 Task: Look for space in Oltiariq, Uzbekistan from 10th June, 2023 to 25th June, 2023 for 4 adults in price range Rs.10000 to Rs.15000. Place can be private room with 4 bedrooms having 4 beds and 4 bathrooms. Property type can be house, flat, guest house, hotel. Amenities needed are: wifi, TV, free parkinig on premises, gym, breakfast. Booking option can be shelf check-in. Required host language is English.
Action: Mouse moved to (476, 110)
Screenshot: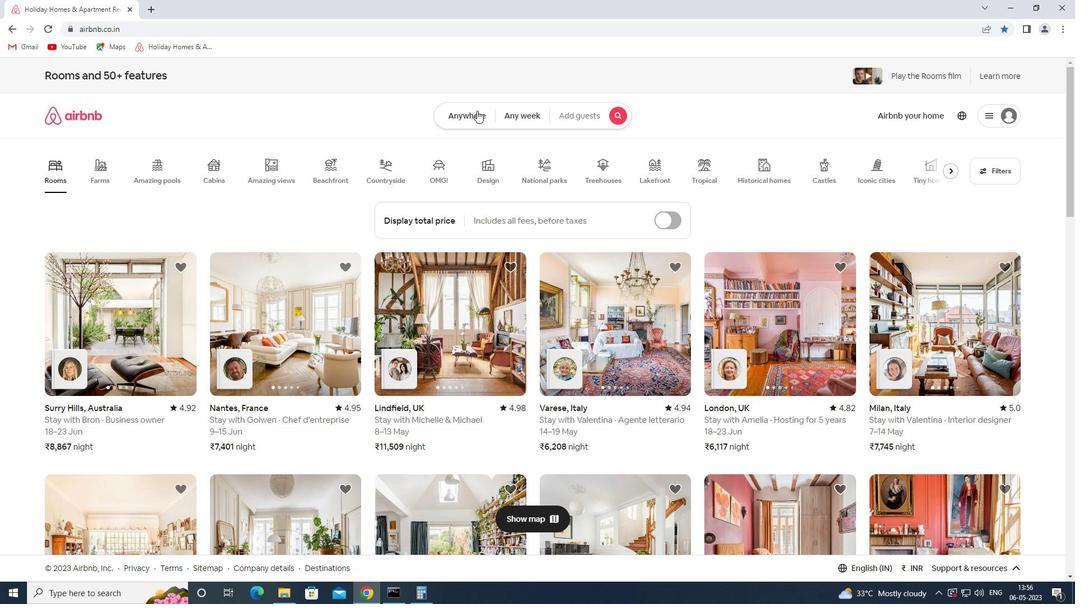 
Action: Mouse pressed left at (476, 110)
Screenshot: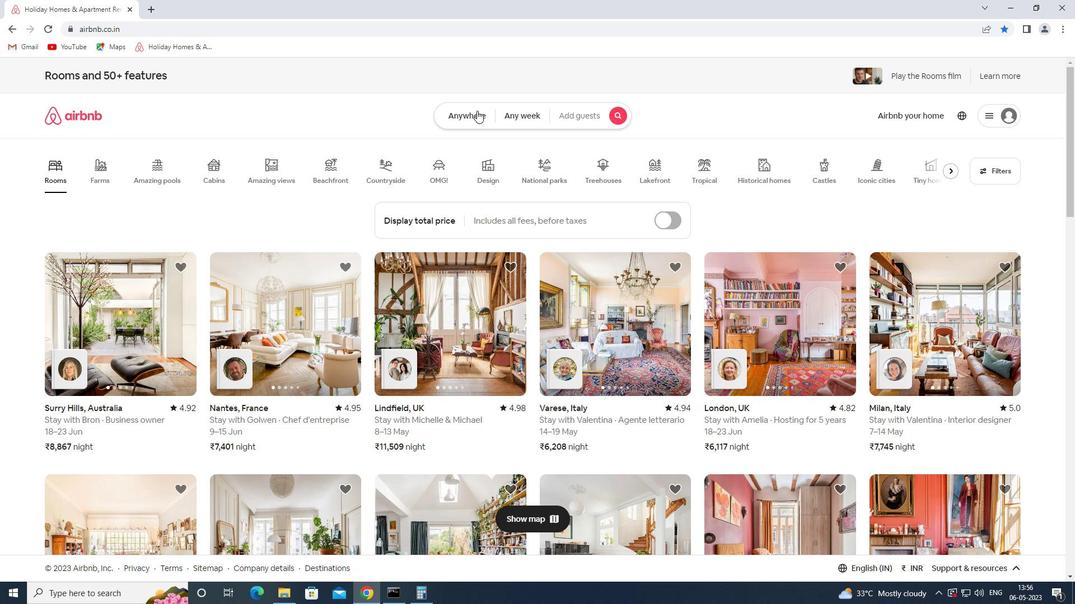 
Action: Mouse moved to (390, 168)
Screenshot: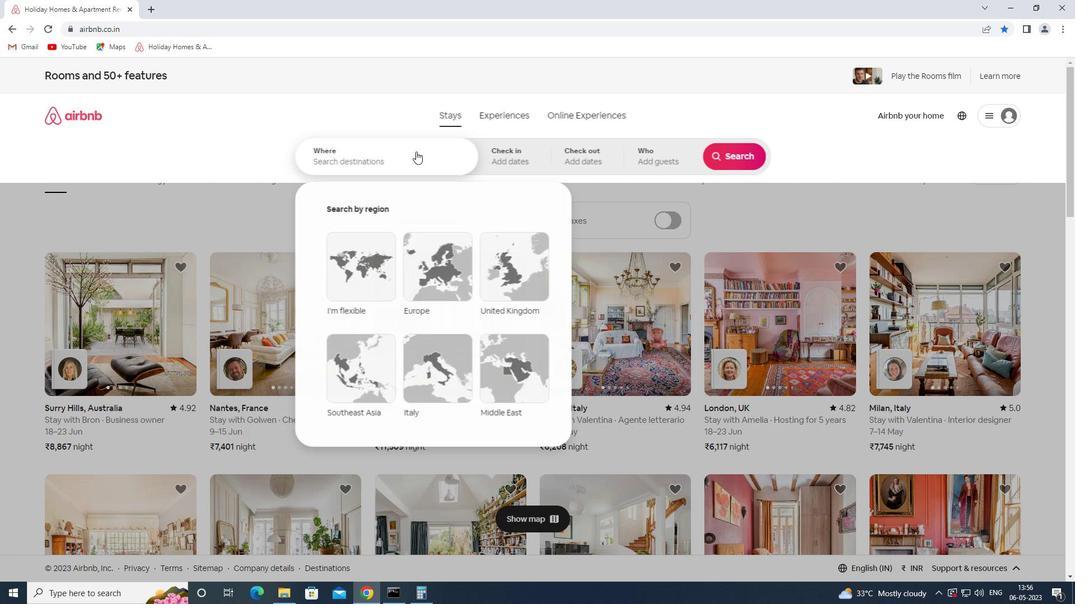 
Action: Mouse pressed left at (390, 168)
Screenshot: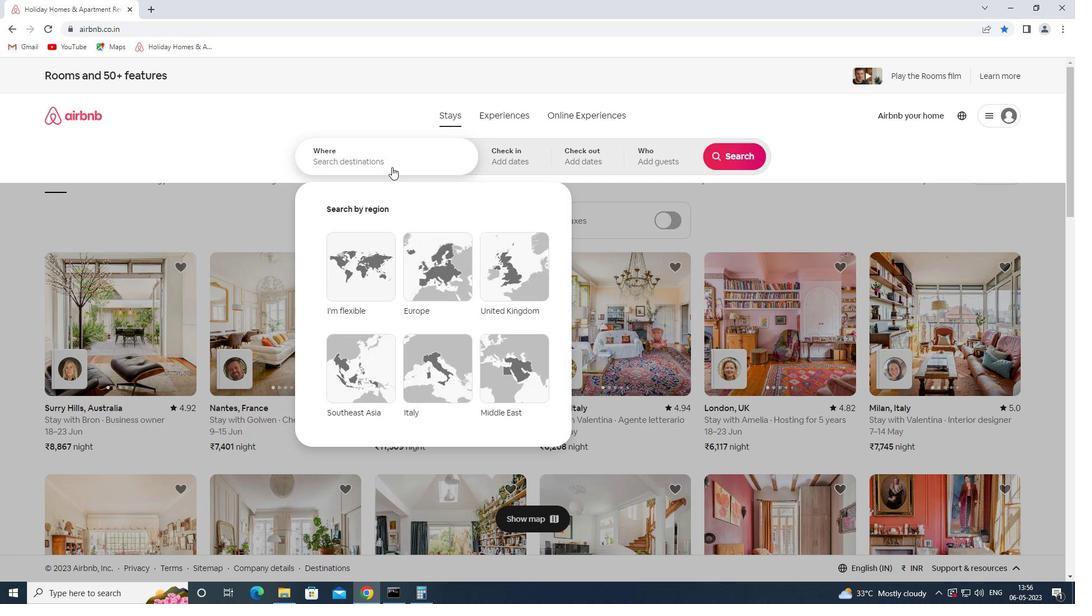 
Action: Mouse moved to (389, 162)
Screenshot: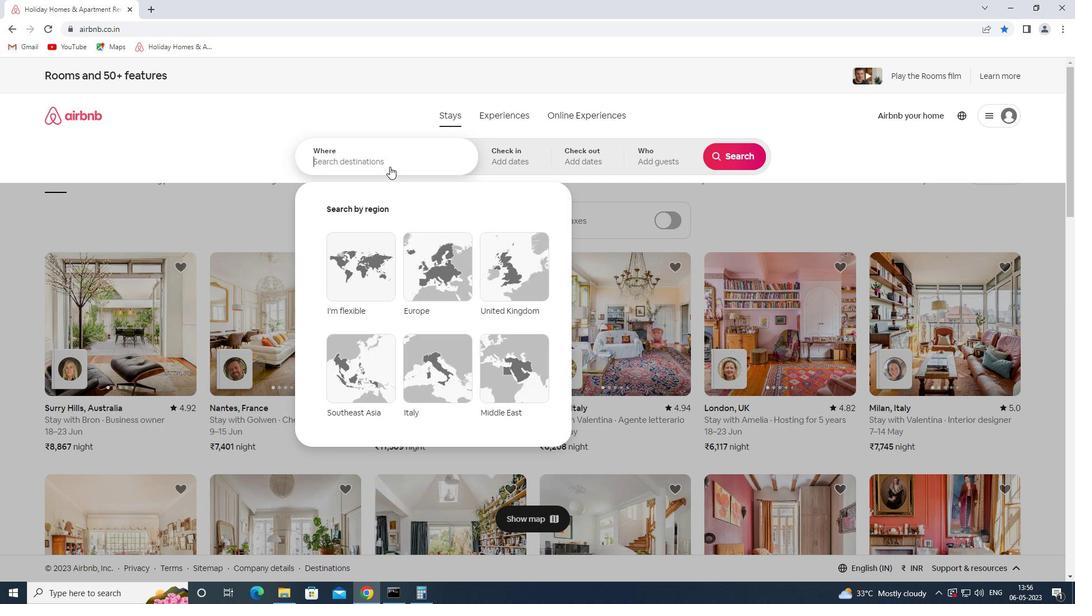 
Action: Mouse pressed left at (389, 162)
Screenshot: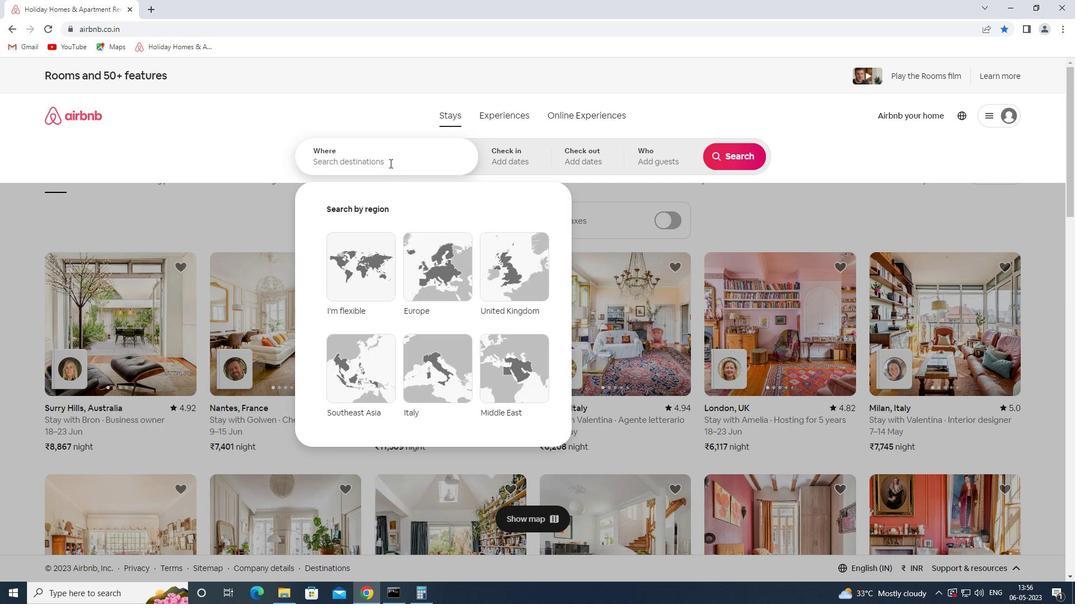
Action: Key pressed bukhara<Key.space>u
Screenshot: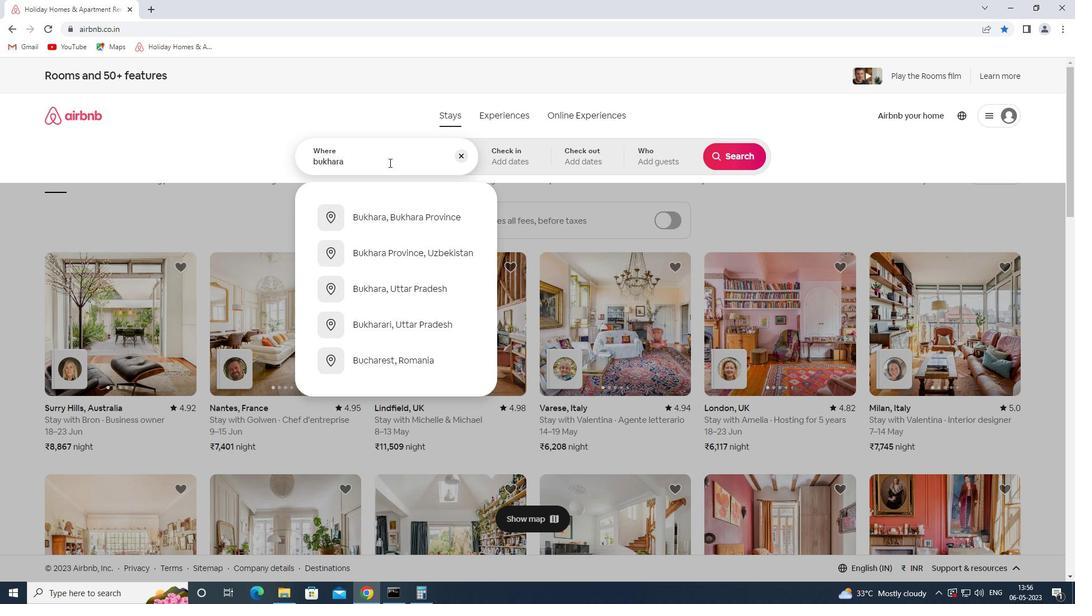 
Action: Mouse moved to (432, 323)
Screenshot: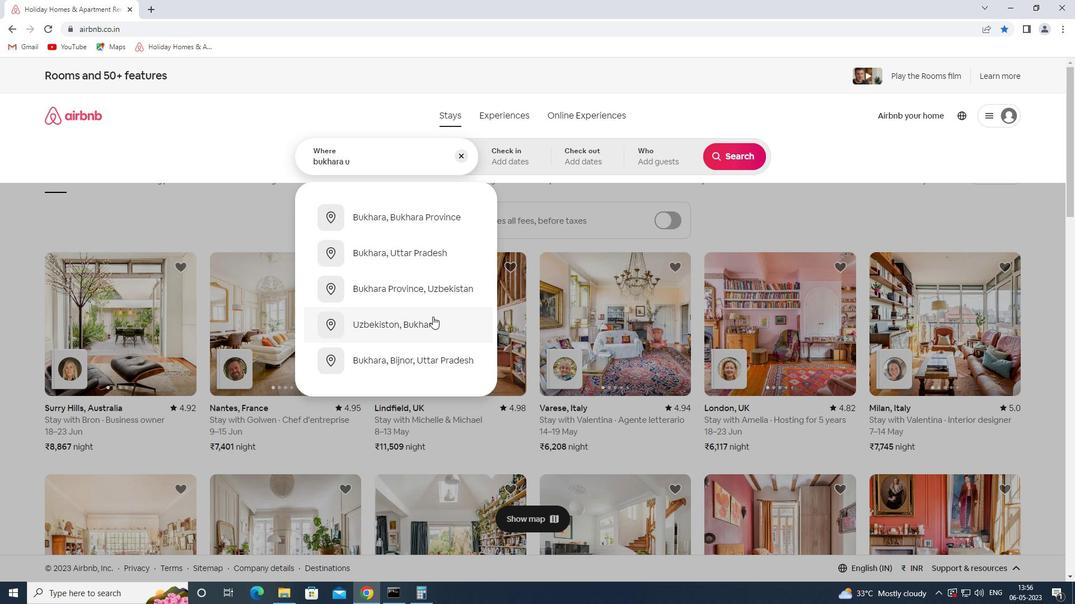 
Action: Mouse pressed left at (432, 323)
Screenshot: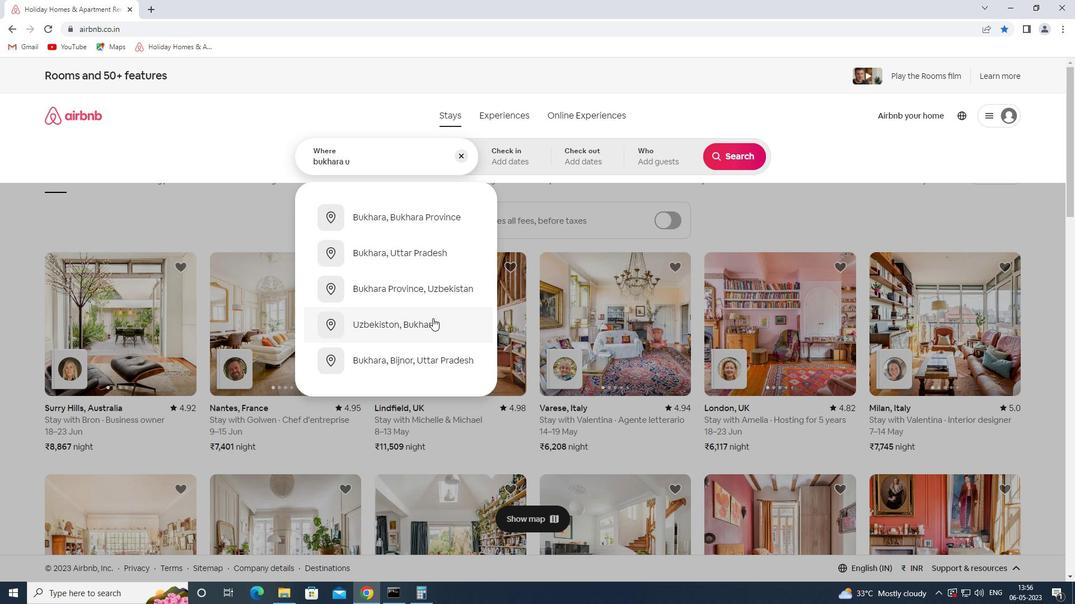 
Action: Mouse moved to (720, 320)
Screenshot: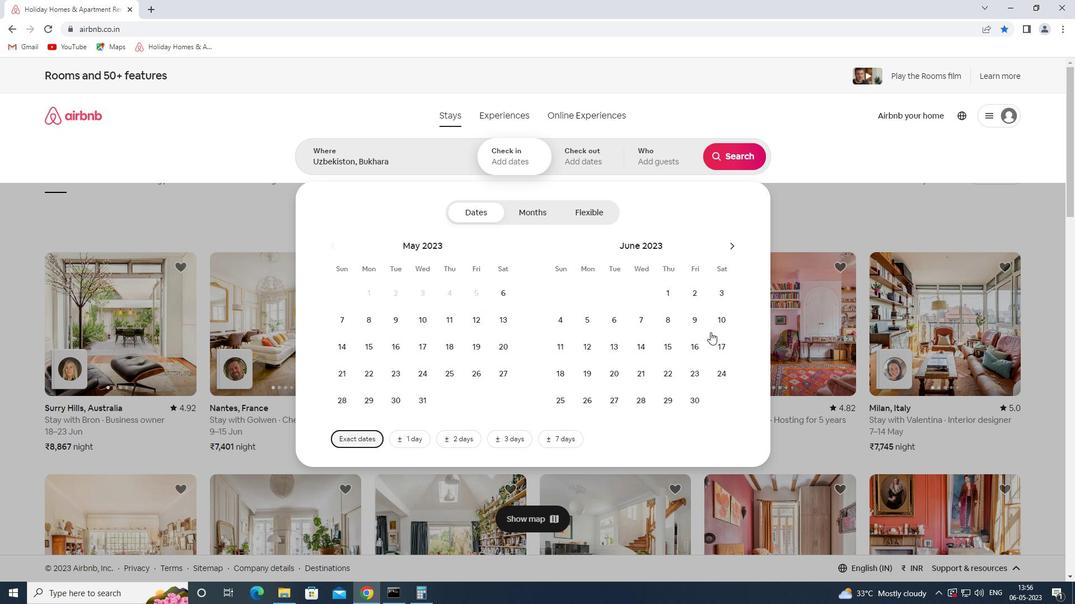 
Action: Mouse pressed left at (720, 320)
Screenshot: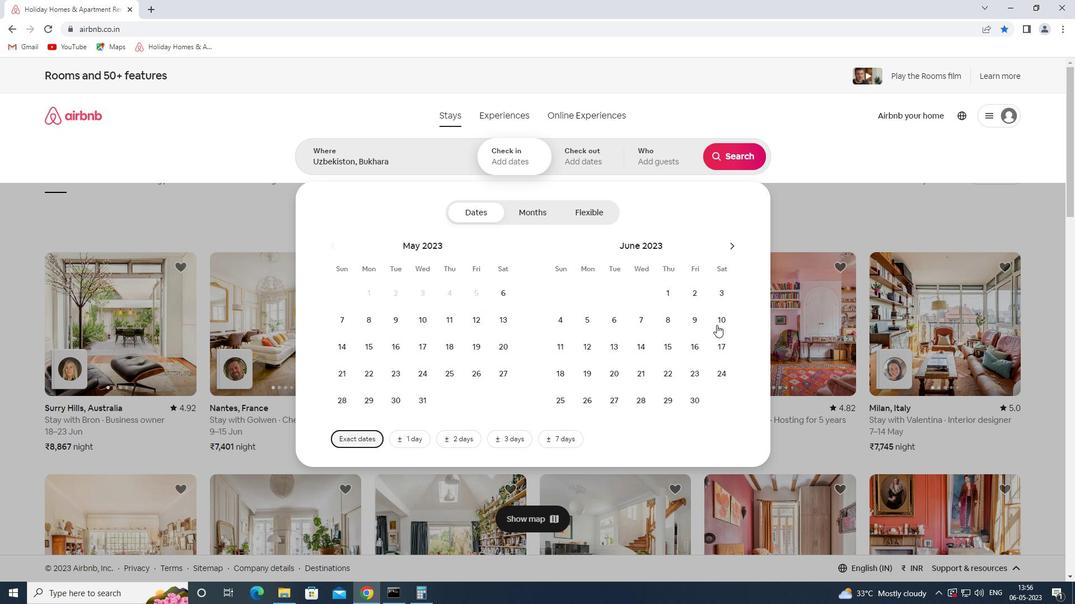 
Action: Mouse moved to (557, 400)
Screenshot: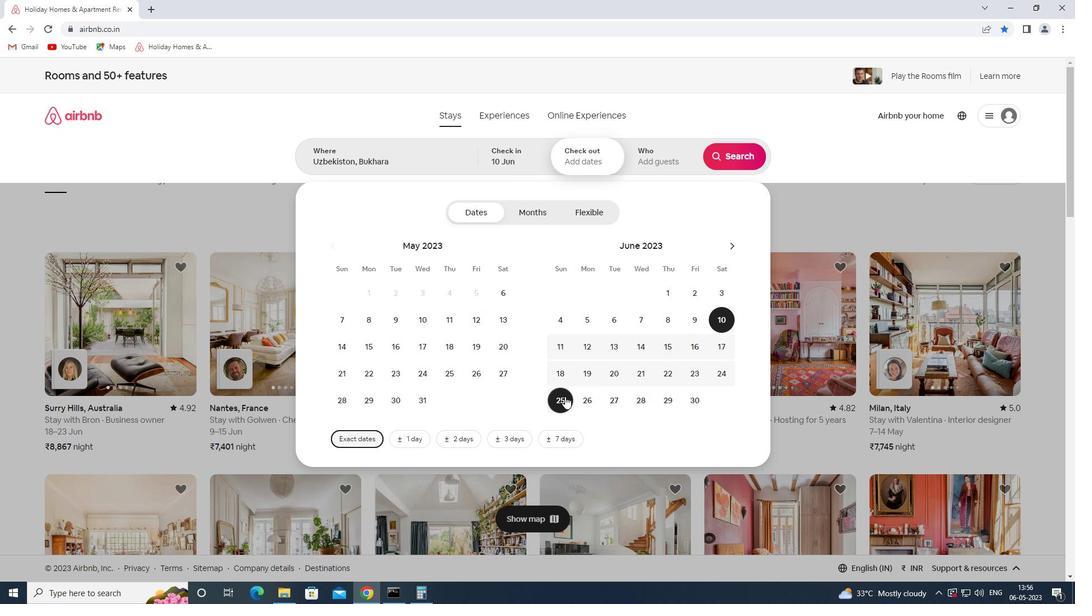 
Action: Mouse pressed left at (557, 400)
Screenshot: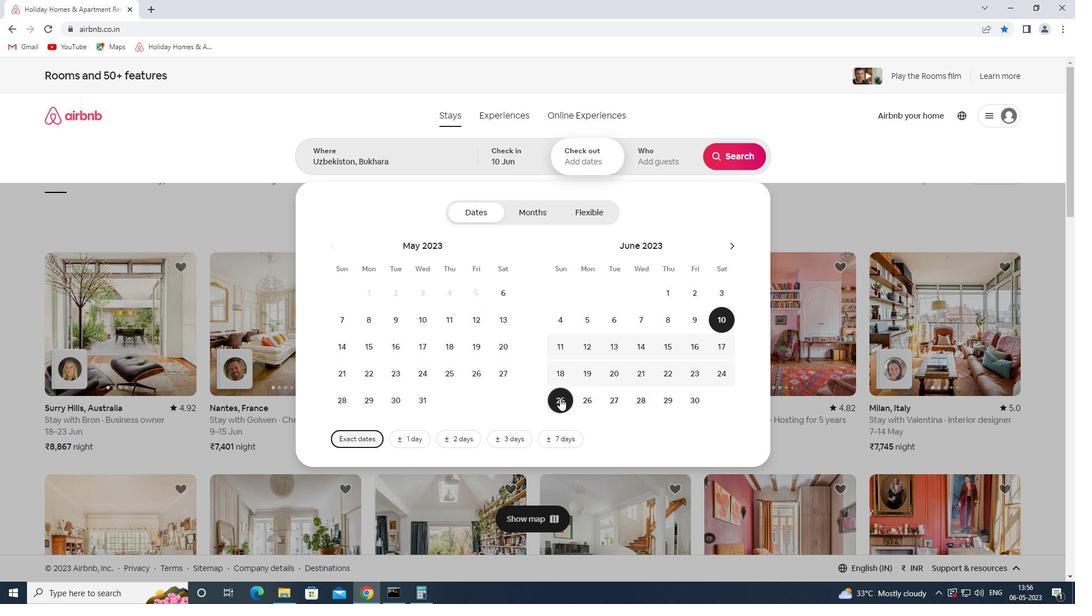 
Action: Mouse moved to (647, 164)
Screenshot: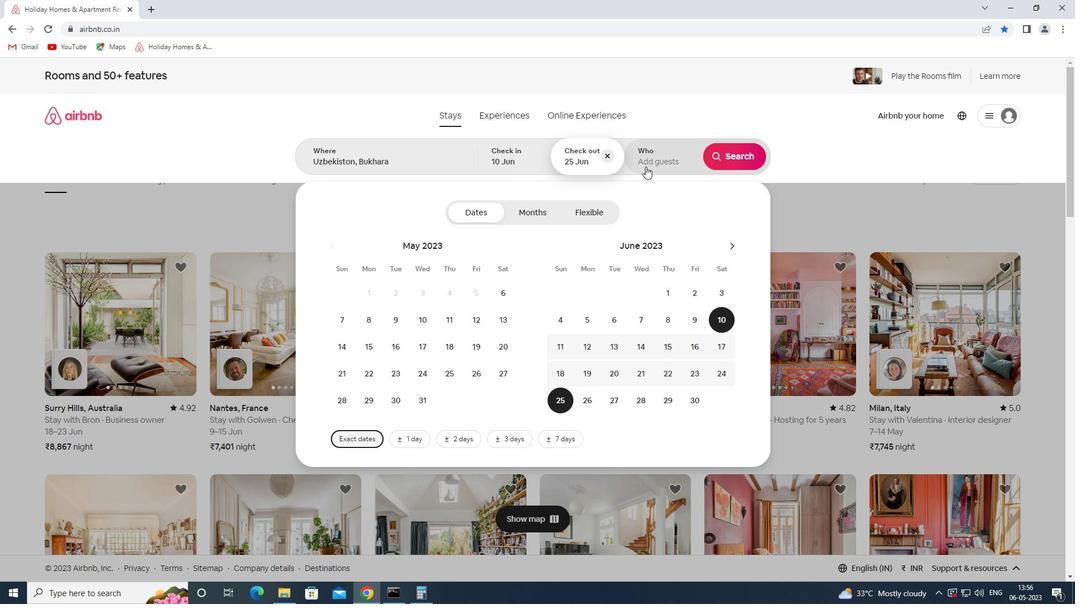 
Action: Mouse pressed left at (647, 164)
Screenshot: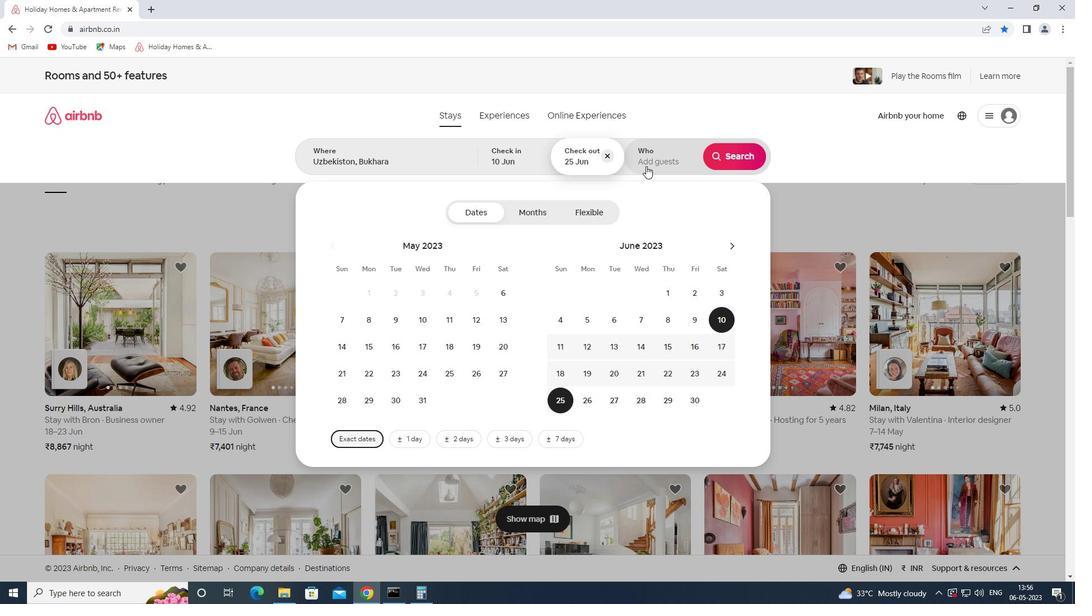 
Action: Mouse moved to (739, 217)
Screenshot: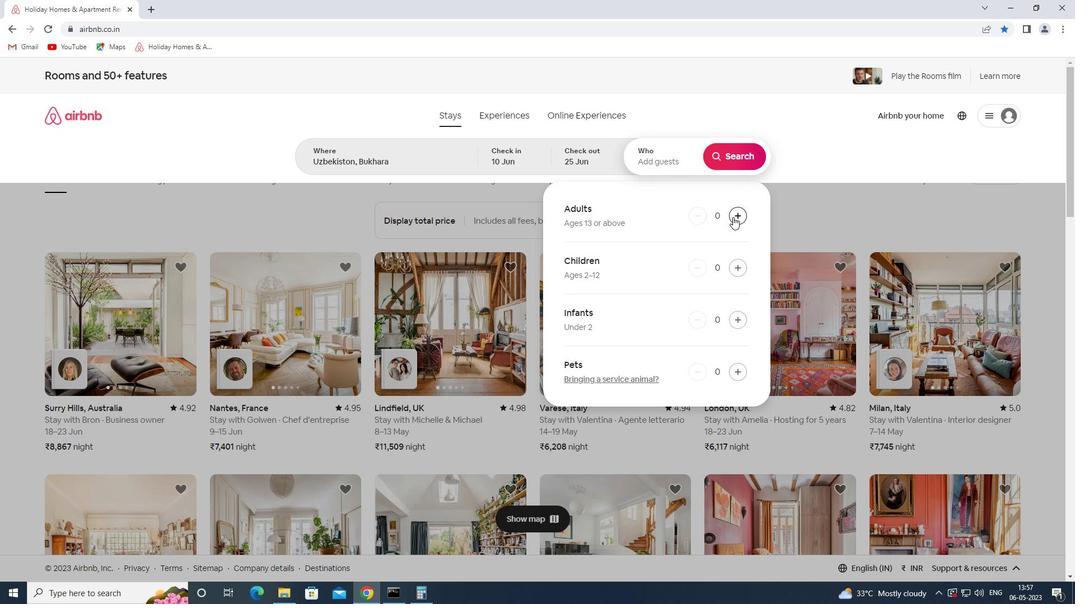 
Action: Mouse pressed left at (739, 217)
Screenshot: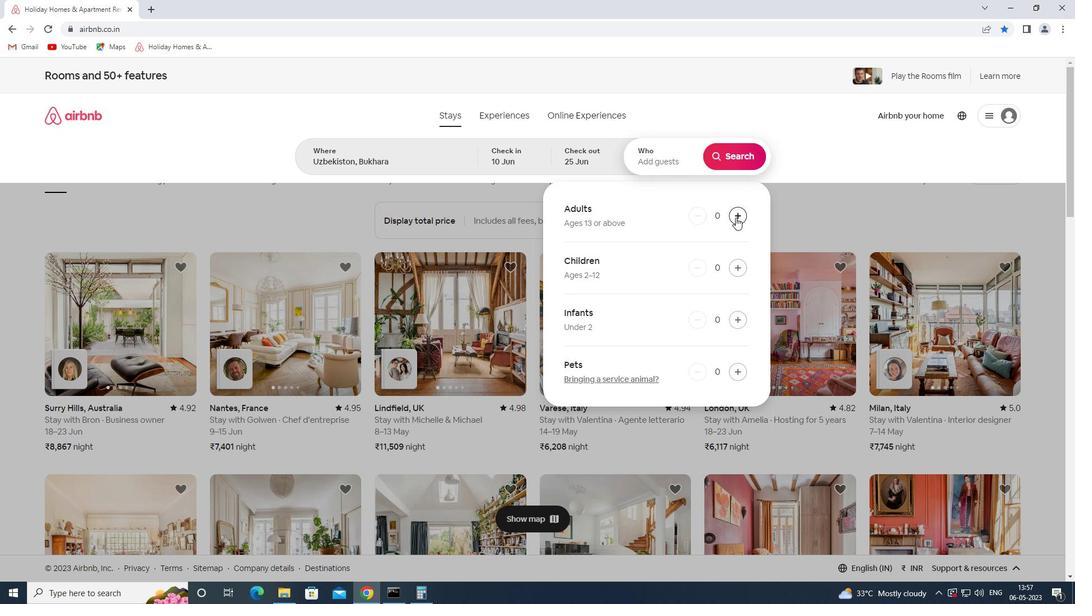 
Action: Mouse pressed left at (739, 217)
Screenshot: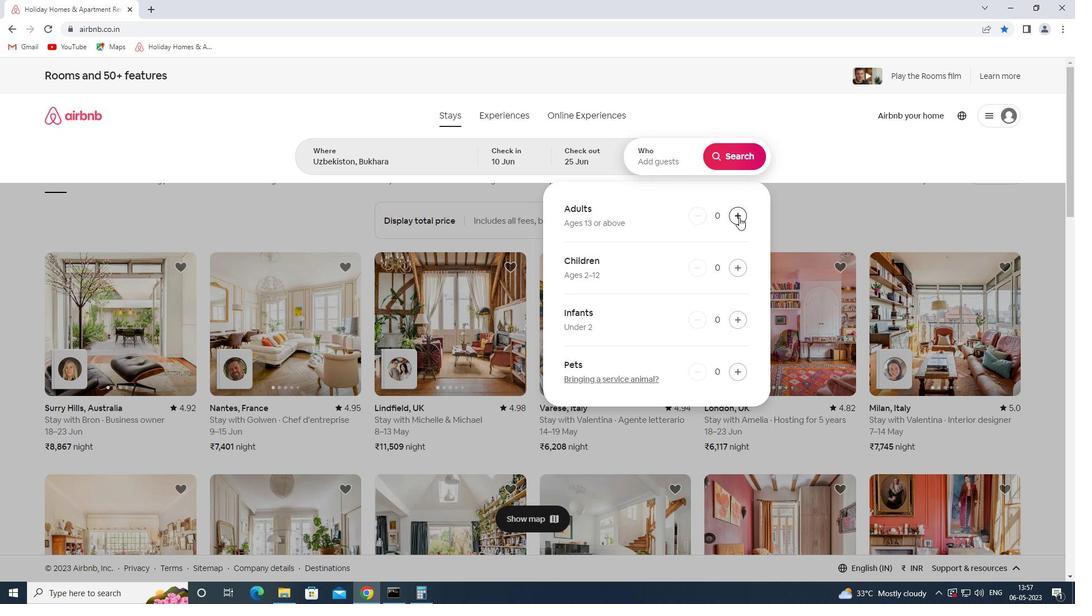 
Action: Mouse pressed left at (739, 217)
Screenshot: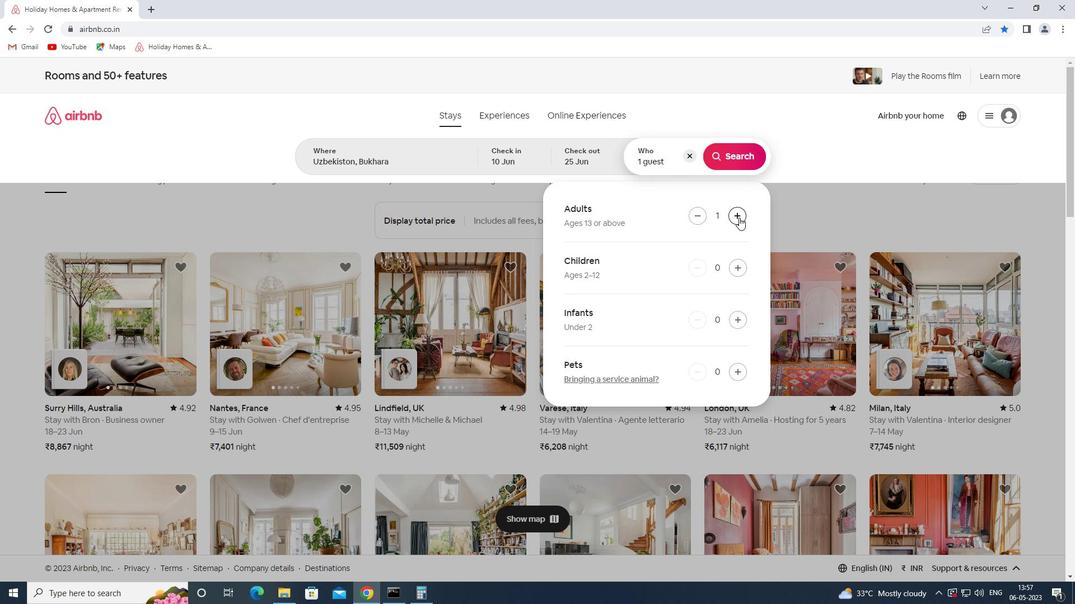 
Action: Mouse pressed left at (739, 217)
Screenshot: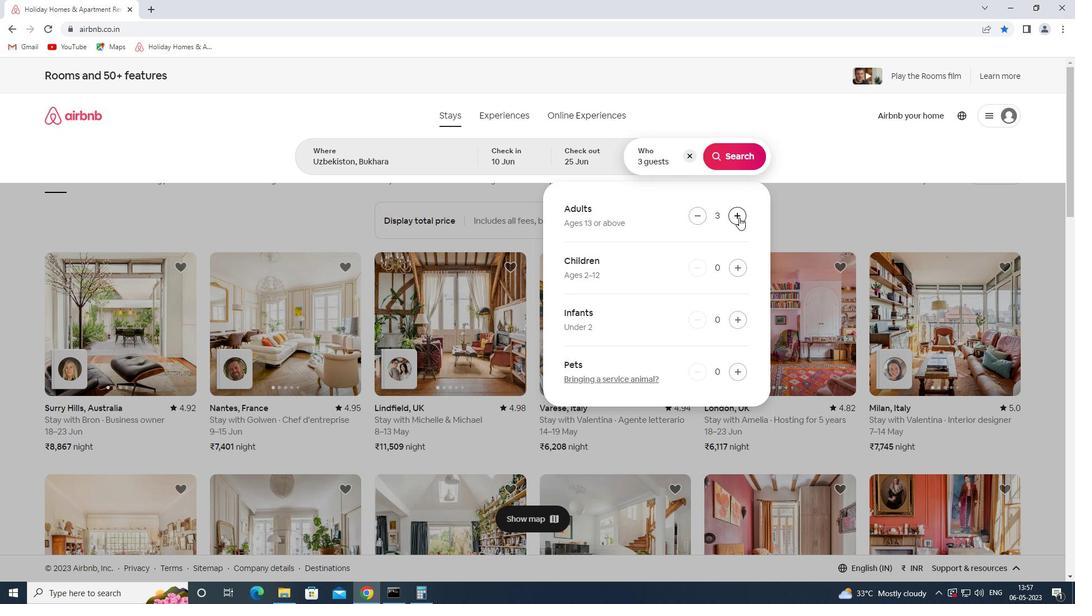 
Action: Mouse moved to (730, 160)
Screenshot: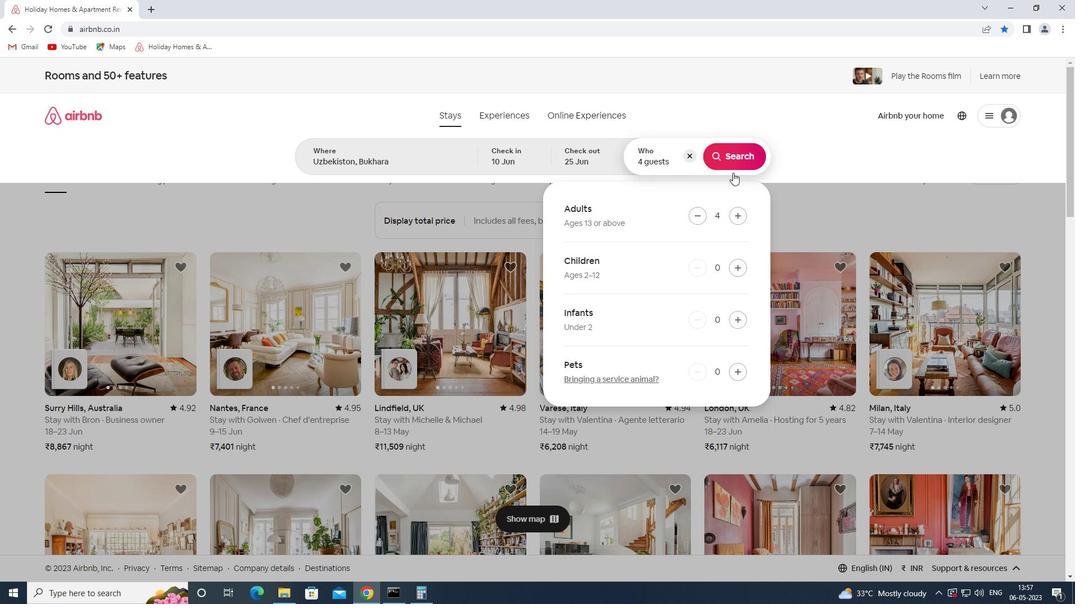
Action: Mouse pressed left at (730, 160)
Screenshot: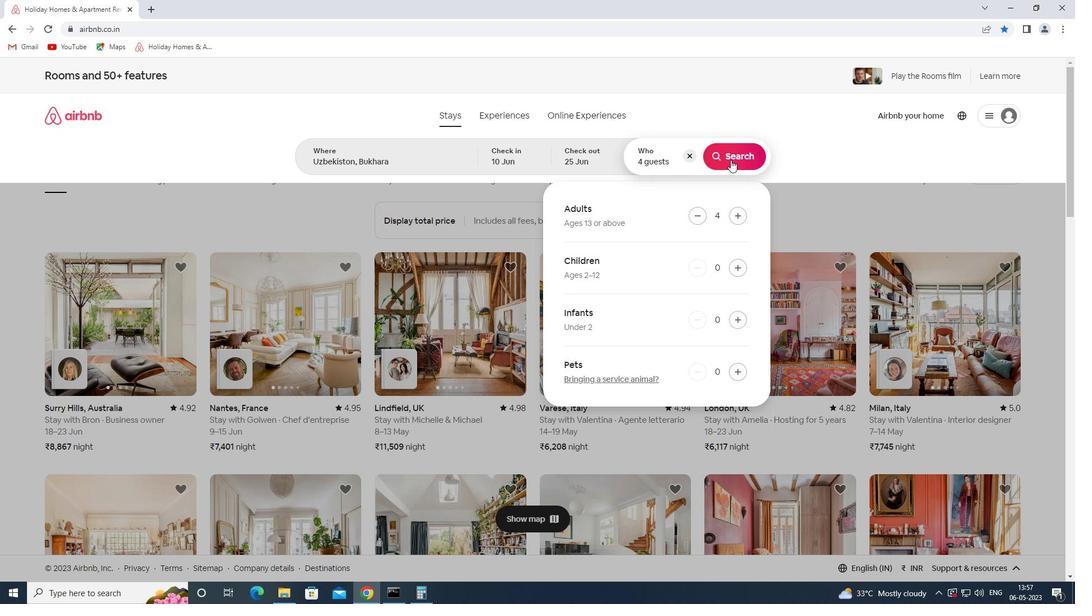 
Action: Mouse moved to (1016, 127)
Screenshot: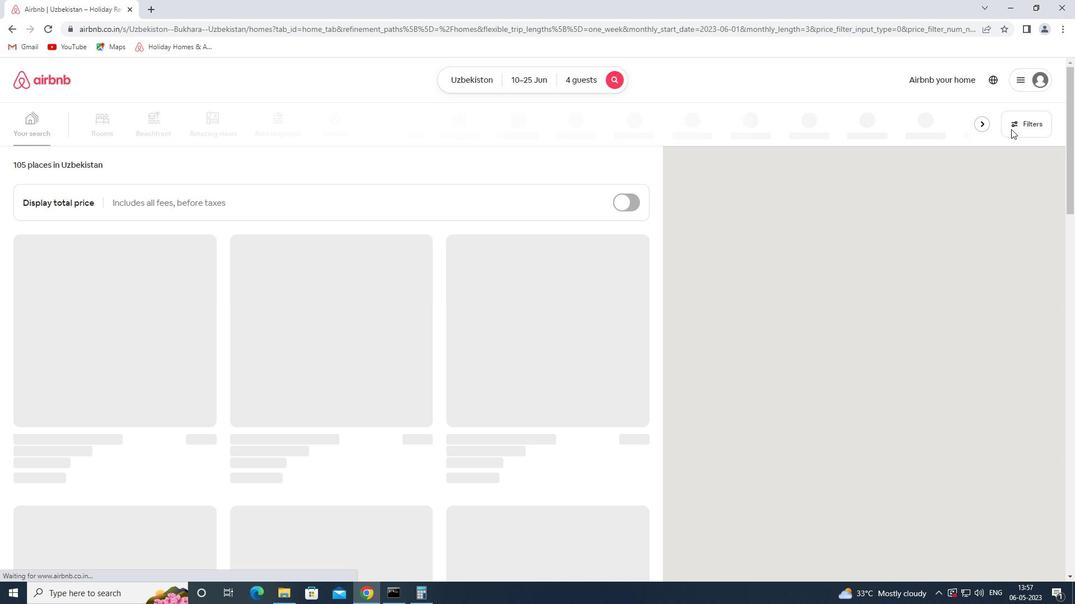 
Action: Mouse pressed left at (1016, 127)
Screenshot: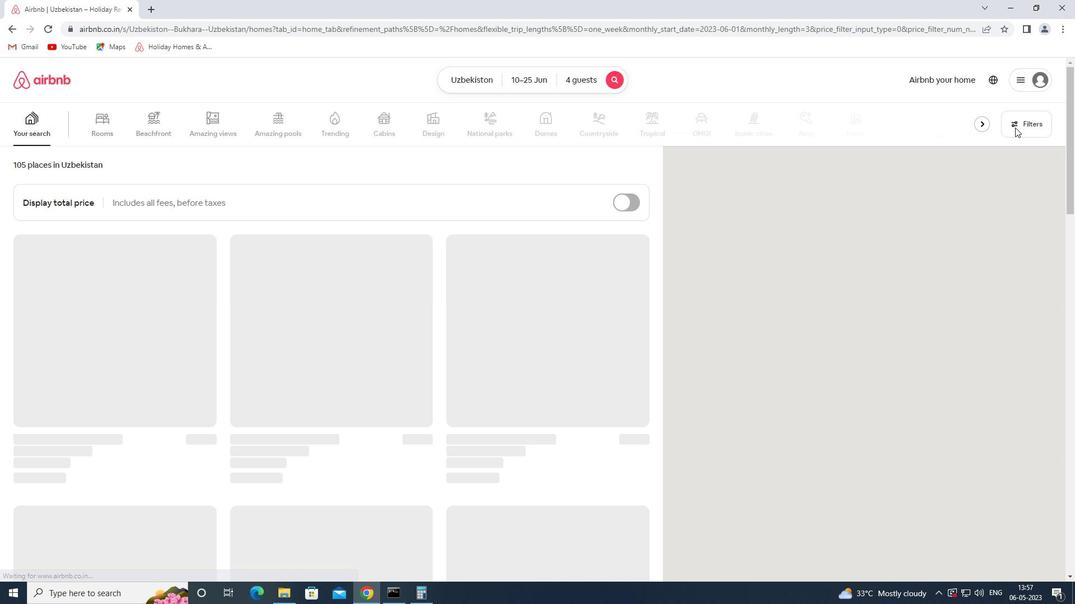 
Action: Mouse moved to (387, 403)
Screenshot: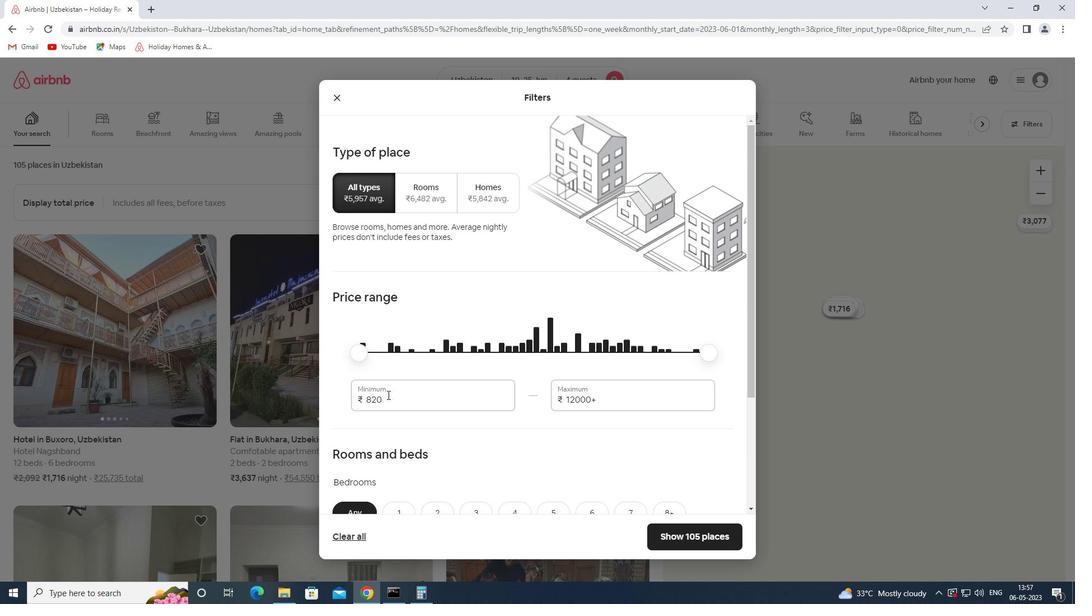 
Action: Mouse pressed left at (387, 403)
Screenshot: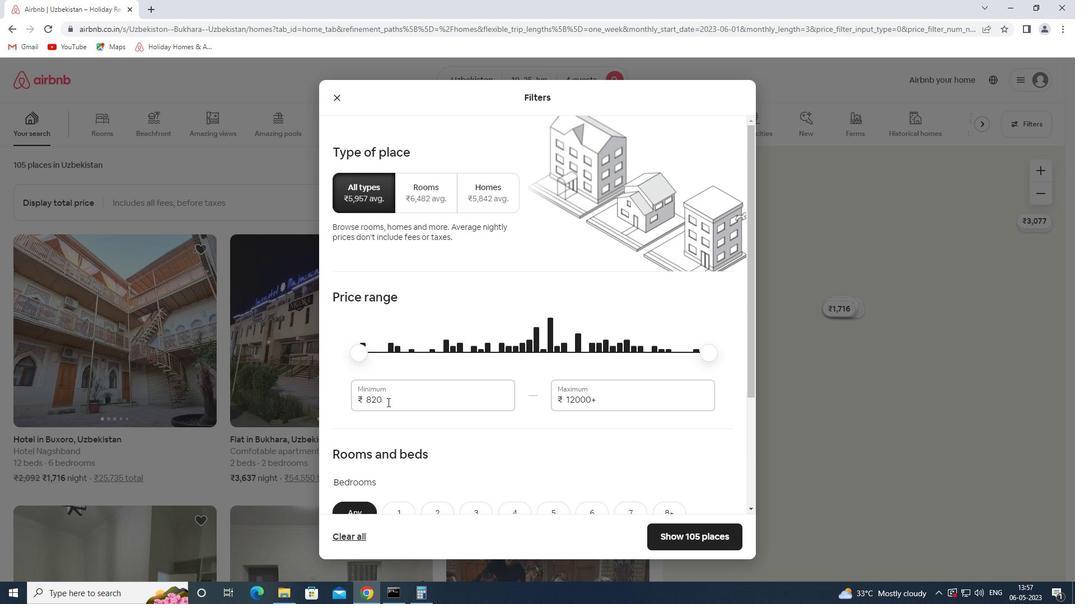 
Action: Mouse pressed left at (387, 403)
Screenshot: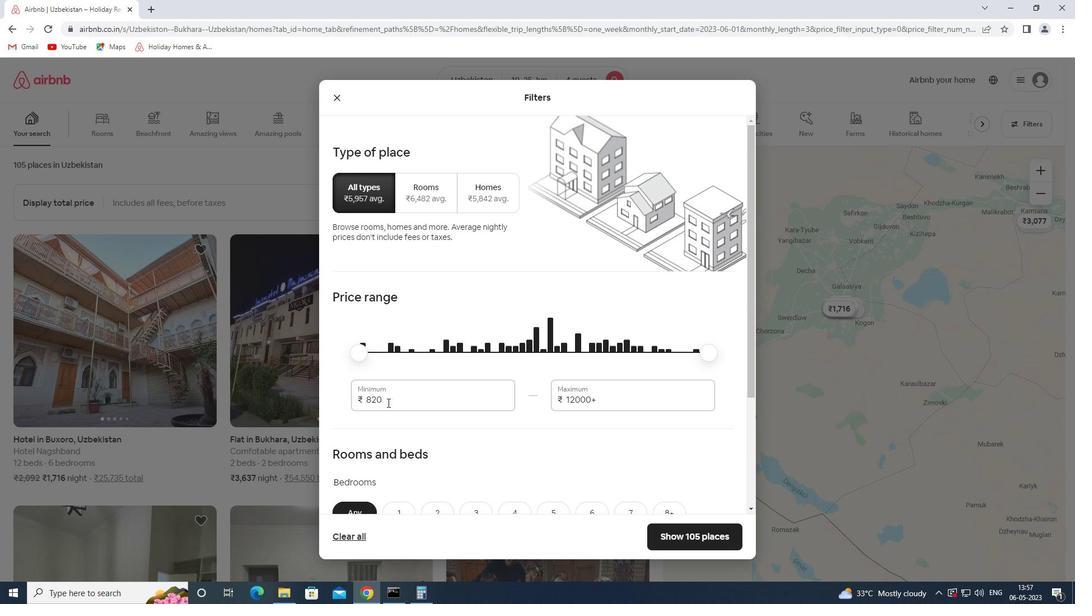 
Action: Mouse moved to (389, 397)
Screenshot: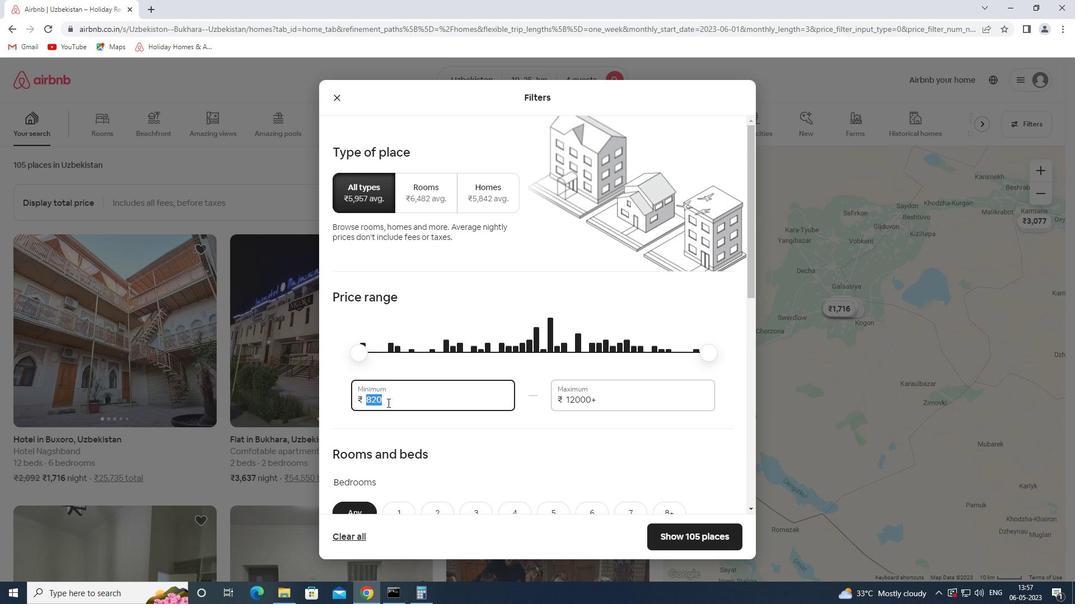 
Action: Key pressed 10000<Key.tab>15000
Screenshot: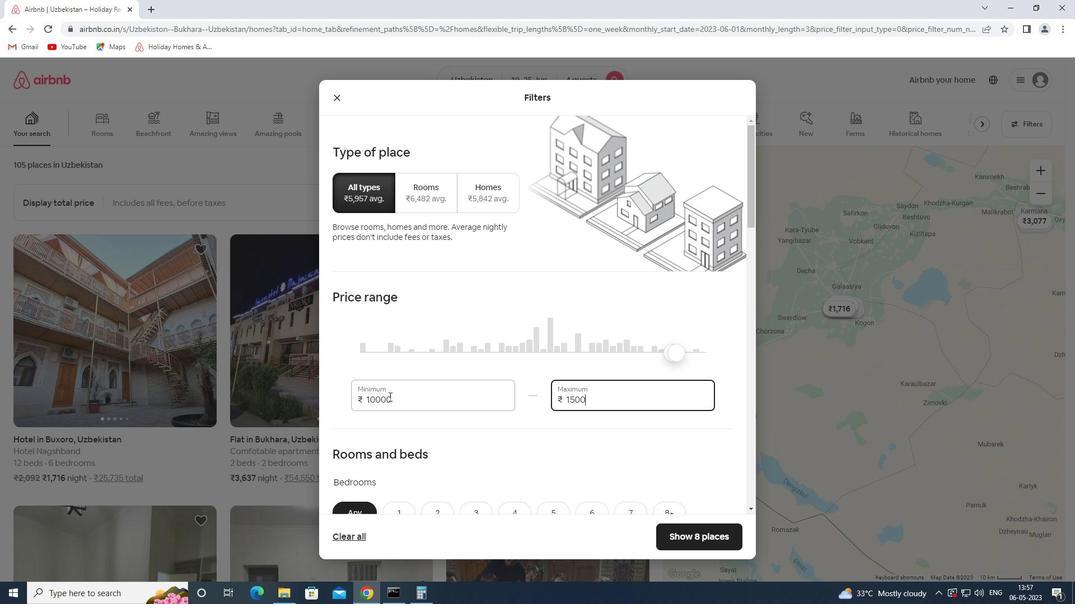 
Action: Mouse moved to (305, 250)
Screenshot: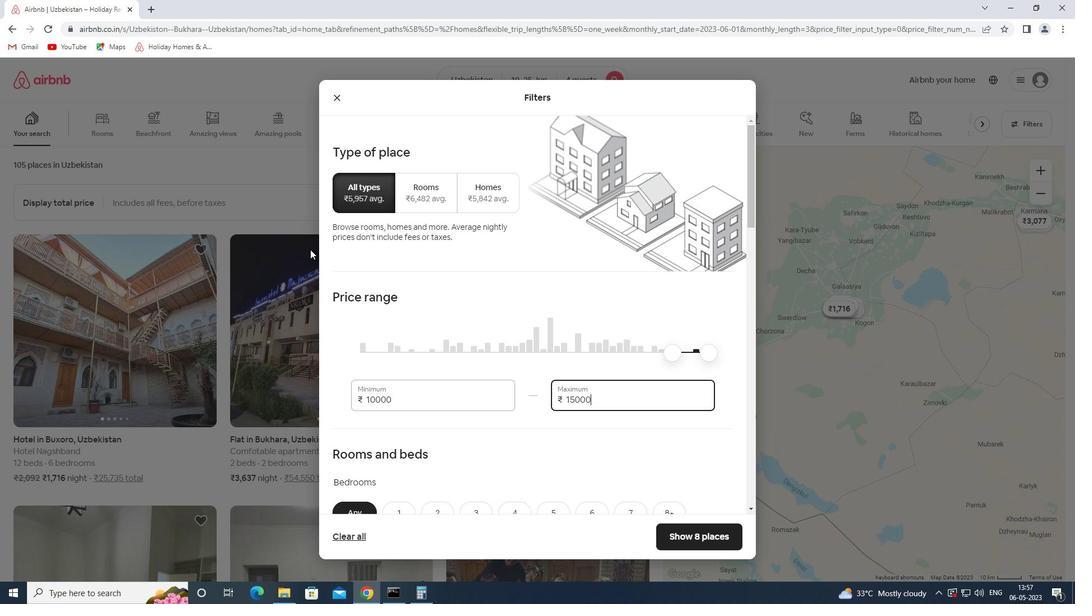 
Action: Mouse scrolled (305, 250) with delta (0, 0)
Screenshot: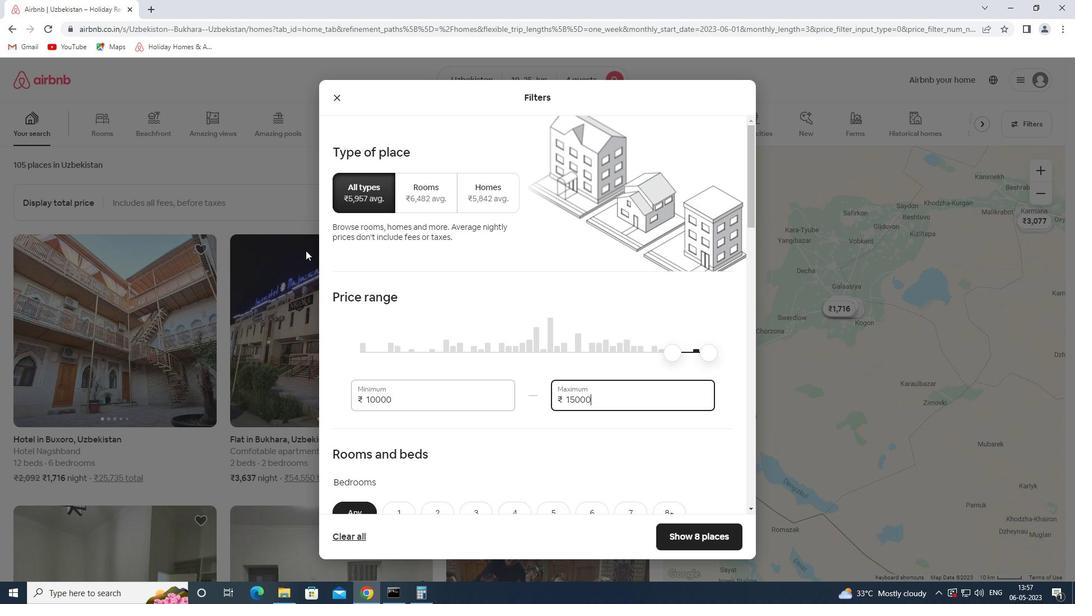 
Action: Mouse scrolled (305, 250) with delta (0, 0)
Screenshot: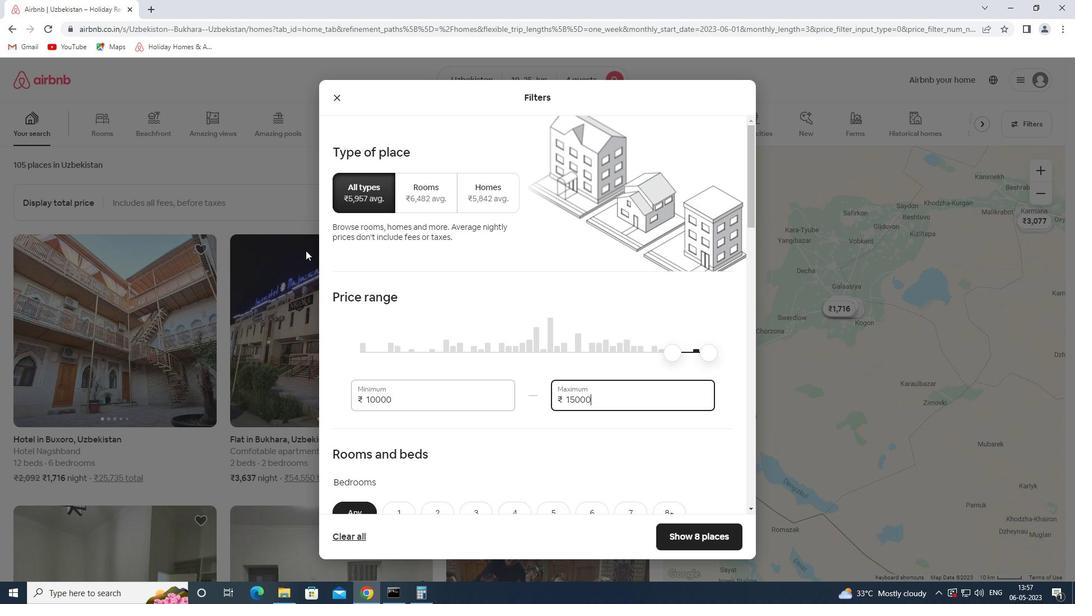 
Action: Mouse scrolled (305, 250) with delta (0, 0)
Screenshot: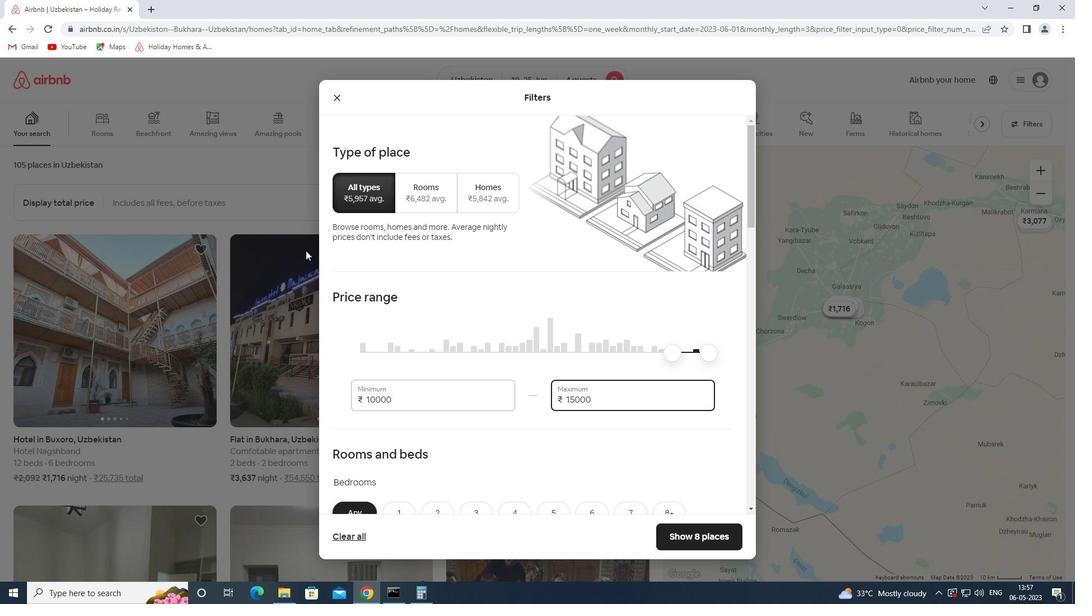 
Action: Mouse scrolled (305, 250) with delta (0, 0)
Screenshot: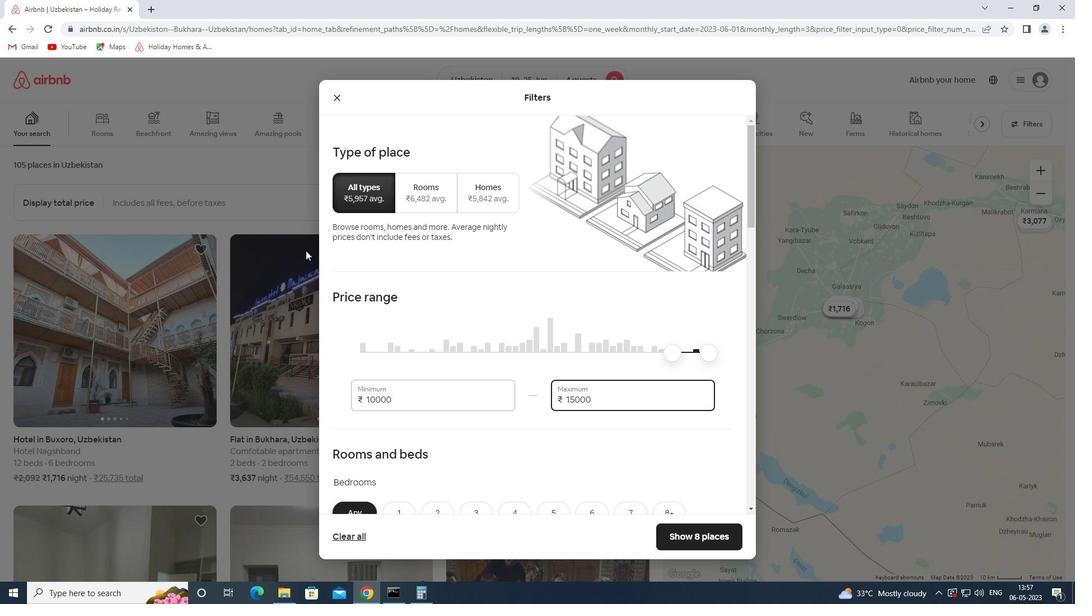
Action: Mouse scrolled (305, 250) with delta (0, 0)
Screenshot: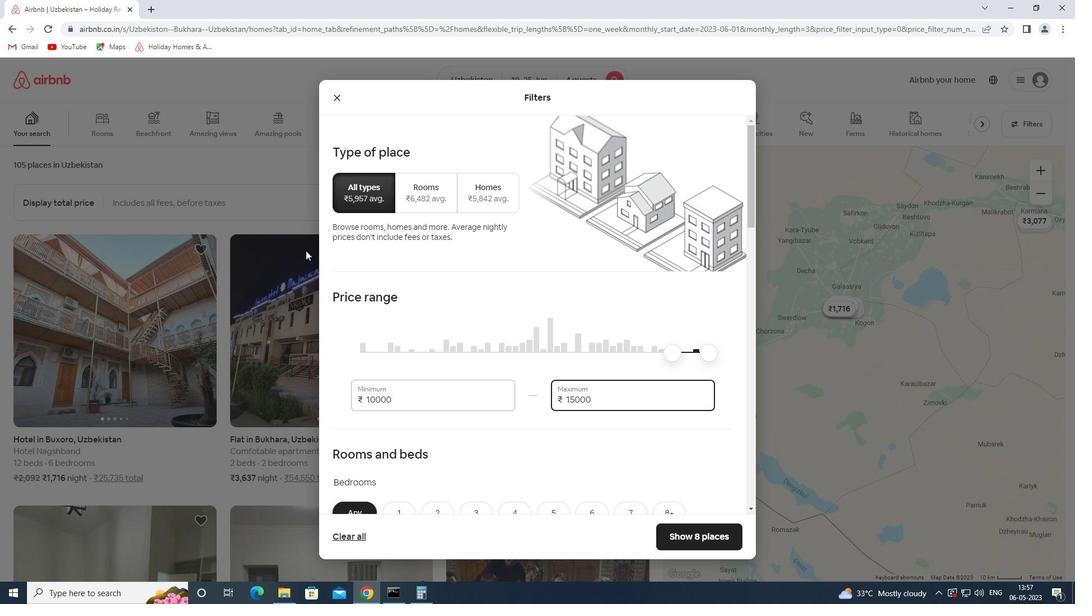 
Action: Mouse moved to (426, 342)
Screenshot: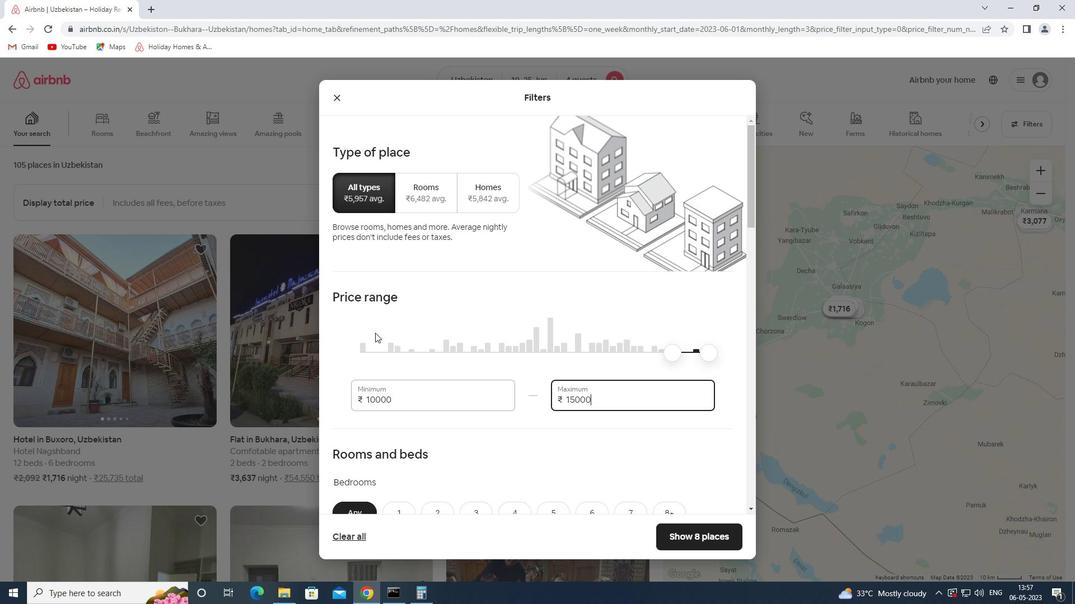 
Action: Mouse scrolled (426, 342) with delta (0, 0)
Screenshot: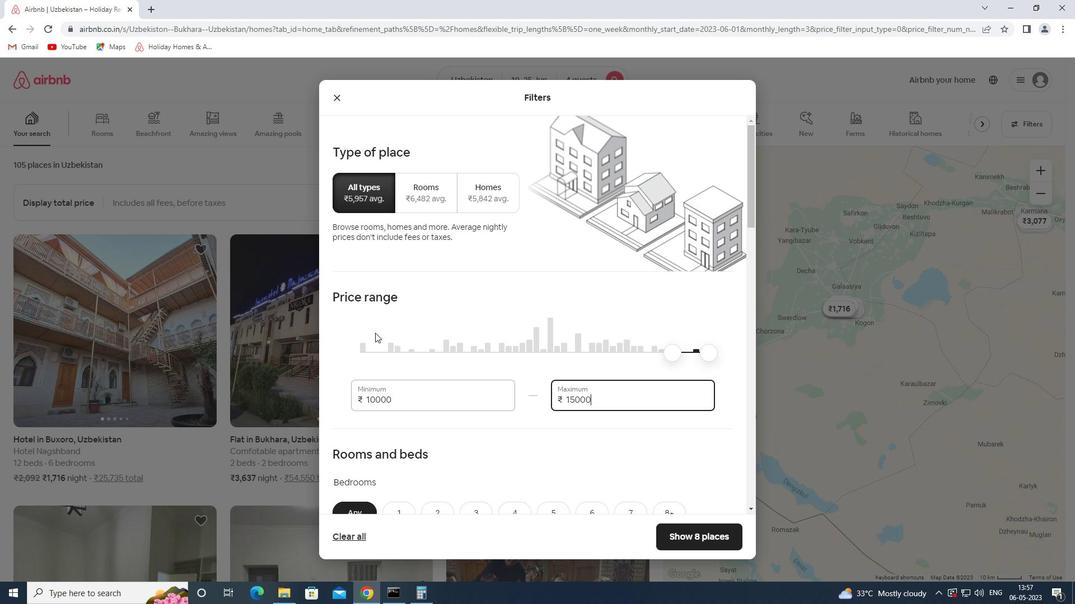 
Action: Mouse moved to (426, 342)
Screenshot: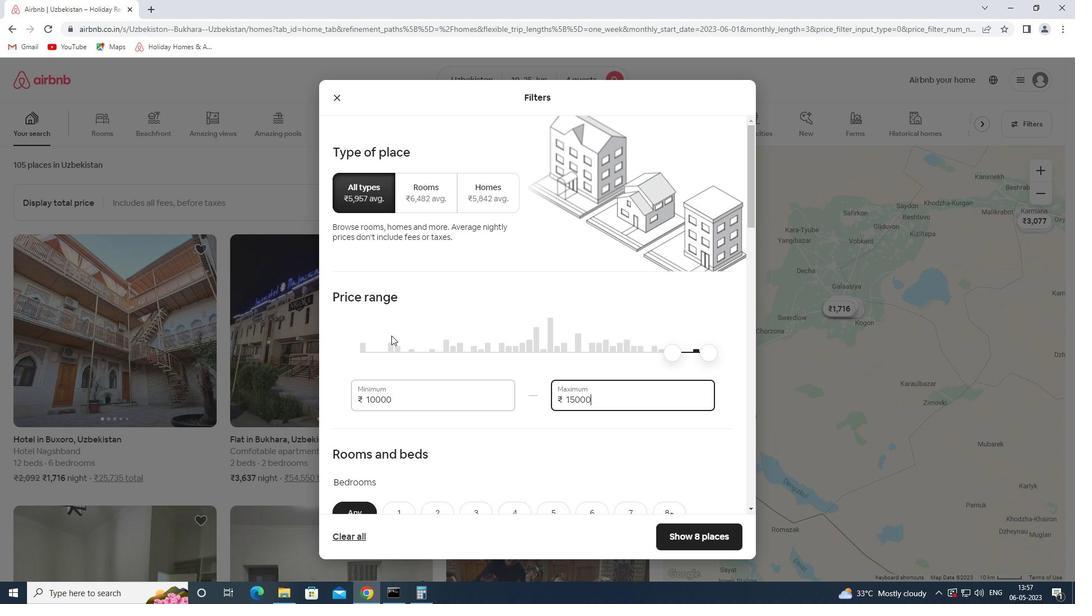 
Action: Mouse scrolled (426, 342) with delta (0, 0)
Screenshot: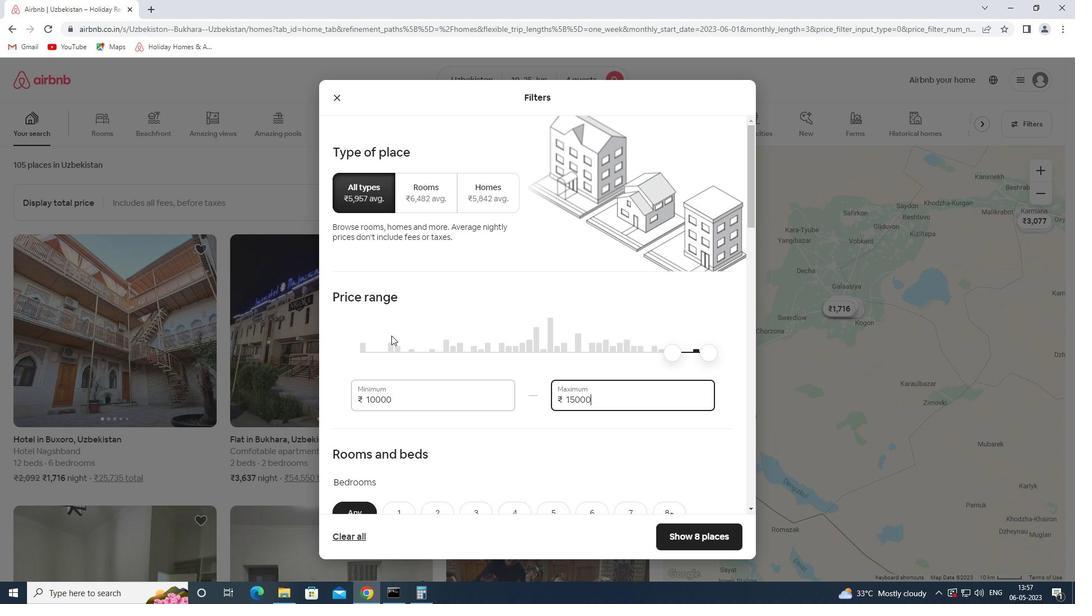 
Action: Mouse scrolled (426, 342) with delta (0, 0)
Screenshot: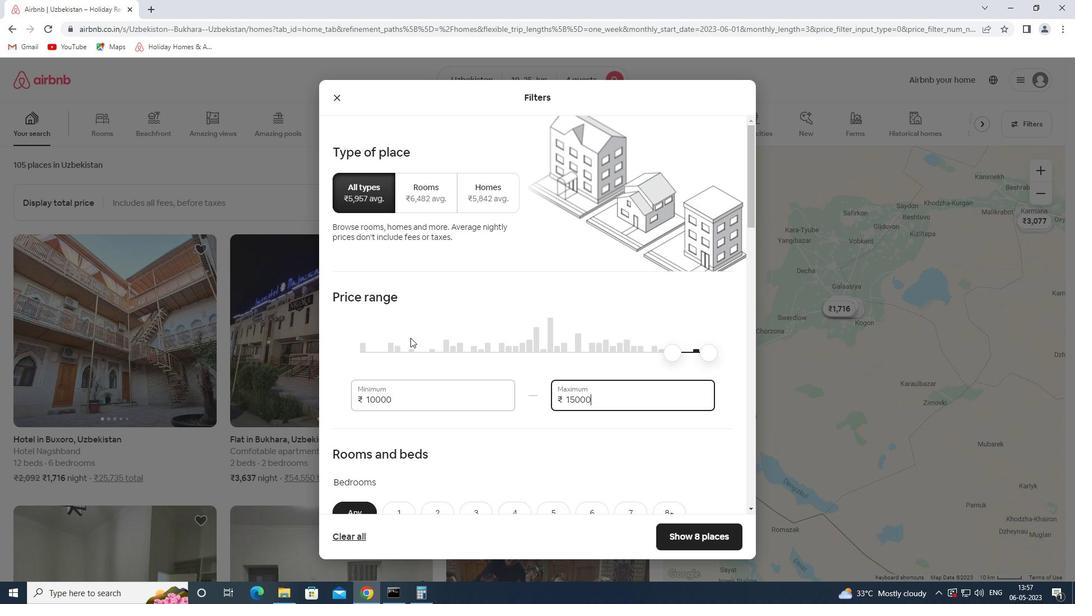 
Action: Mouse scrolled (426, 342) with delta (0, 0)
Screenshot: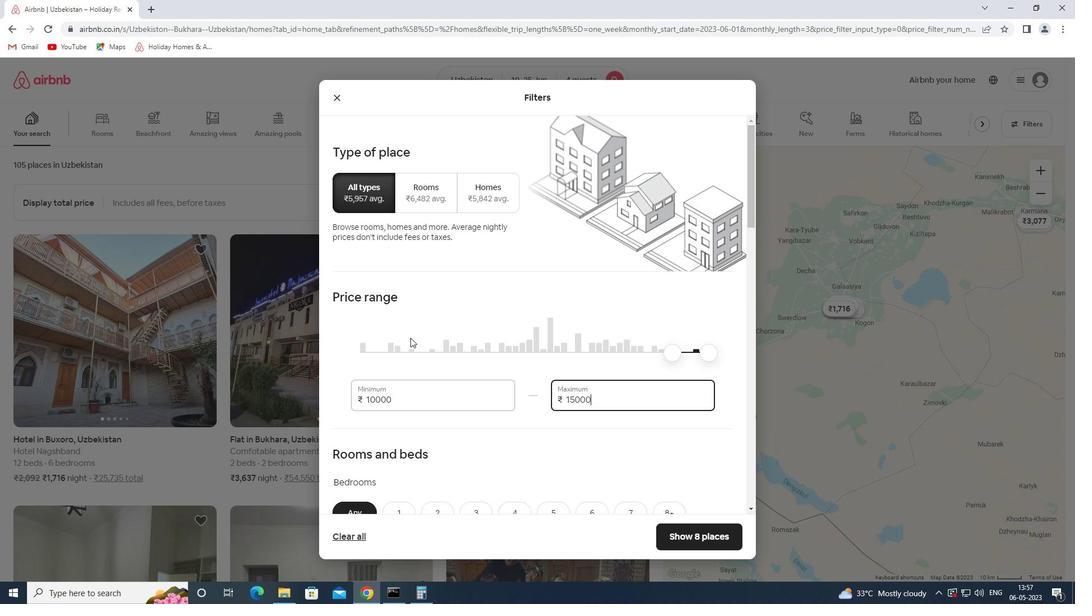 
Action: Mouse moved to (516, 287)
Screenshot: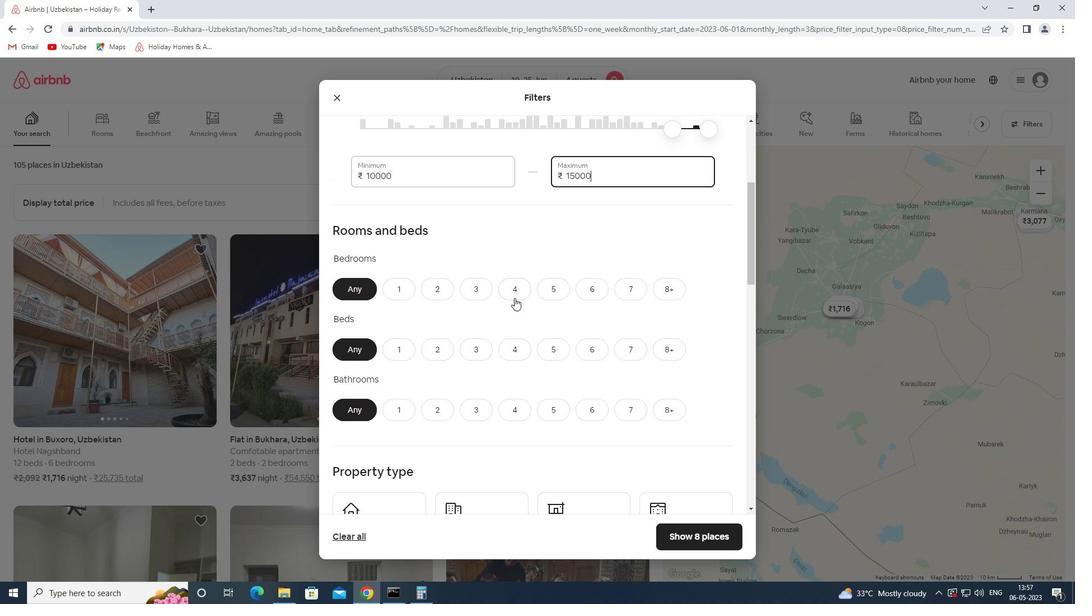 
Action: Mouse pressed left at (516, 287)
Screenshot: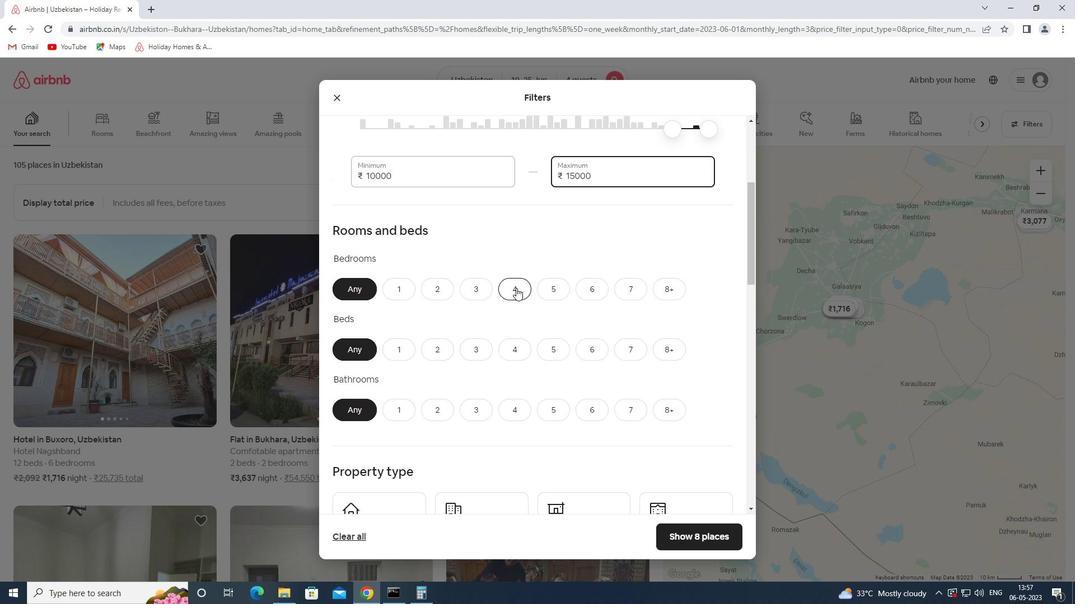 
Action: Mouse moved to (510, 347)
Screenshot: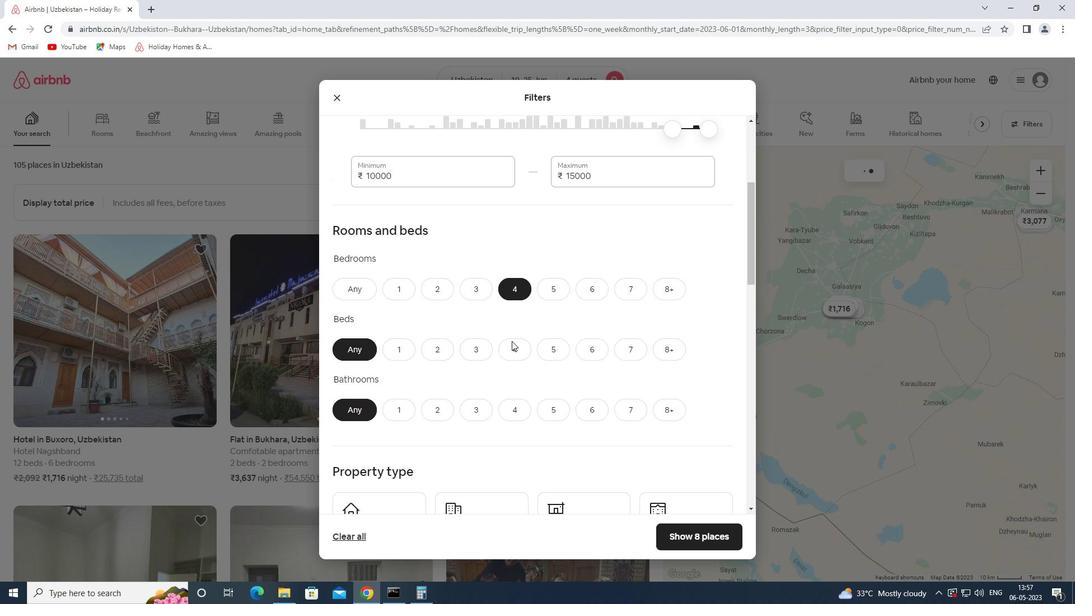 
Action: Mouse pressed left at (510, 347)
Screenshot: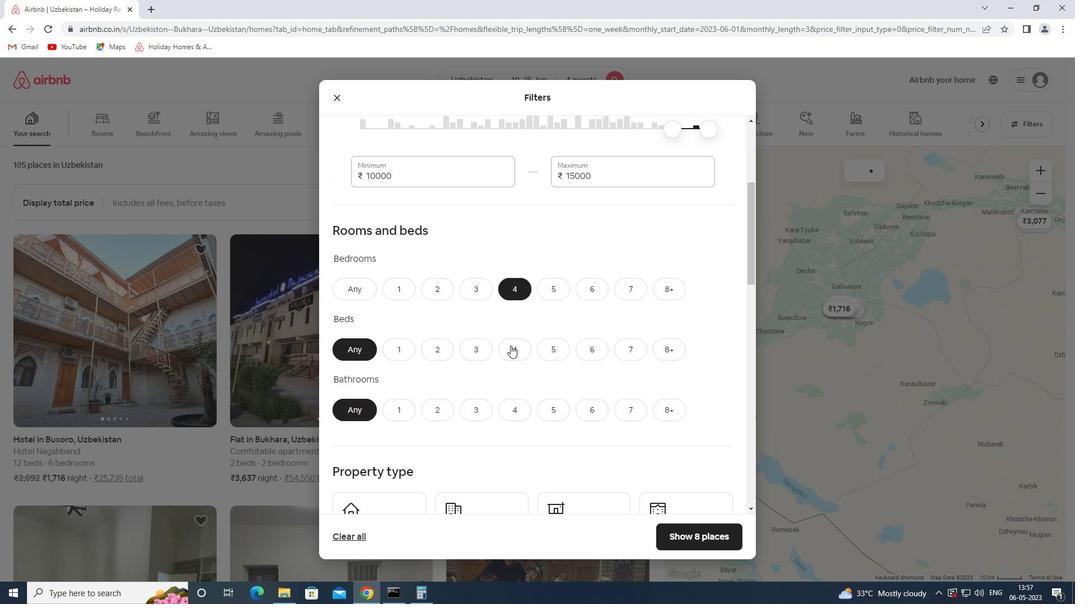 
Action: Mouse moved to (511, 406)
Screenshot: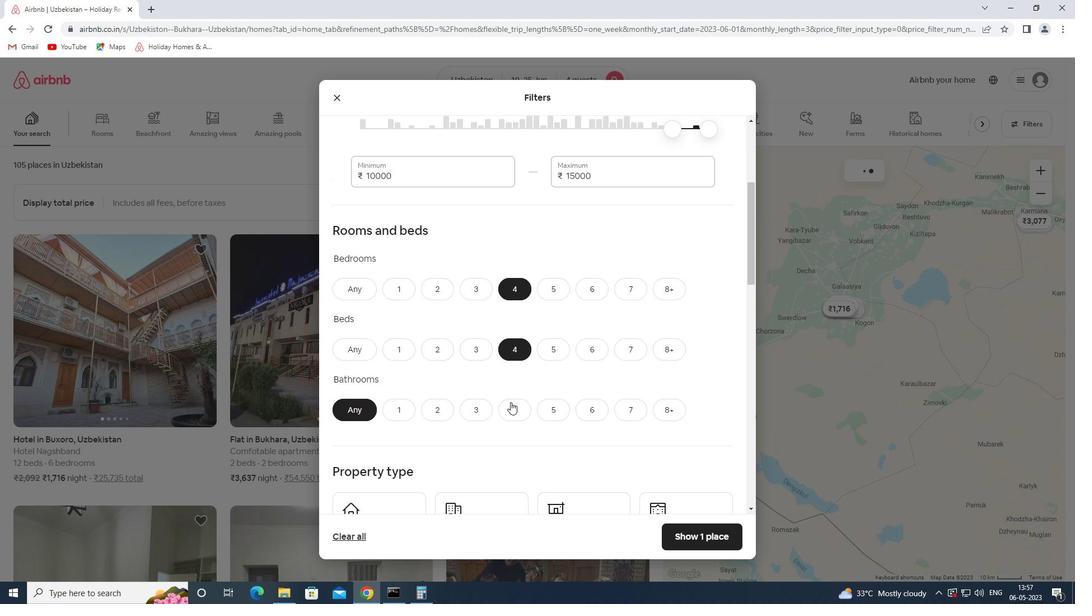 
Action: Mouse pressed left at (511, 406)
Screenshot: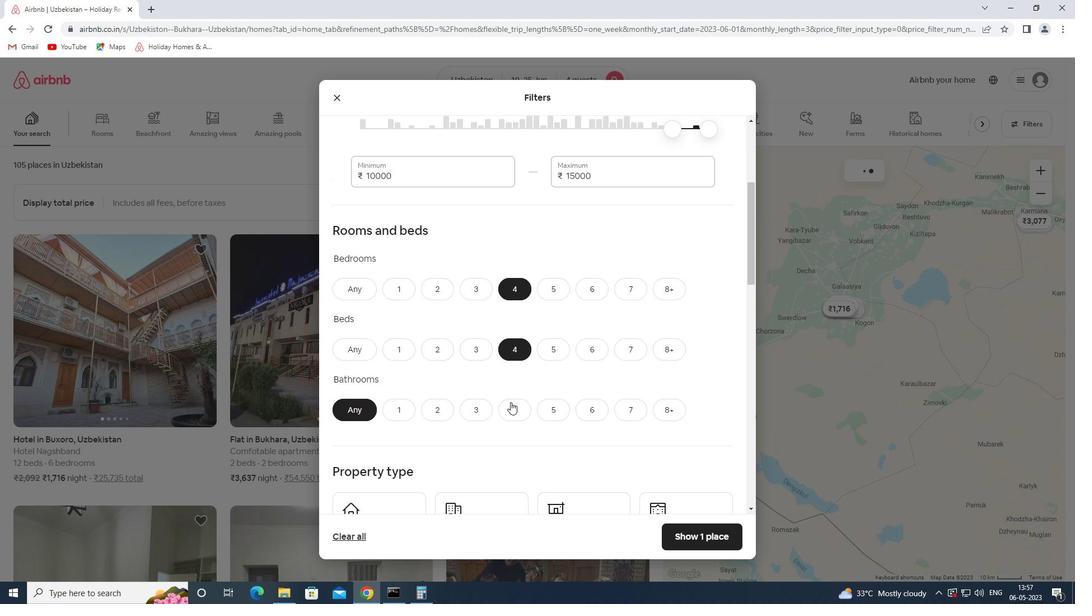 
Action: Mouse moved to (502, 342)
Screenshot: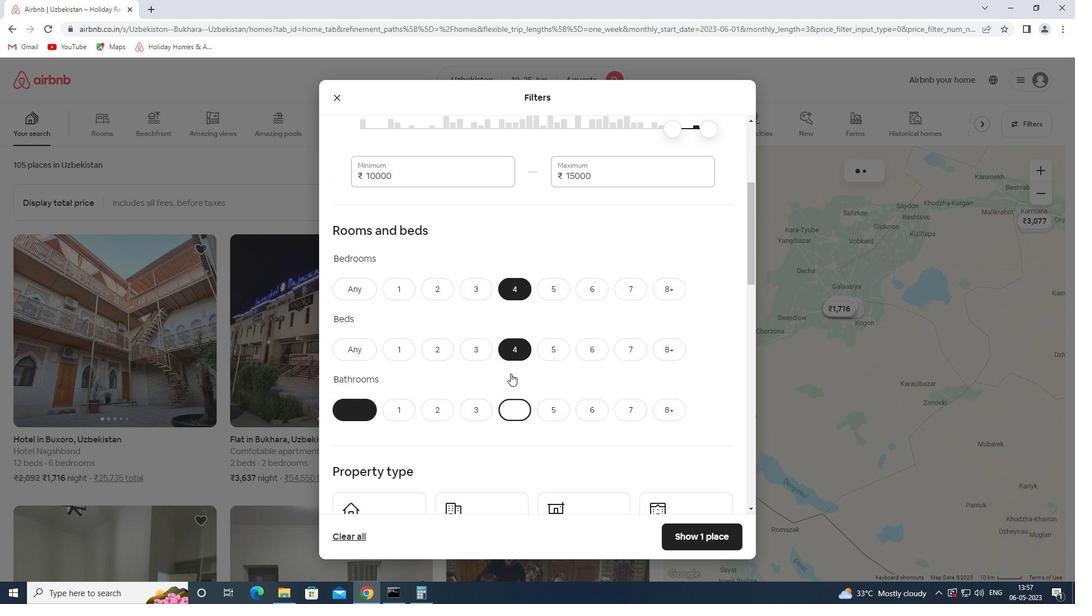 
Action: Mouse scrolled (502, 341) with delta (0, 0)
Screenshot: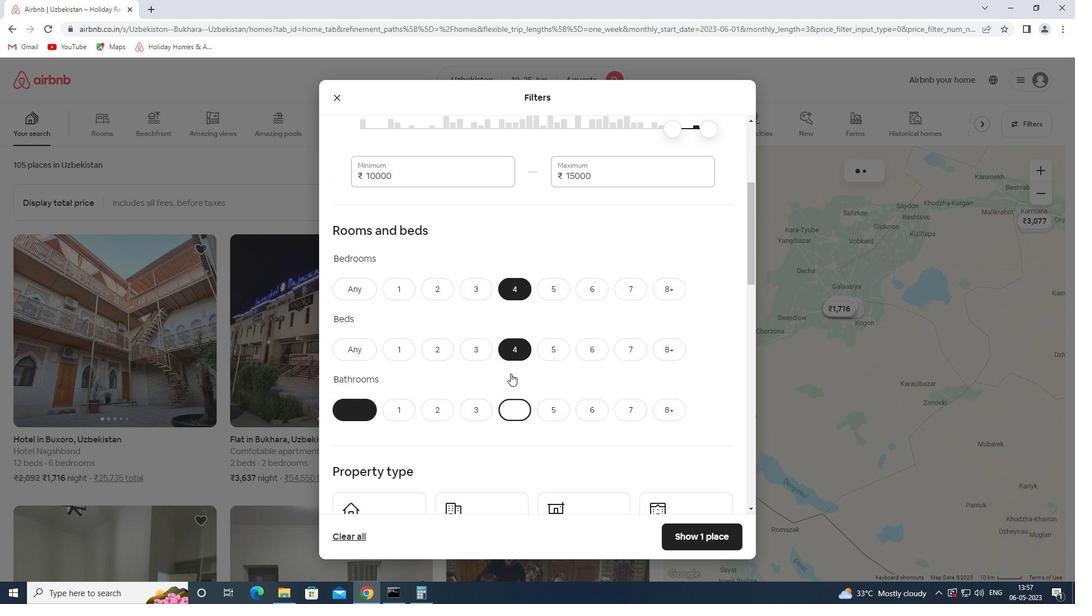 
Action: Mouse scrolled (502, 341) with delta (0, 0)
Screenshot: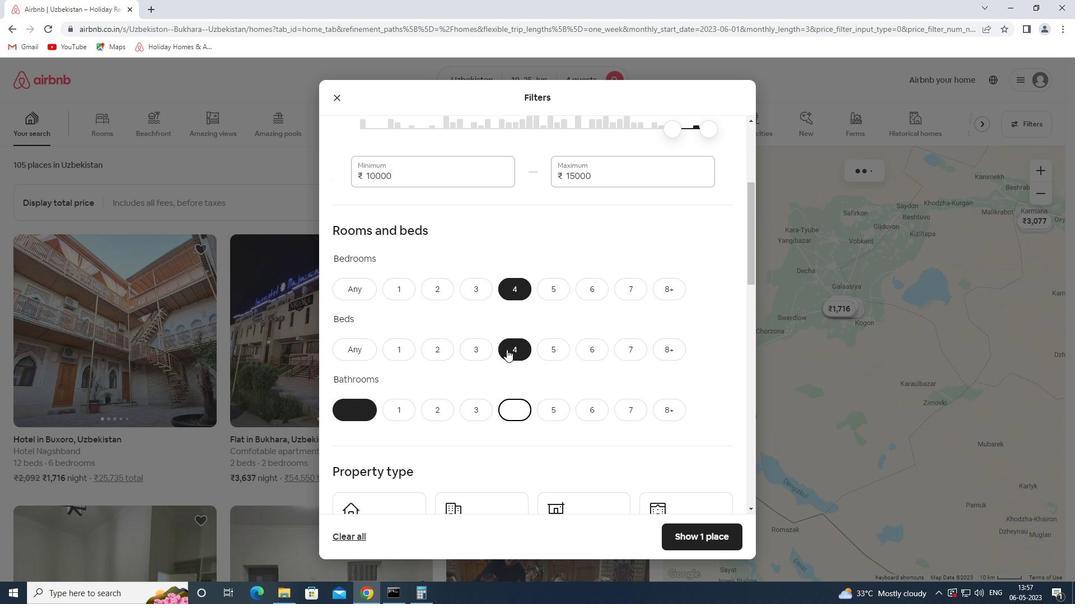 
Action: Mouse moved to (501, 342)
Screenshot: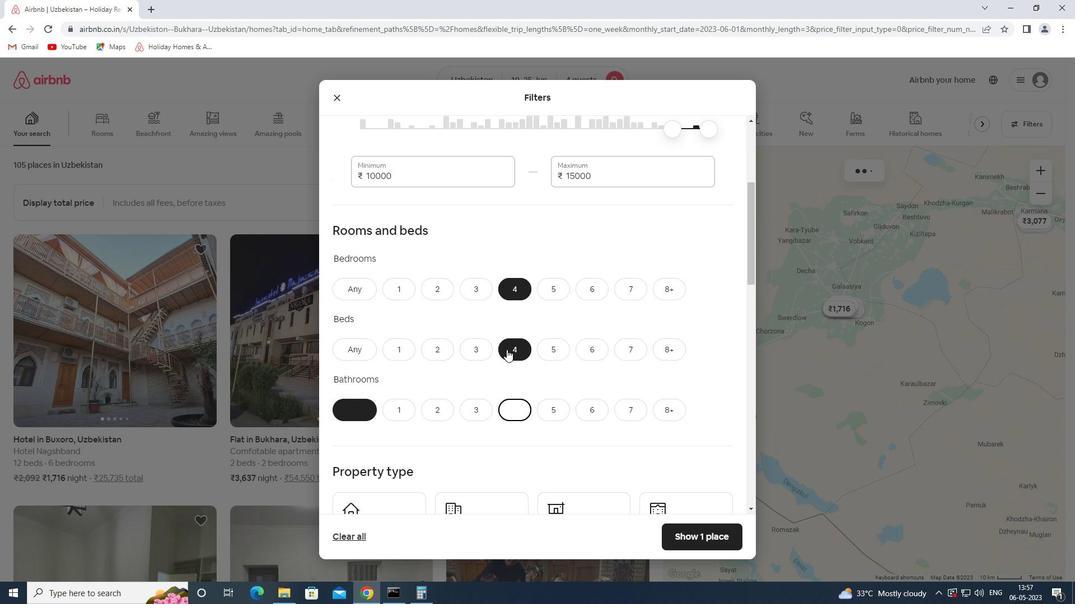 
Action: Mouse scrolled (501, 341) with delta (0, 0)
Screenshot: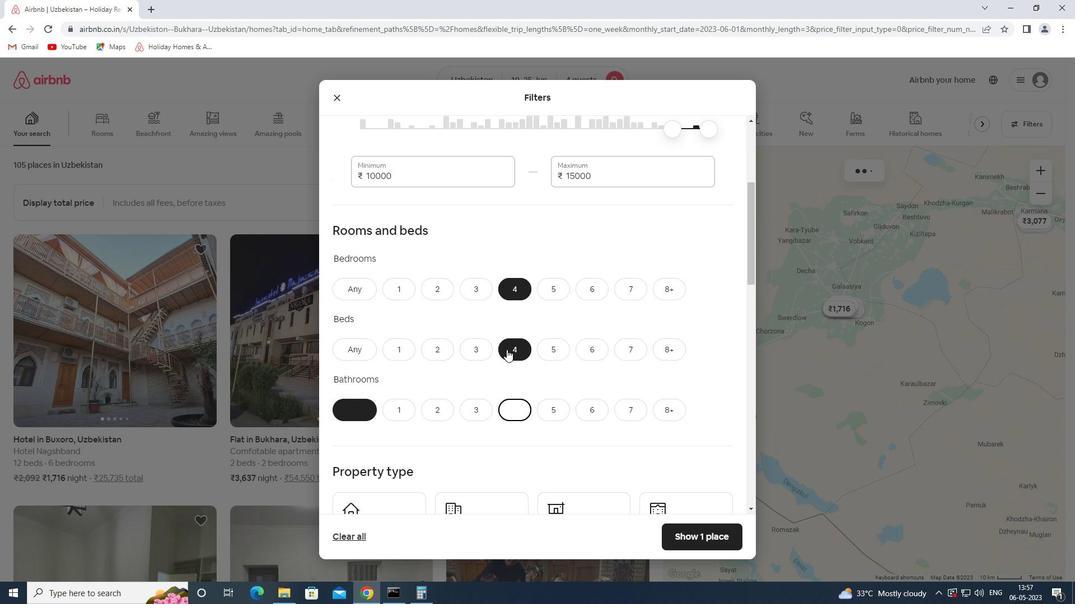 
Action: Mouse moved to (500, 341)
Screenshot: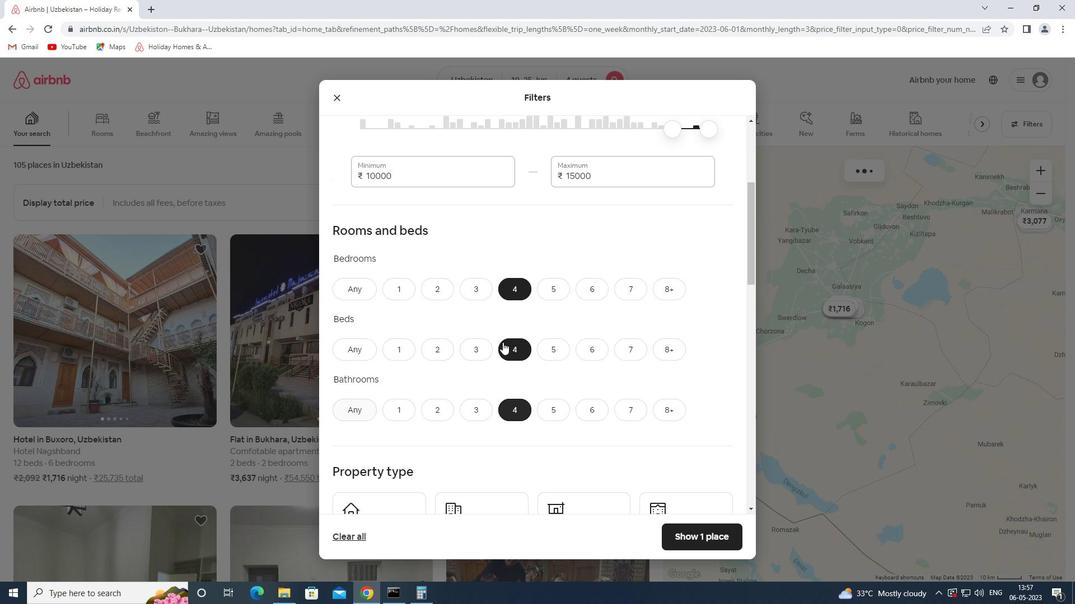 
Action: Mouse scrolled (500, 341) with delta (0, 0)
Screenshot: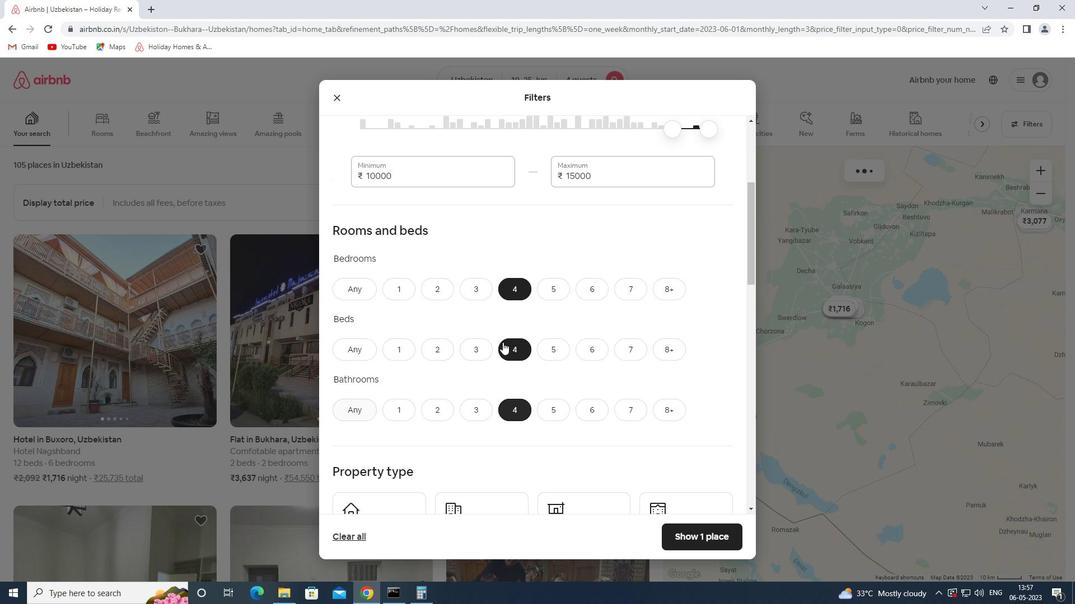 
Action: Mouse moved to (376, 309)
Screenshot: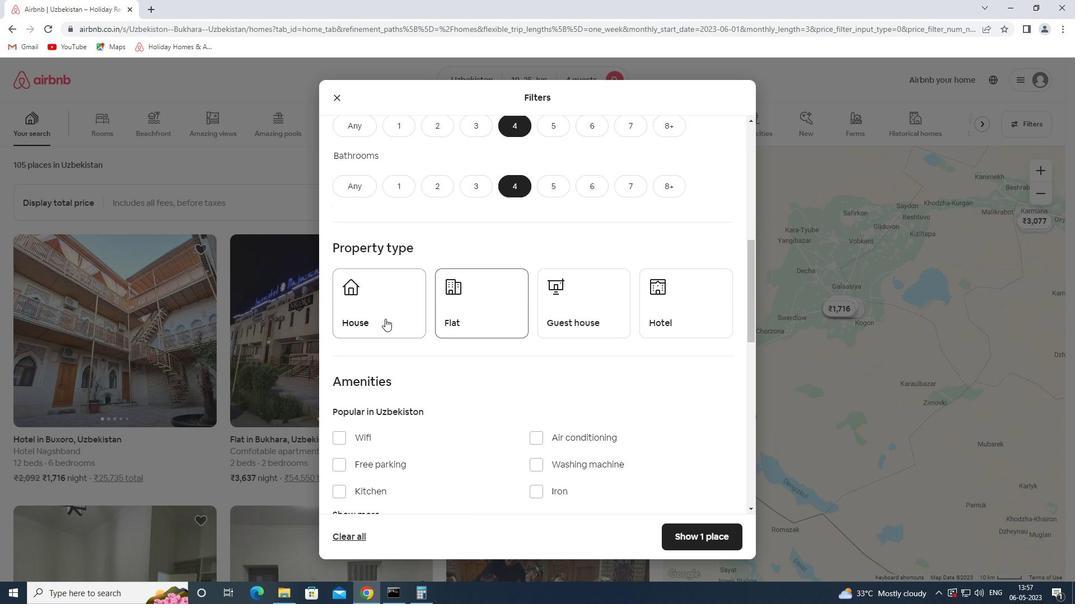 
Action: Mouse pressed left at (376, 309)
Screenshot: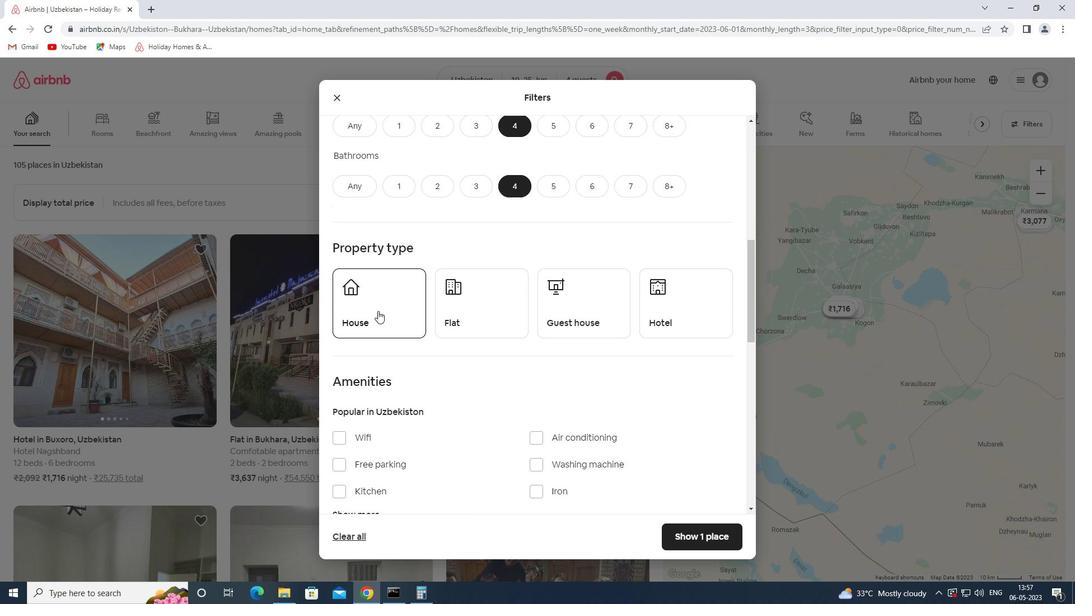 
Action: Mouse moved to (472, 320)
Screenshot: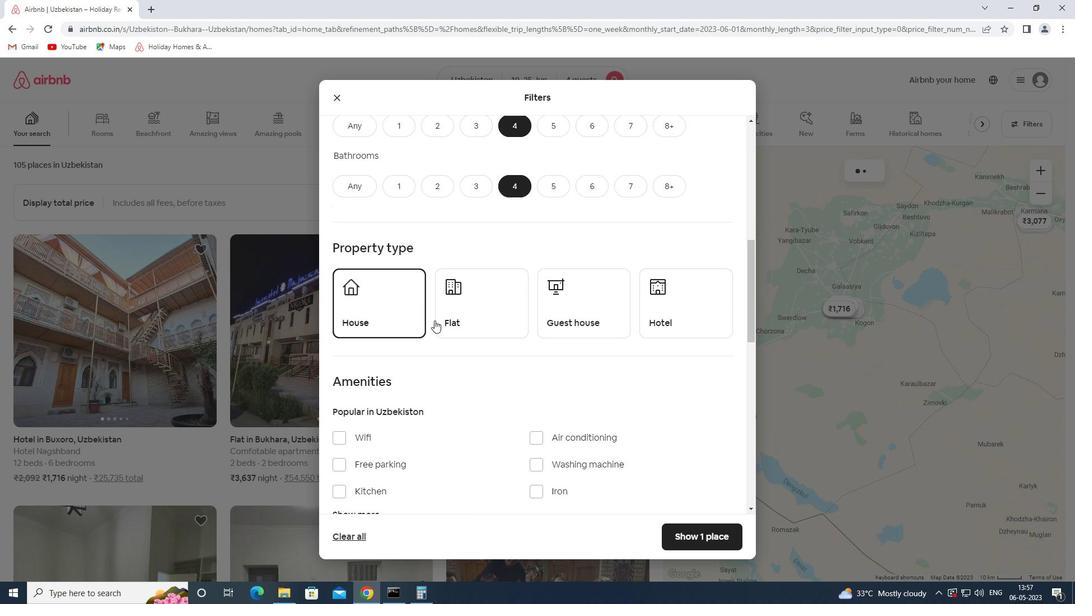 
Action: Mouse pressed left at (472, 320)
Screenshot: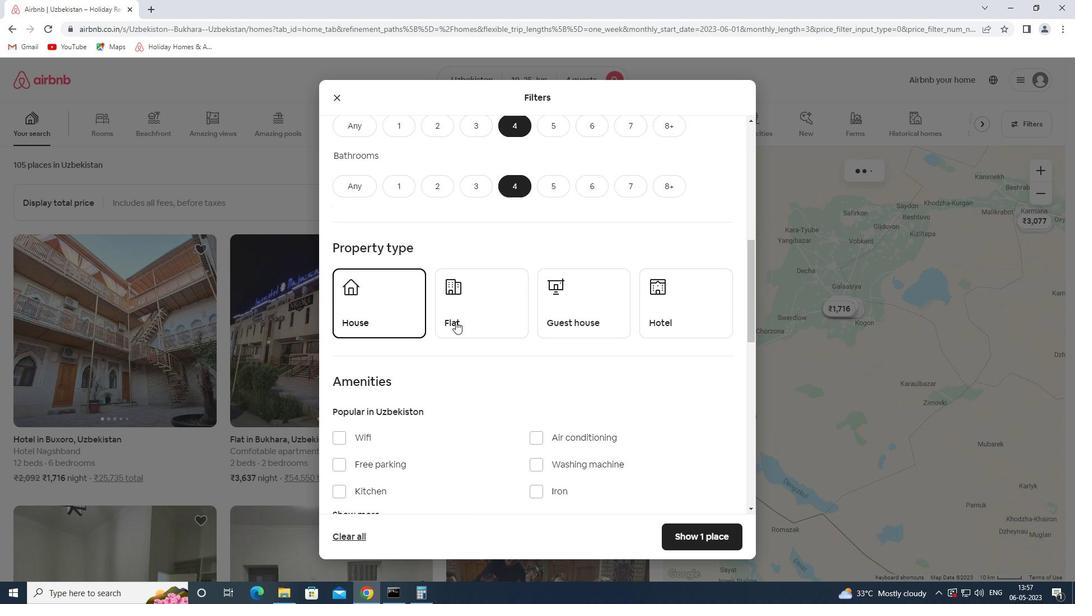 
Action: Mouse moved to (548, 318)
Screenshot: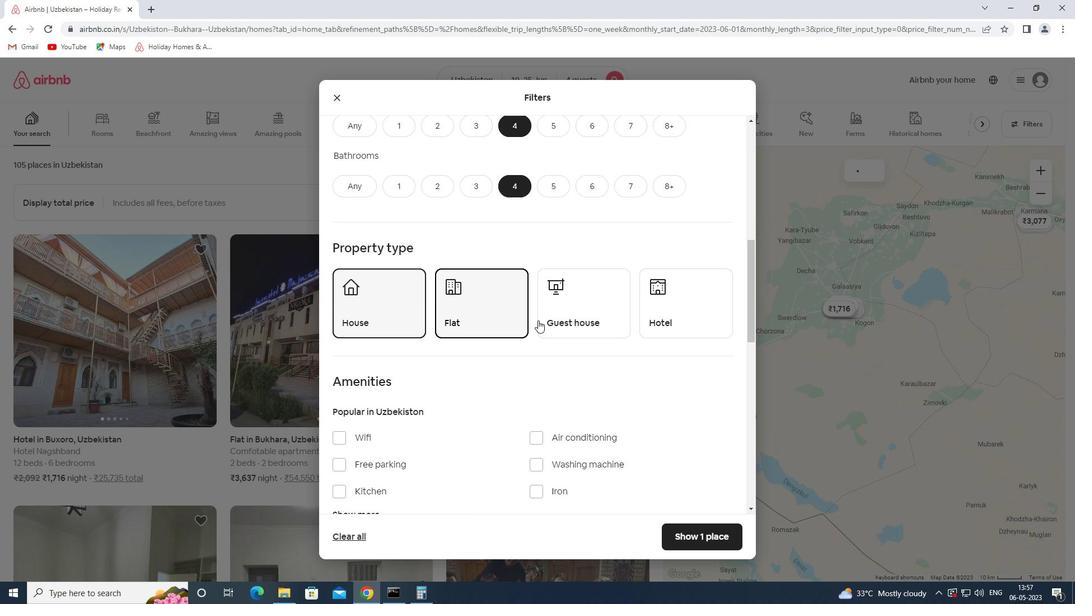 
Action: Mouse pressed left at (548, 318)
Screenshot: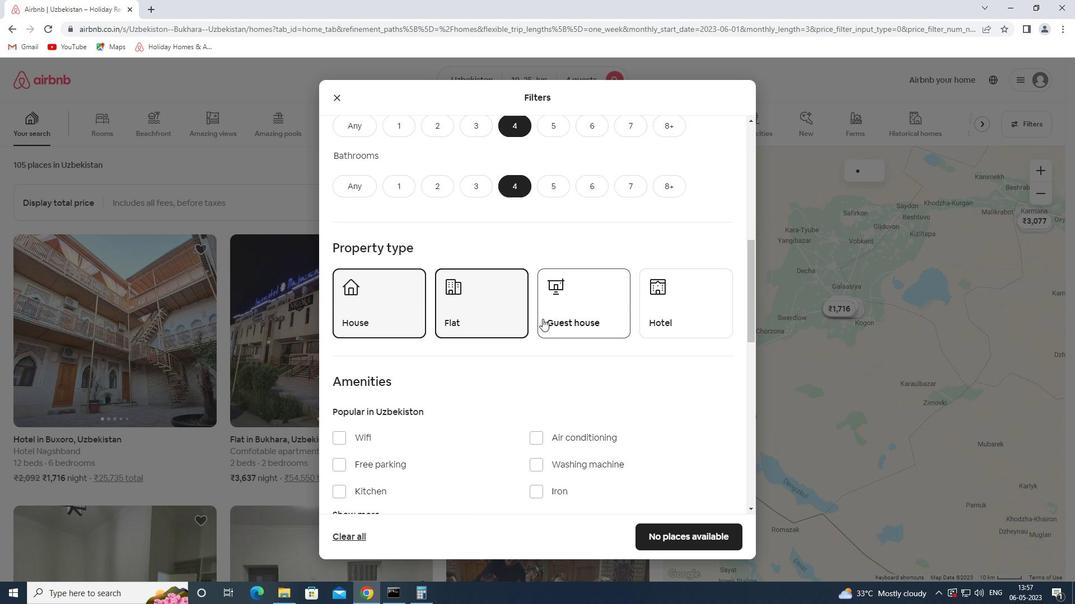 
Action: Mouse moved to (662, 327)
Screenshot: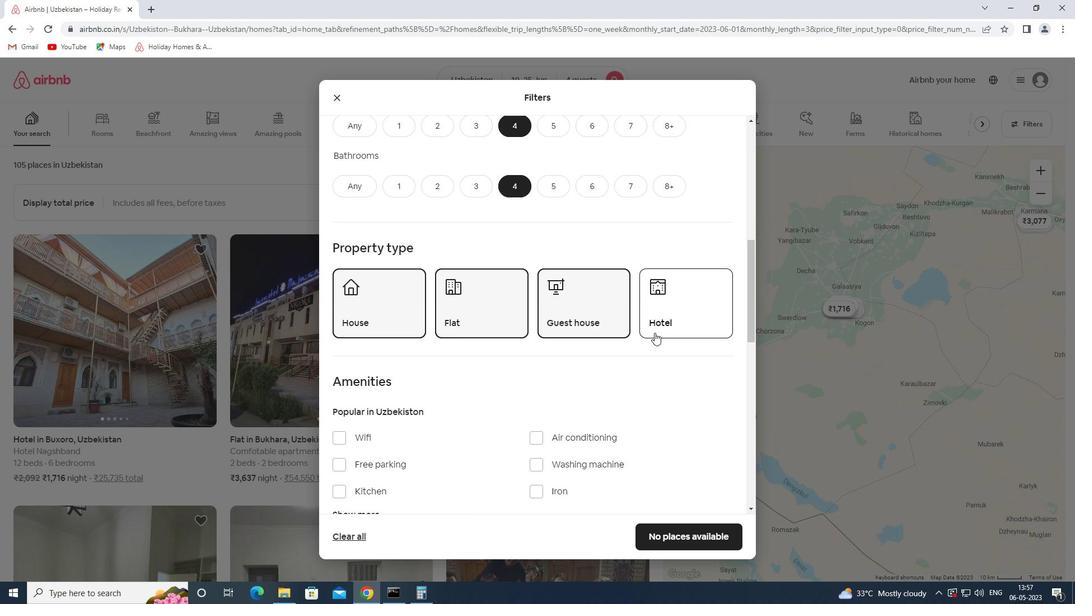 
Action: Mouse pressed left at (662, 327)
Screenshot: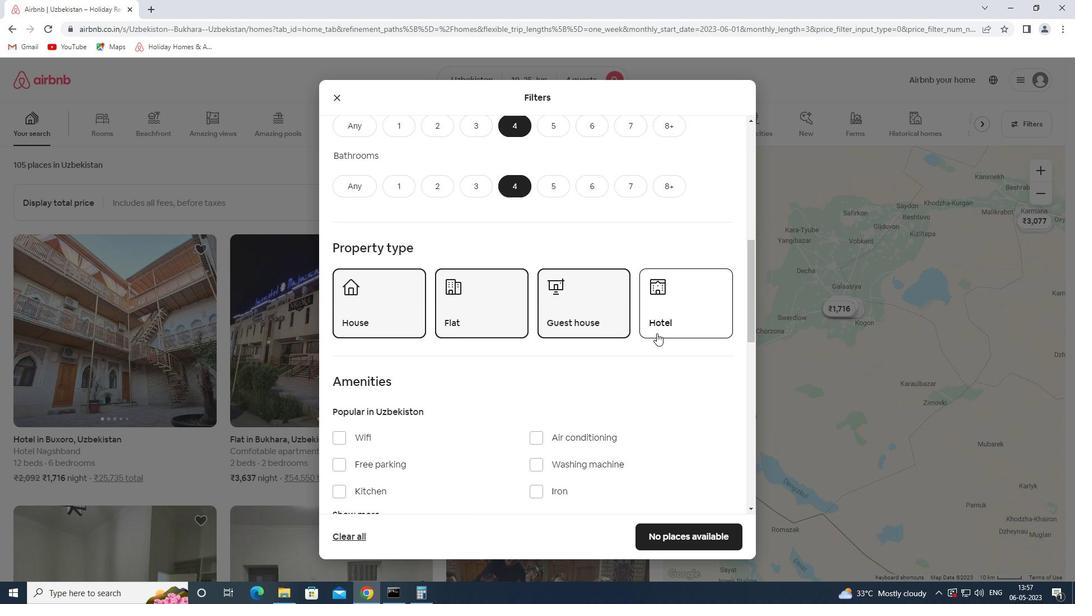 
Action: Mouse moved to (535, 324)
Screenshot: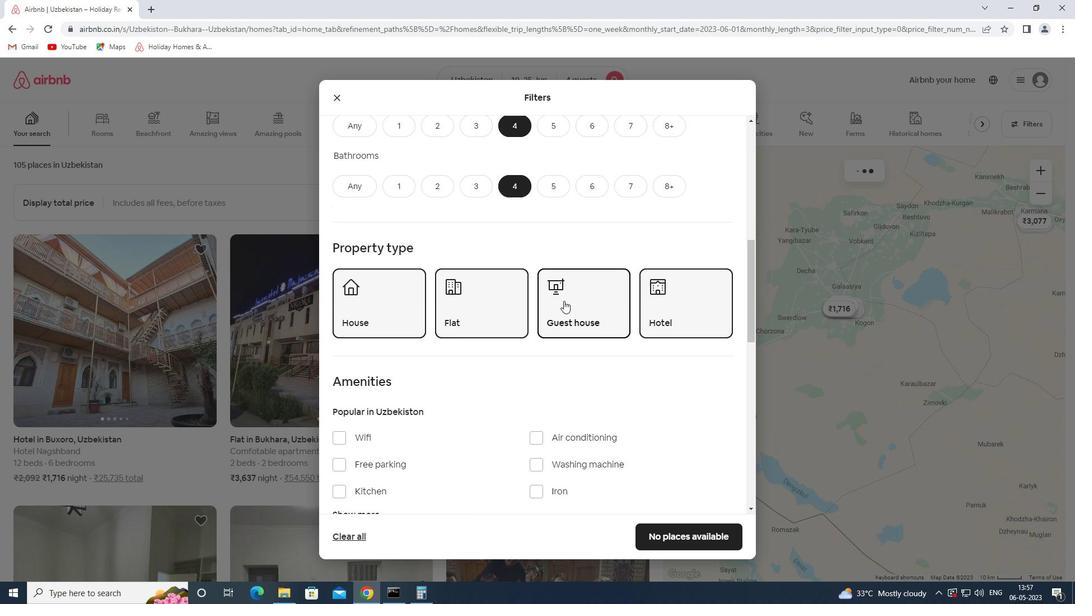 
Action: Mouse scrolled (535, 323) with delta (0, 0)
Screenshot: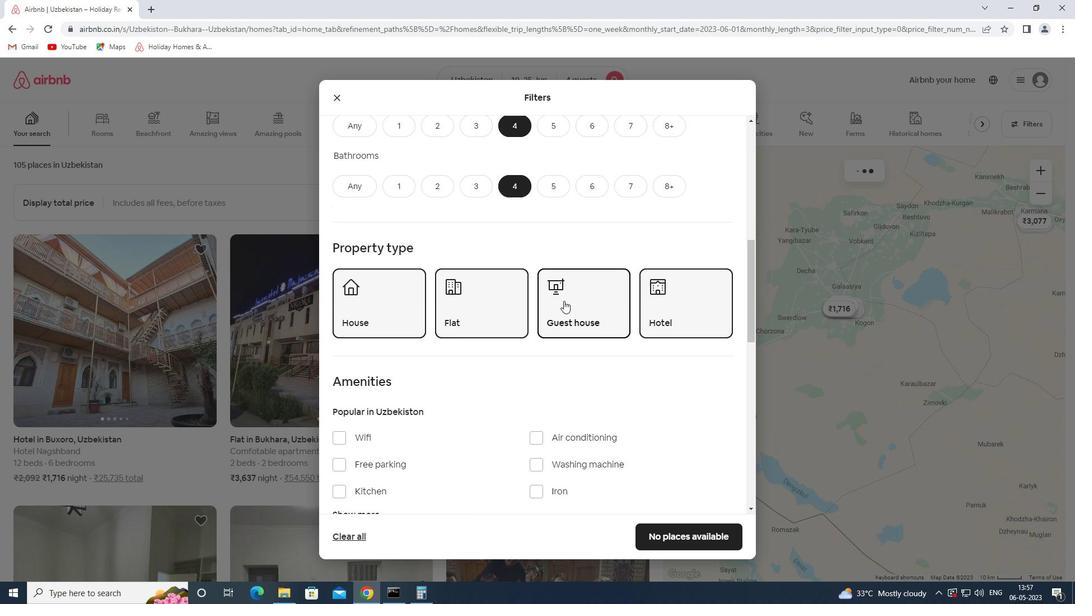 
Action: Mouse moved to (534, 331)
Screenshot: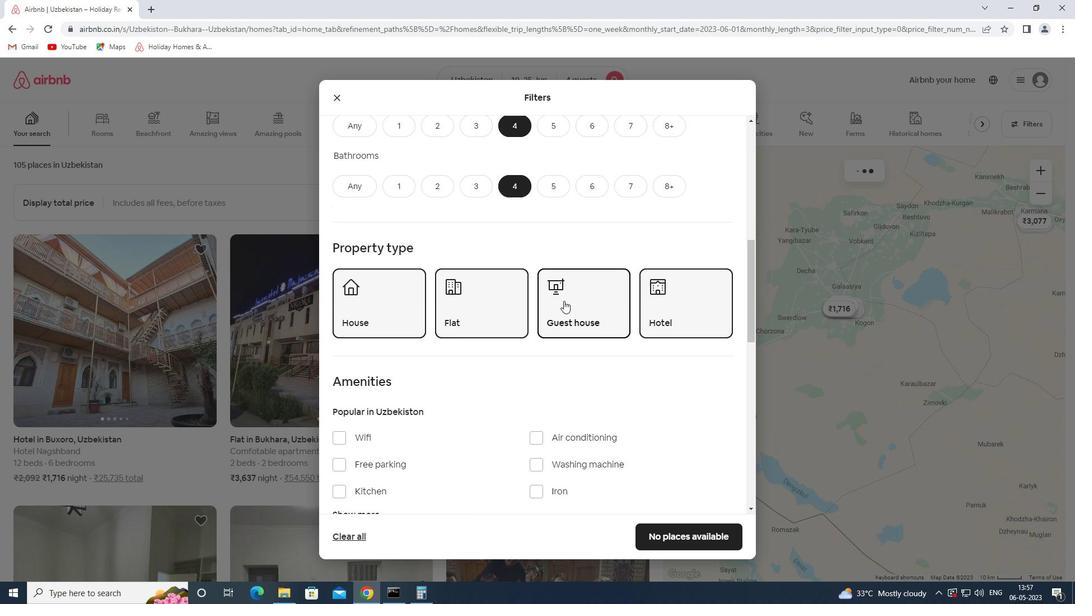 
Action: Mouse scrolled (534, 331) with delta (0, 0)
Screenshot: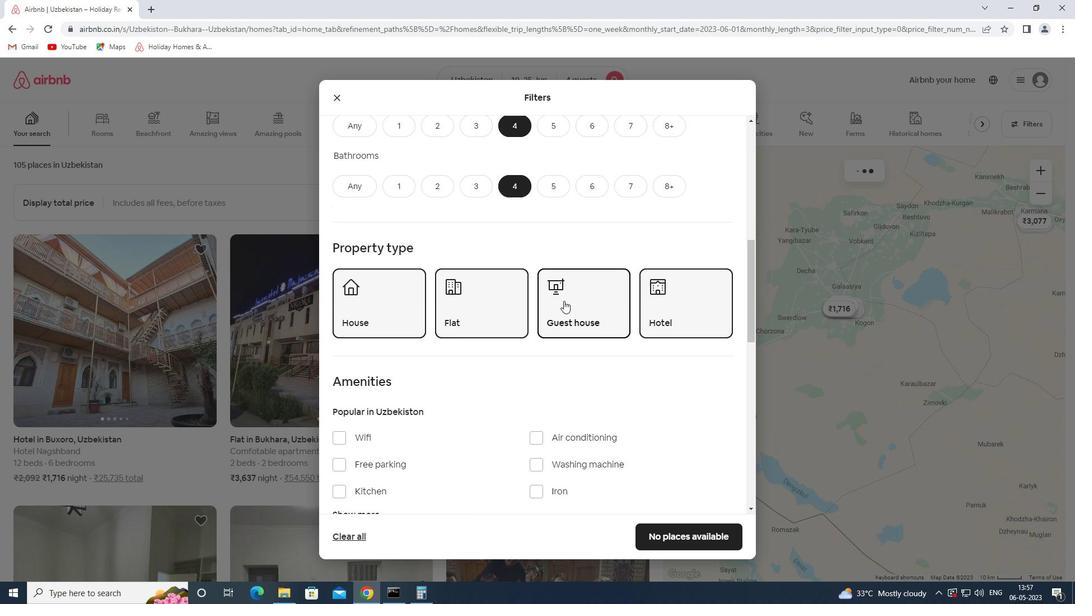 
Action: Mouse moved to (533, 336)
Screenshot: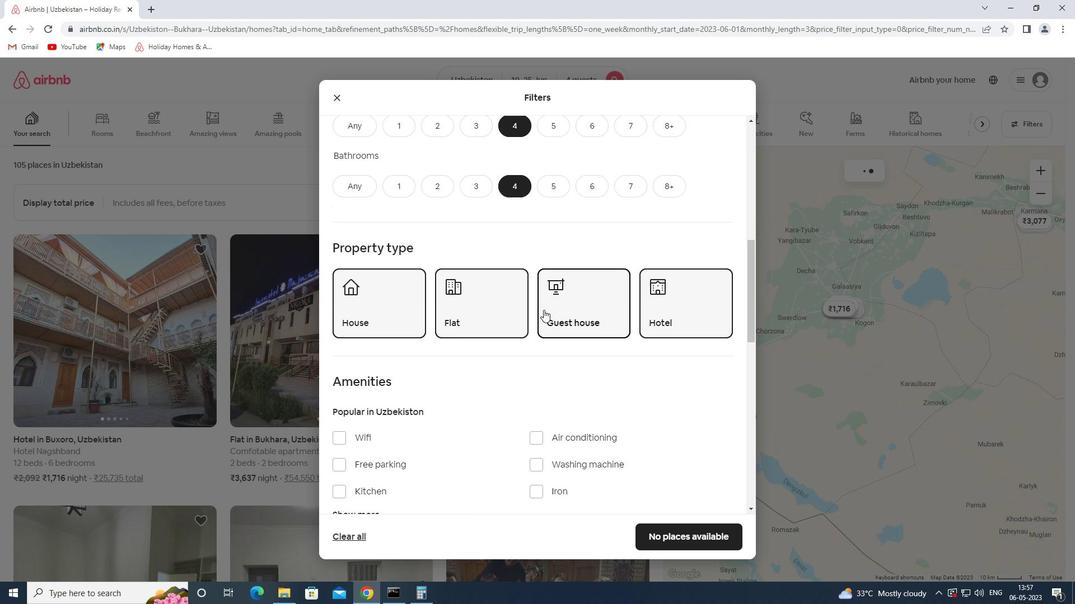 
Action: Mouse scrolled (533, 336) with delta (0, 0)
Screenshot: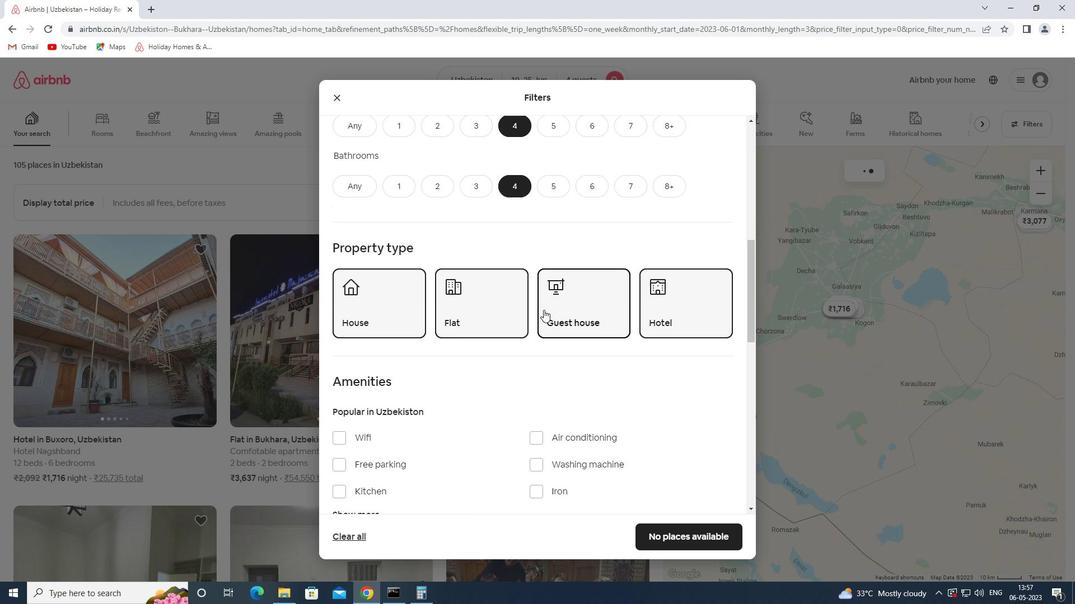 
Action: Mouse moved to (369, 346)
Screenshot: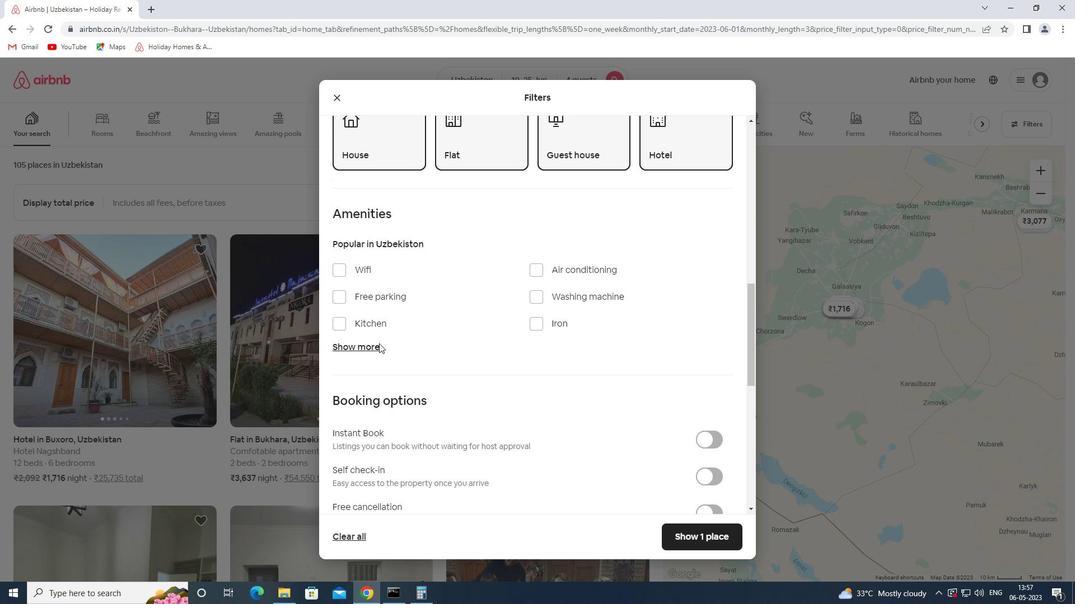 
Action: Mouse pressed left at (369, 346)
Screenshot: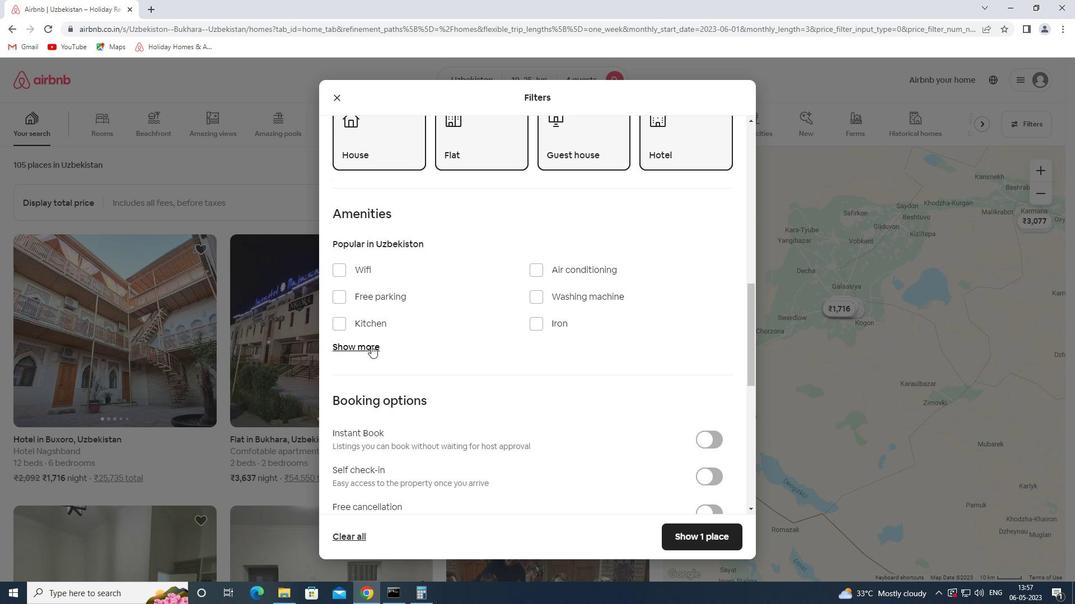 
Action: Mouse moved to (364, 271)
Screenshot: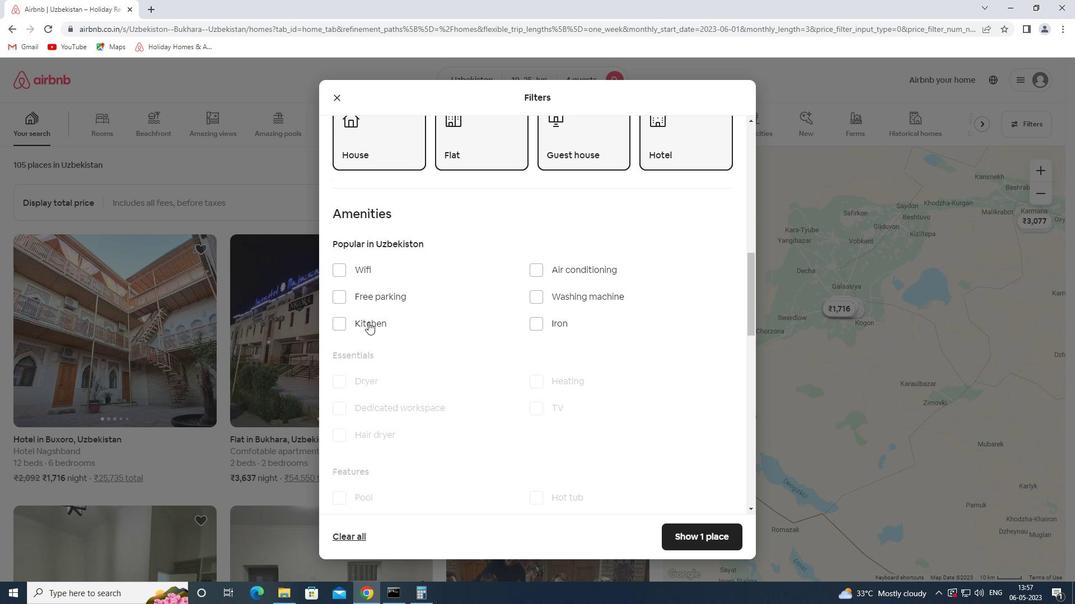 
Action: Mouse pressed left at (364, 271)
Screenshot: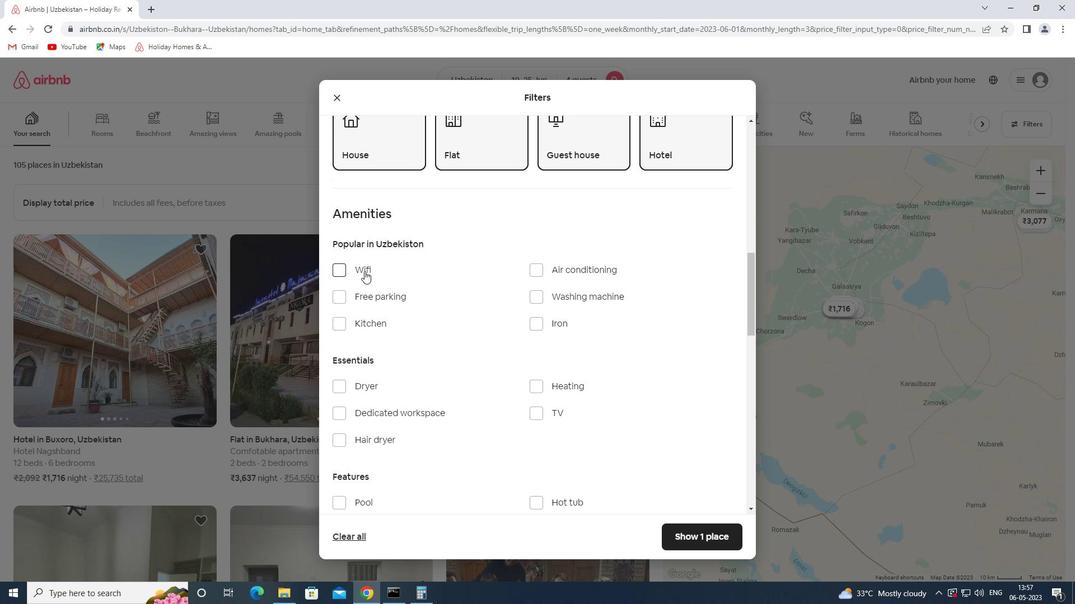 
Action: Mouse moved to (375, 299)
Screenshot: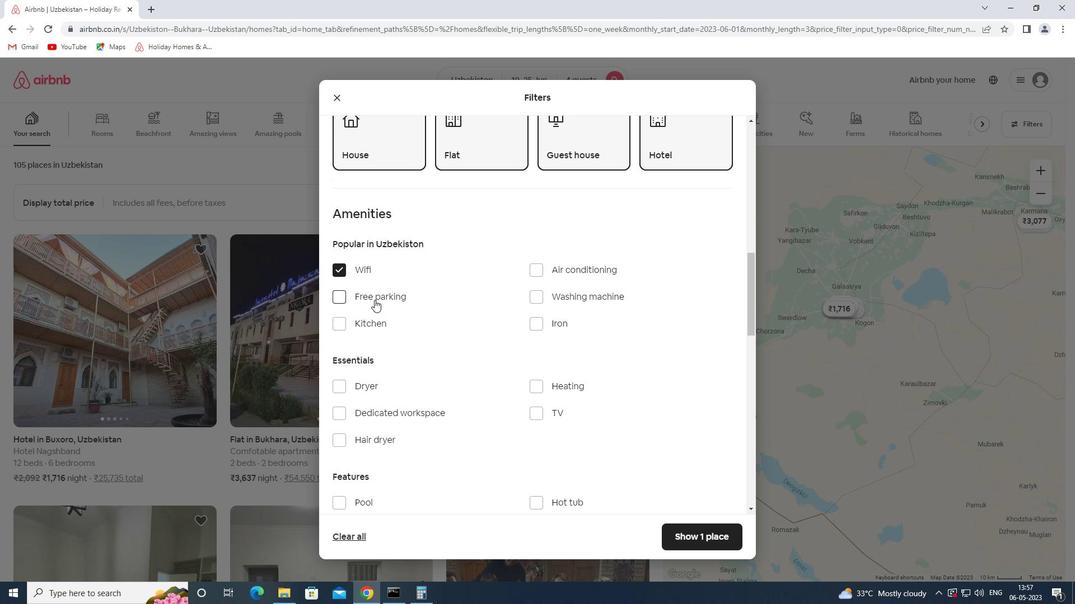 
Action: Mouse pressed left at (375, 299)
Screenshot: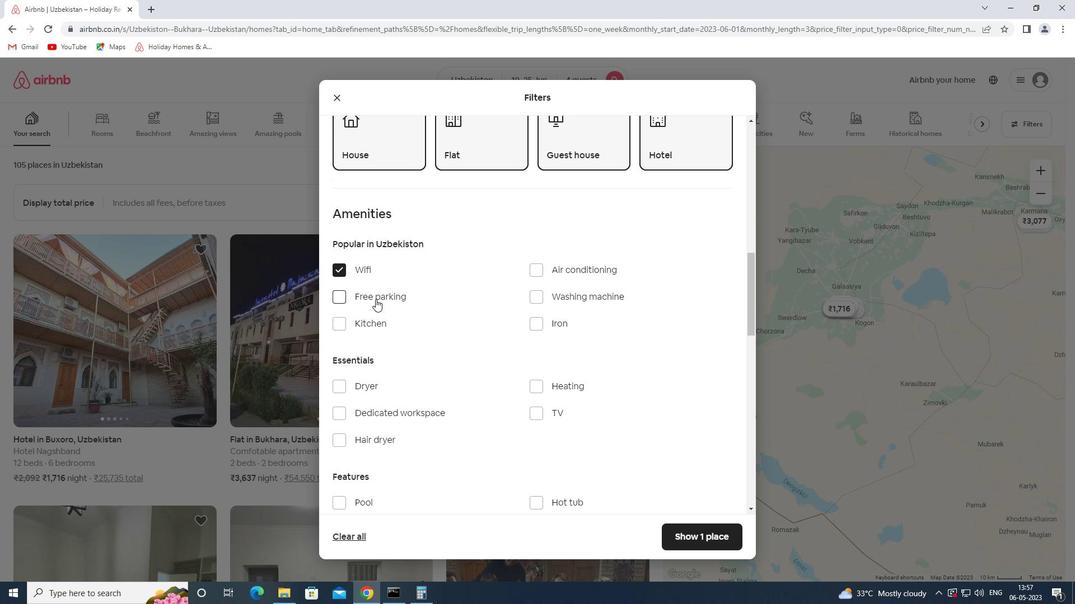 
Action: Mouse moved to (541, 412)
Screenshot: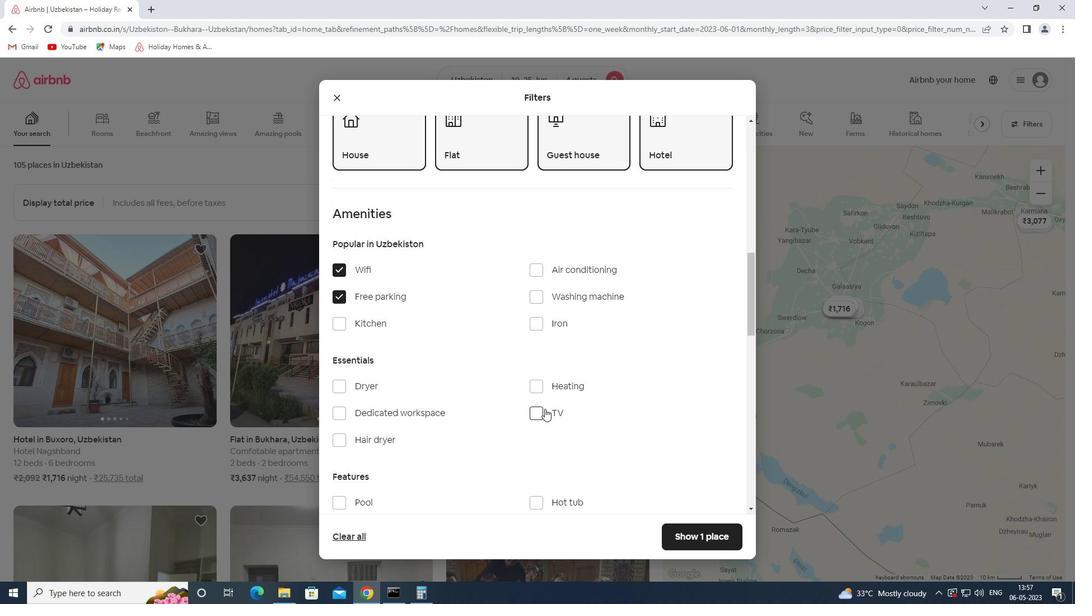 
Action: Mouse pressed left at (541, 412)
Screenshot: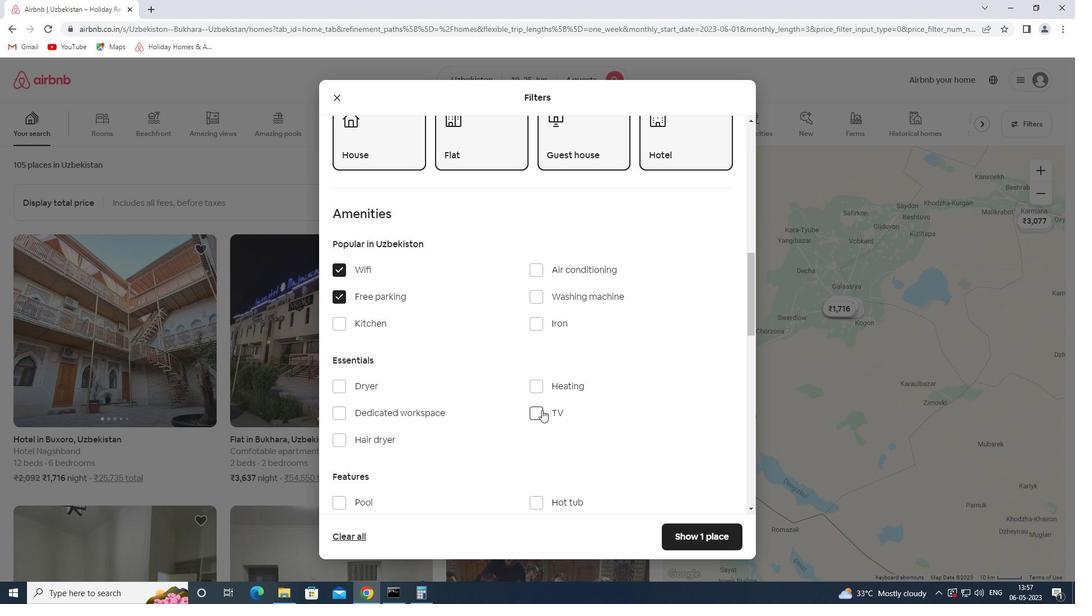 
Action: Mouse moved to (493, 381)
Screenshot: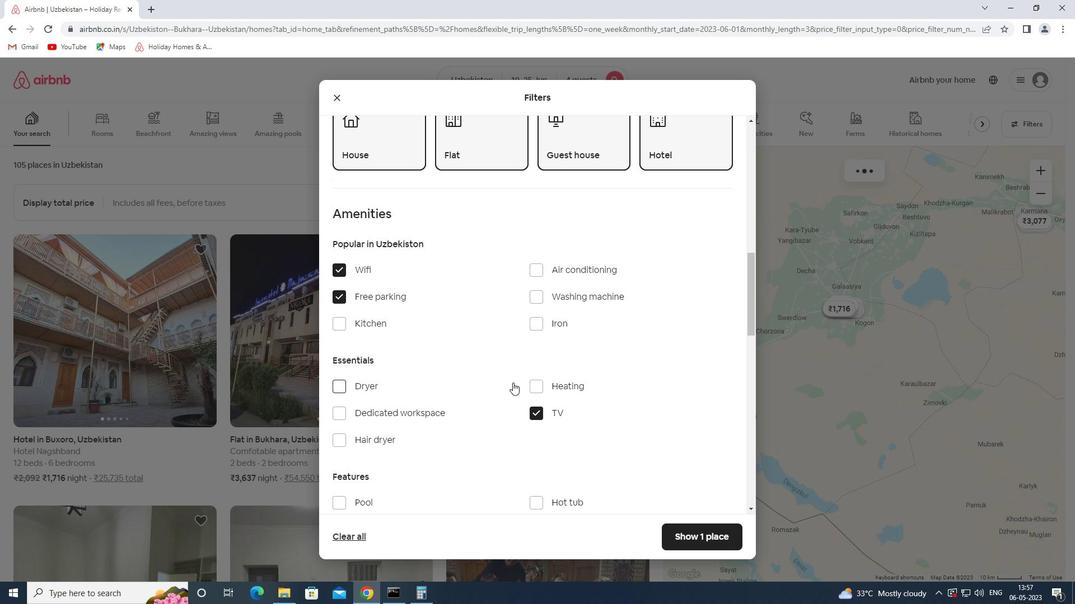 
Action: Mouse scrolled (493, 381) with delta (0, 0)
Screenshot: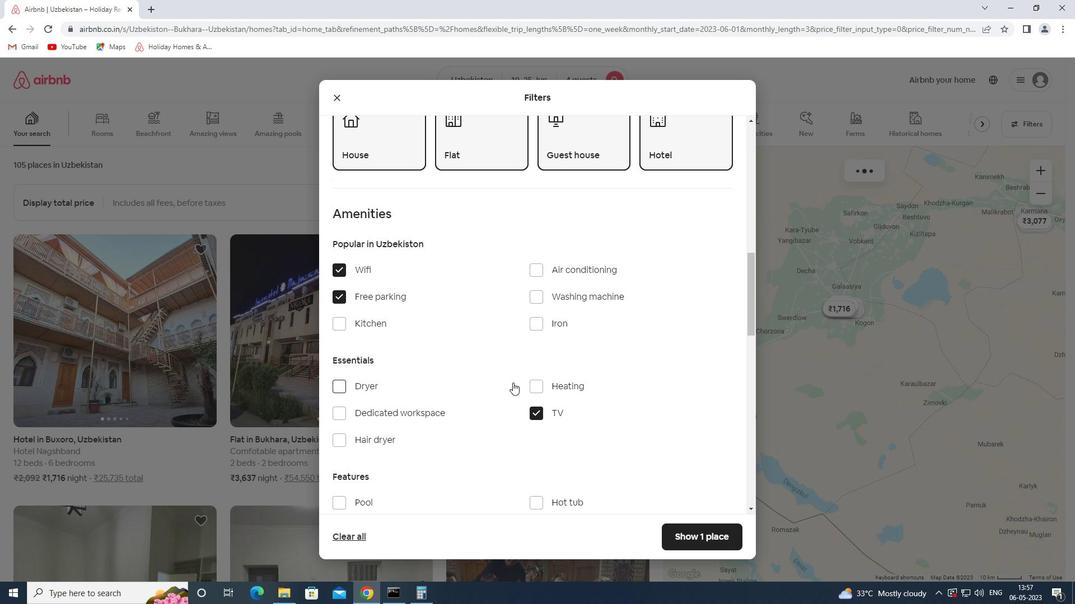 
Action: Mouse moved to (491, 381)
Screenshot: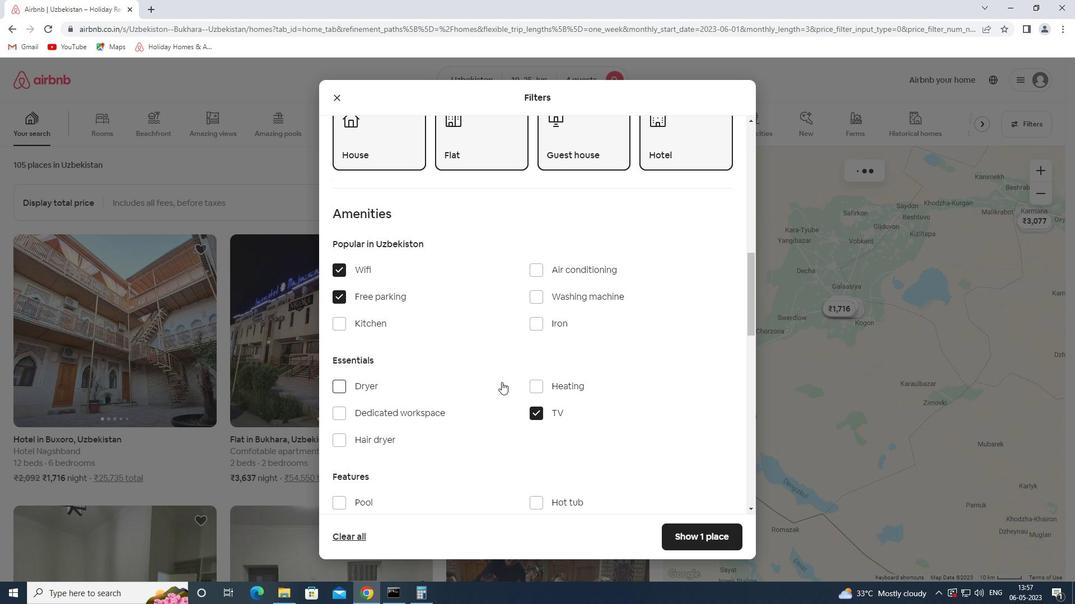 
Action: Mouse scrolled (491, 381) with delta (0, 0)
Screenshot: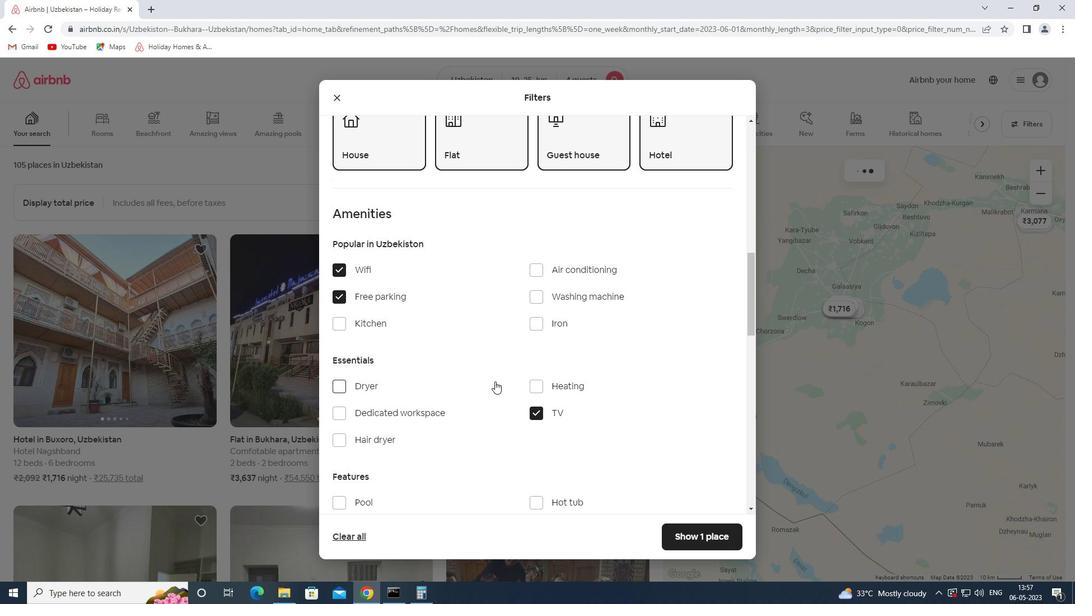 
Action: Mouse moved to (491, 380)
Screenshot: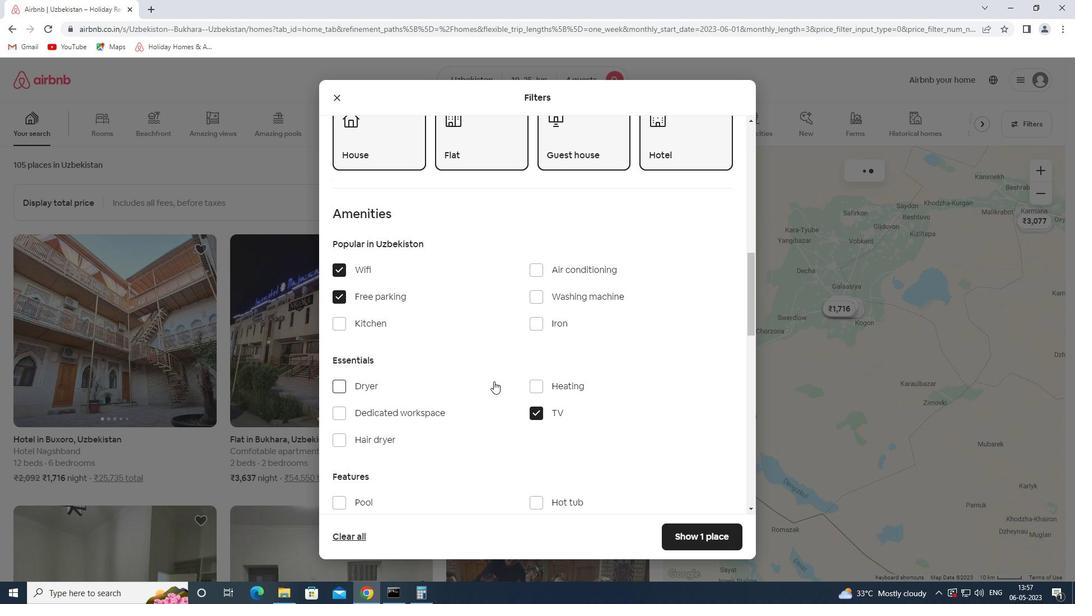 
Action: Mouse scrolled (491, 380) with delta (0, 0)
Screenshot: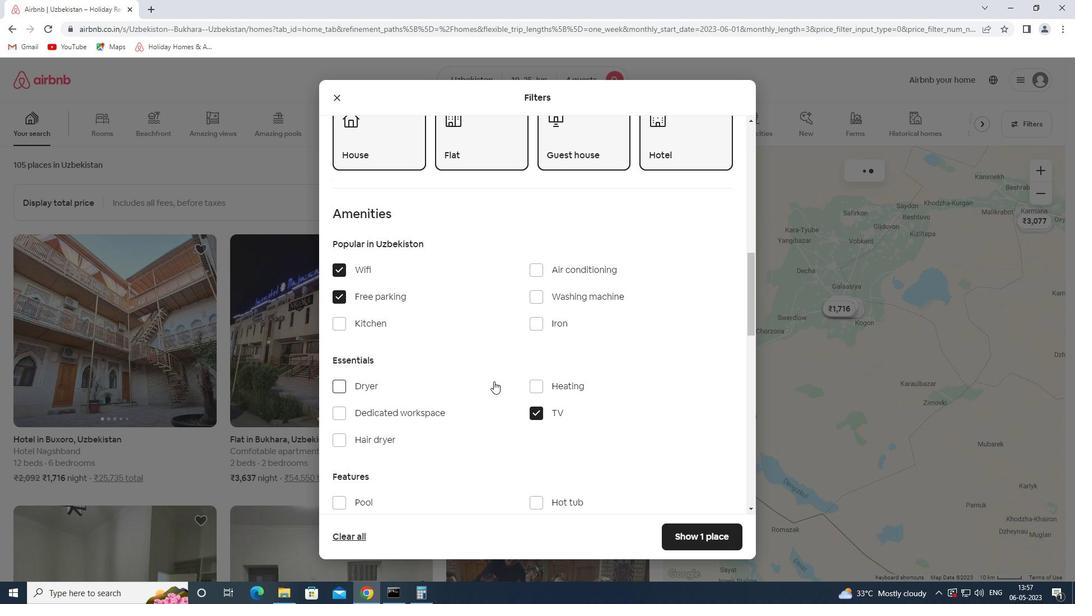 
Action: Mouse moved to (383, 412)
Screenshot: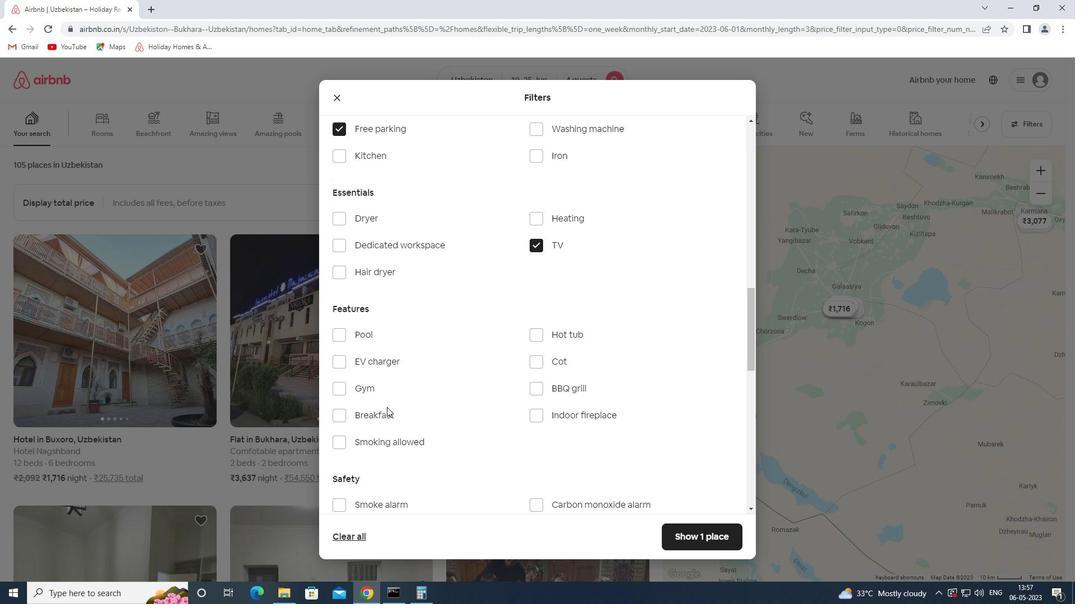 
Action: Mouse pressed left at (383, 412)
Screenshot: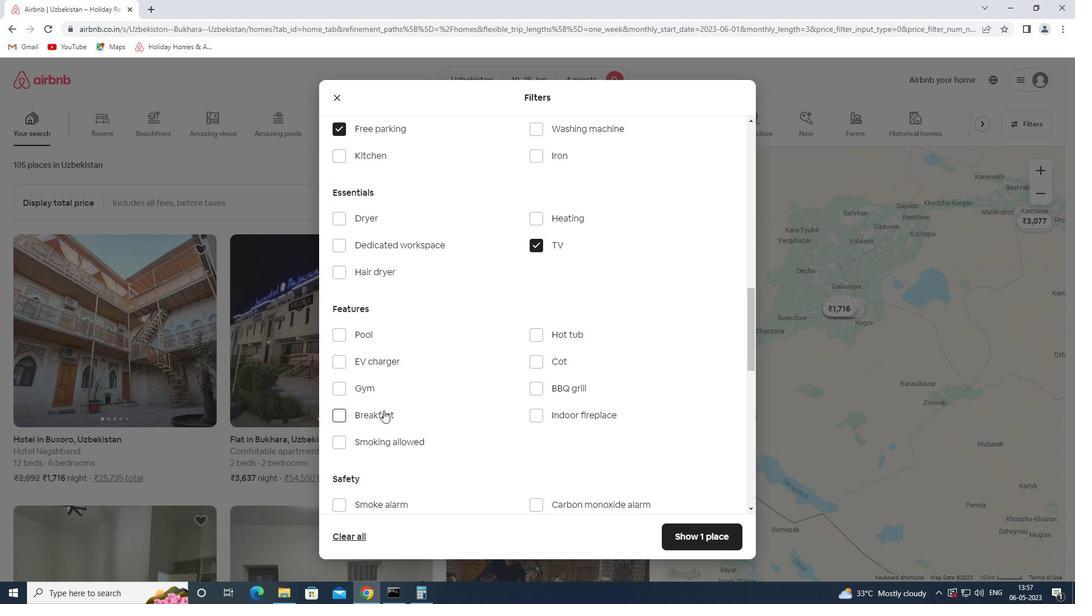 
Action: Mouse moved to (367, 387)
Screenshot: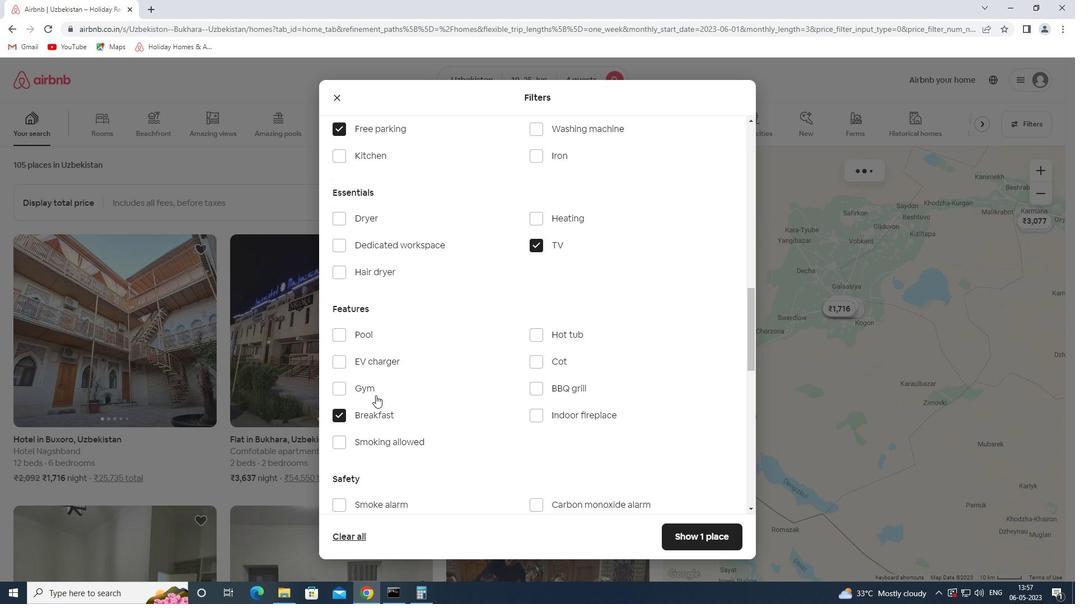 
Action: Mouse pressed left at (367, 387)
Screenshot: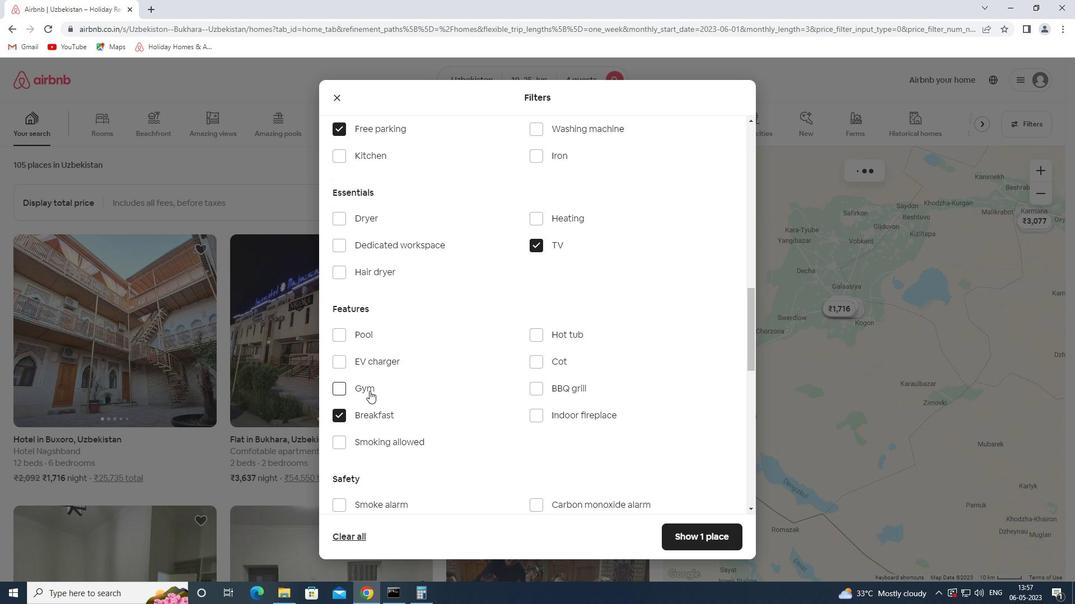 
Action: Mouse scrolled (367, 387) with delta (0, 0)
Screenshot: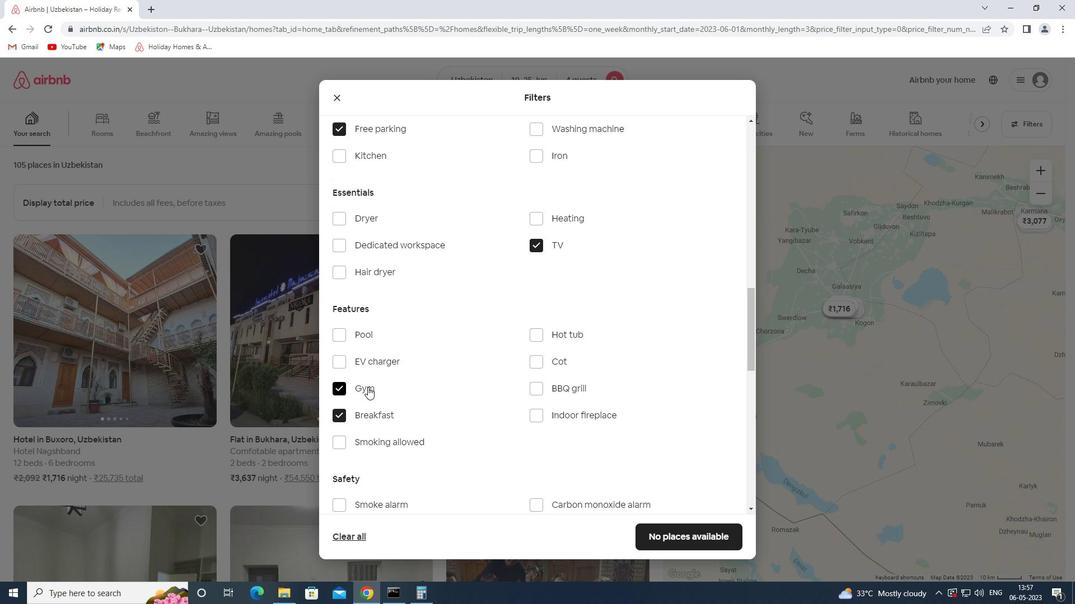 
Action: Mouse scrolled (367, 387) with delta (0, 0)
Screenshot: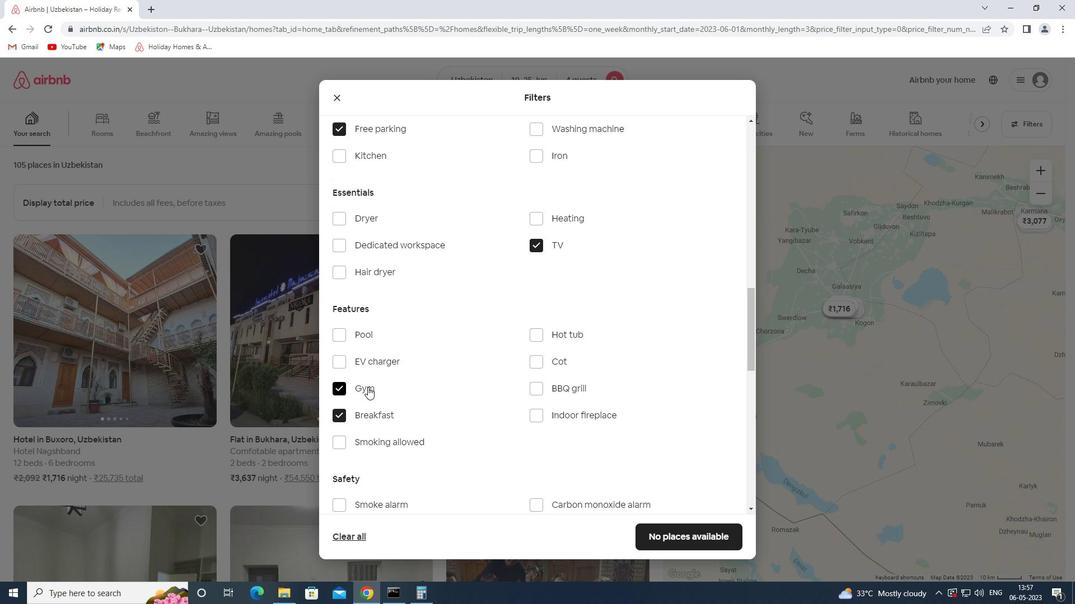 
Action: Mouse moved to (429, 396)
Screenshot: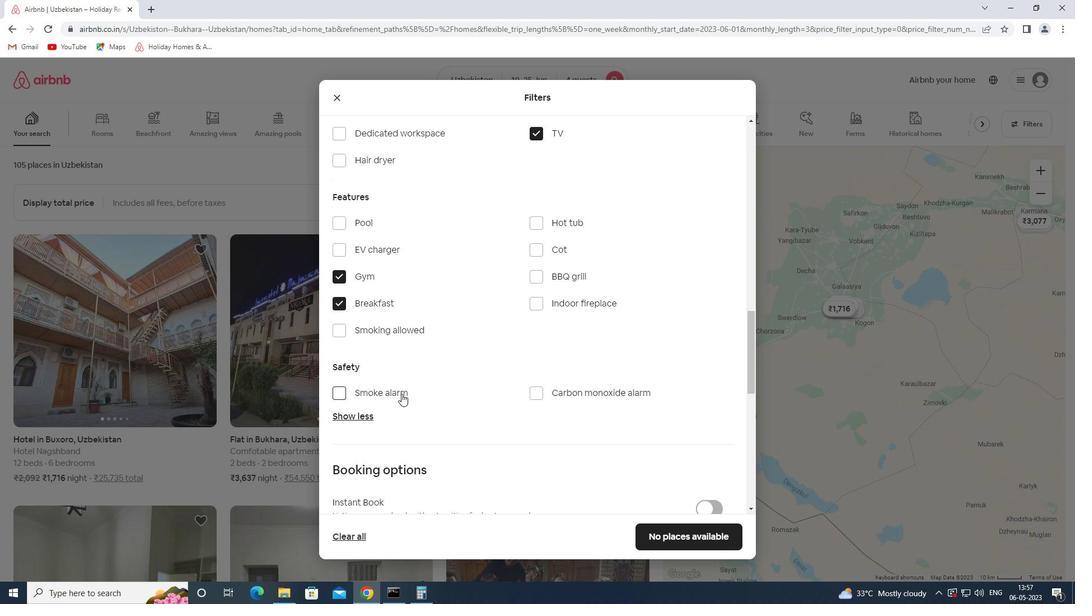 
Action: Mouse scrolled (429, 395) with delta (0, 0)
Screenshot: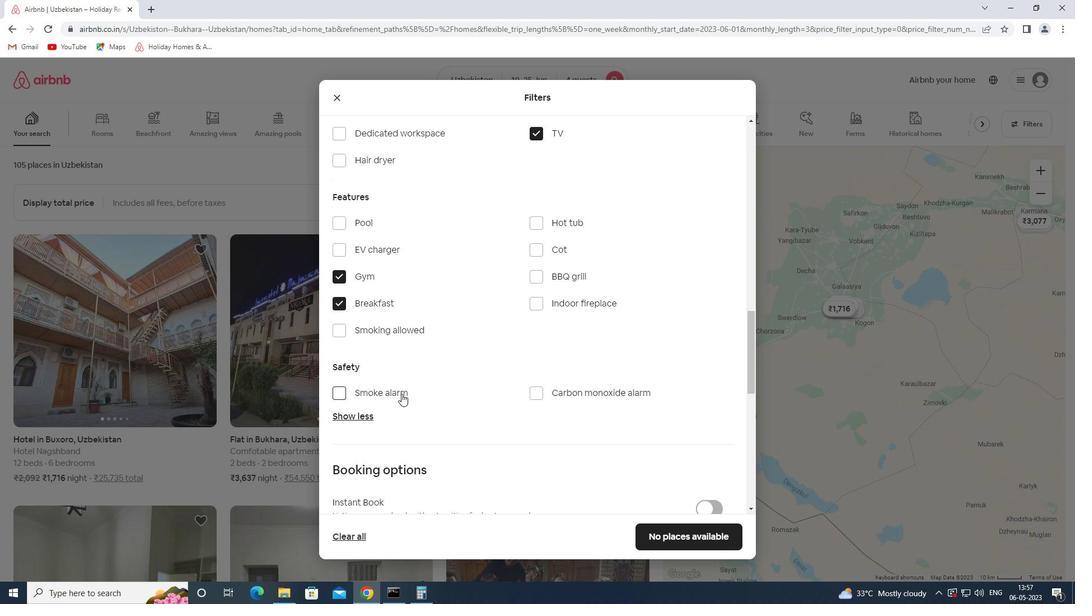 
Action: Mouse moved to (430, 397)
Screenshot: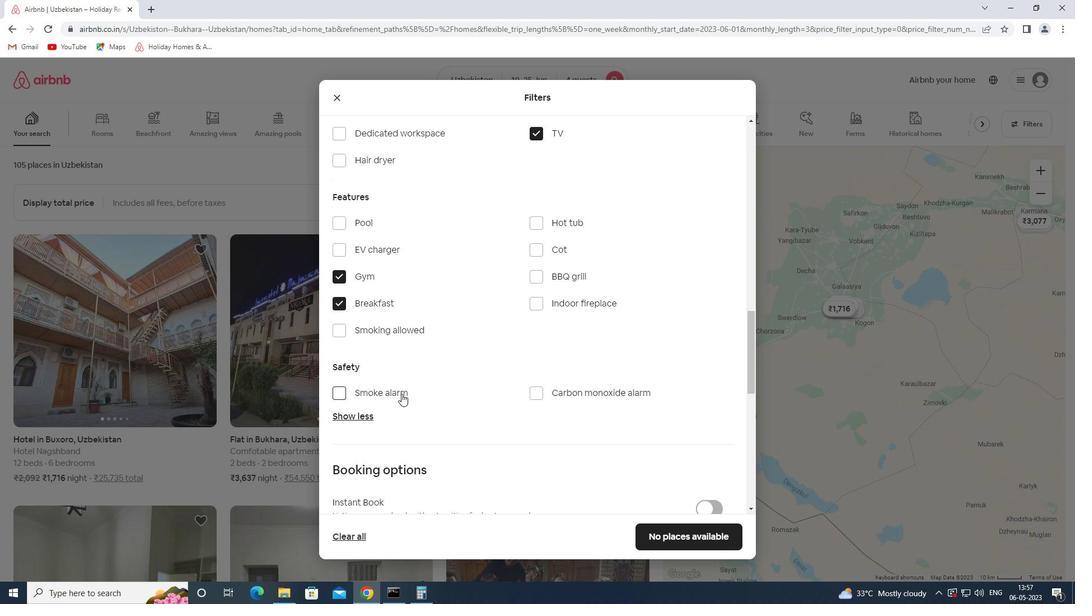 
Action: Mouse scrolled (430, 397) with delta (0, 0)
Screenshot: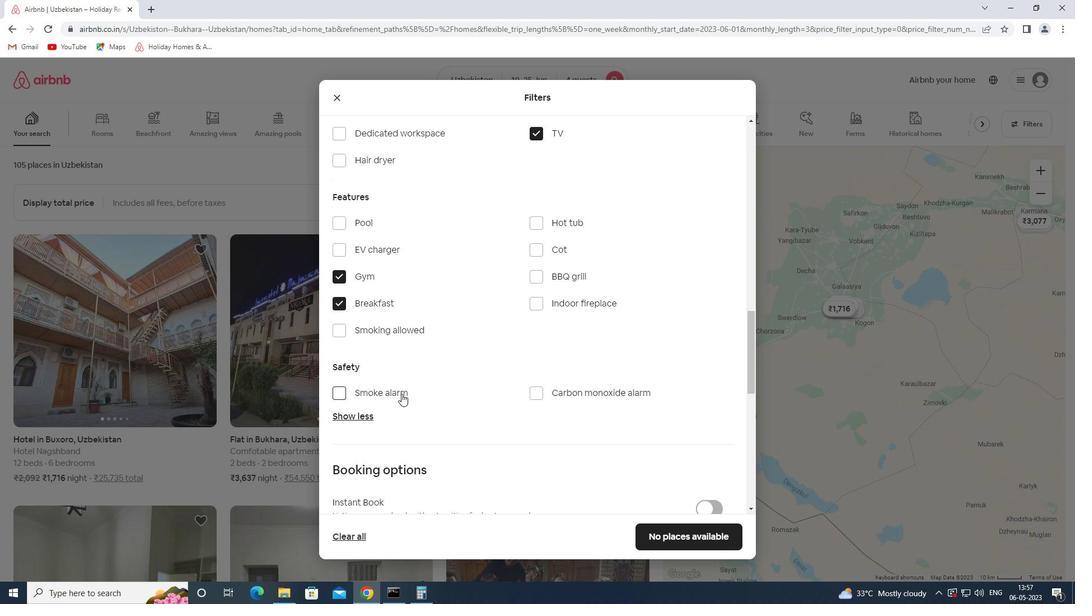 
Action: Mouse moved to (432, 398)
Screenshot: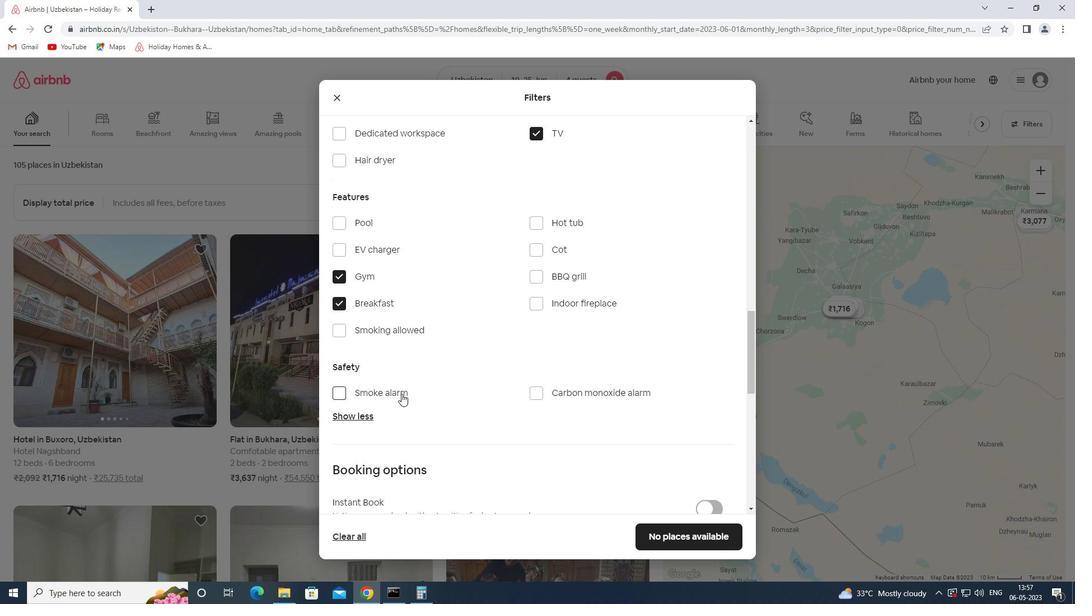
Action: Mouse scrolled (432, 397) with delta (0, 0)
Screenshot: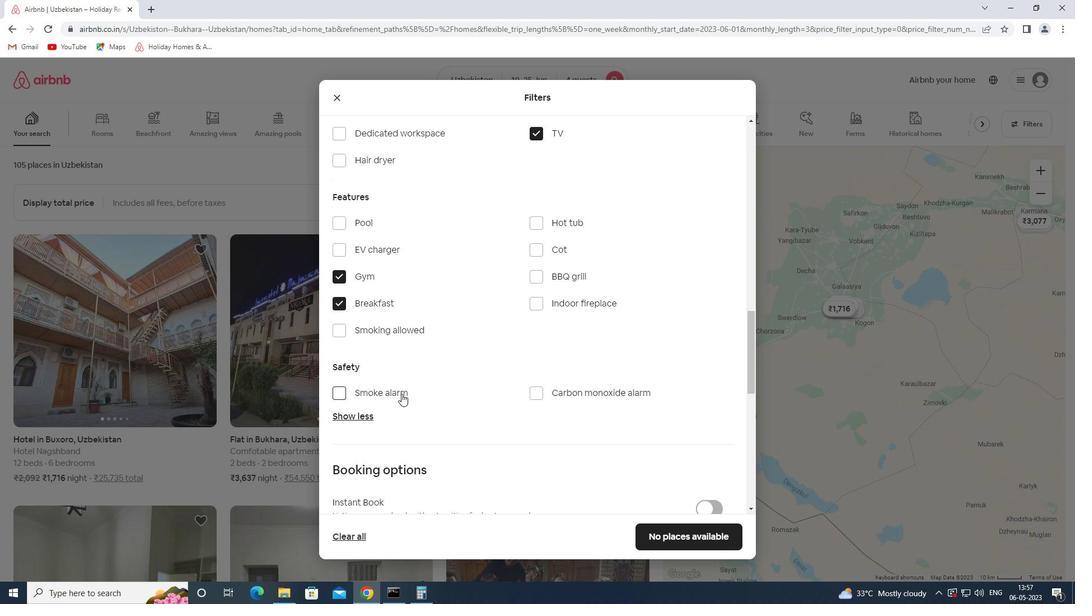 
Action: Mouse moved to (435, 398)
Screenshot: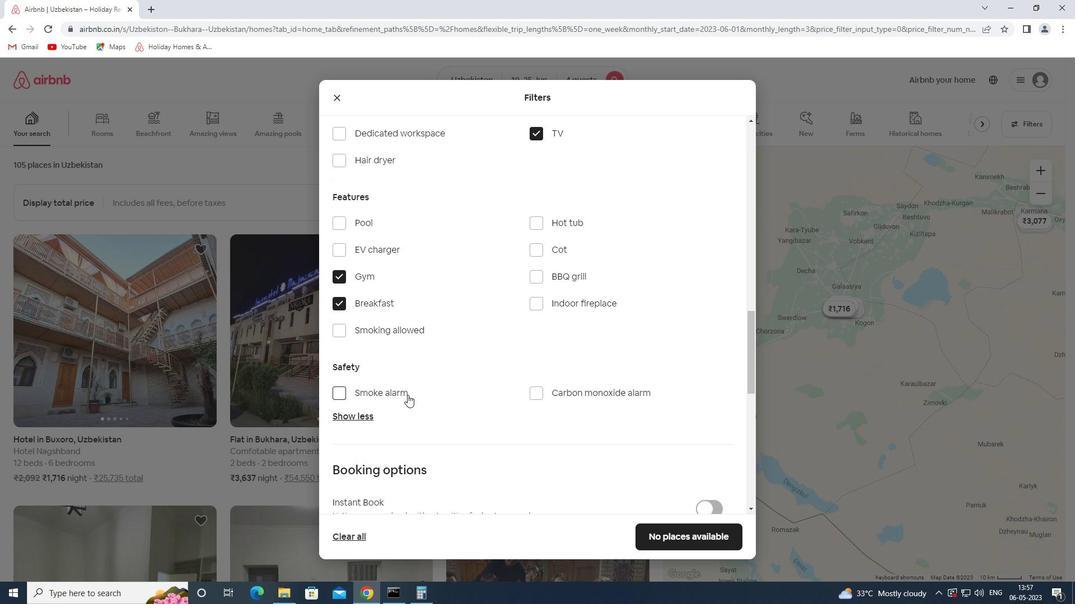 
Action: Mouse scrolled (435, 397) with delta (0, 0)
Screenshot: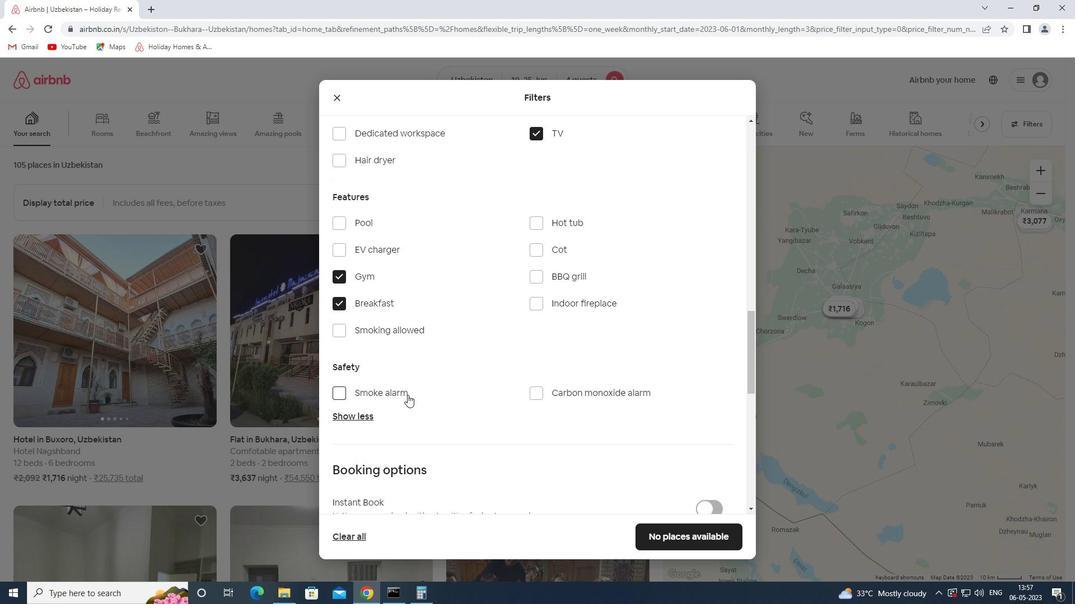 
Action: Mouse moved to (443, 398)
Screenshot: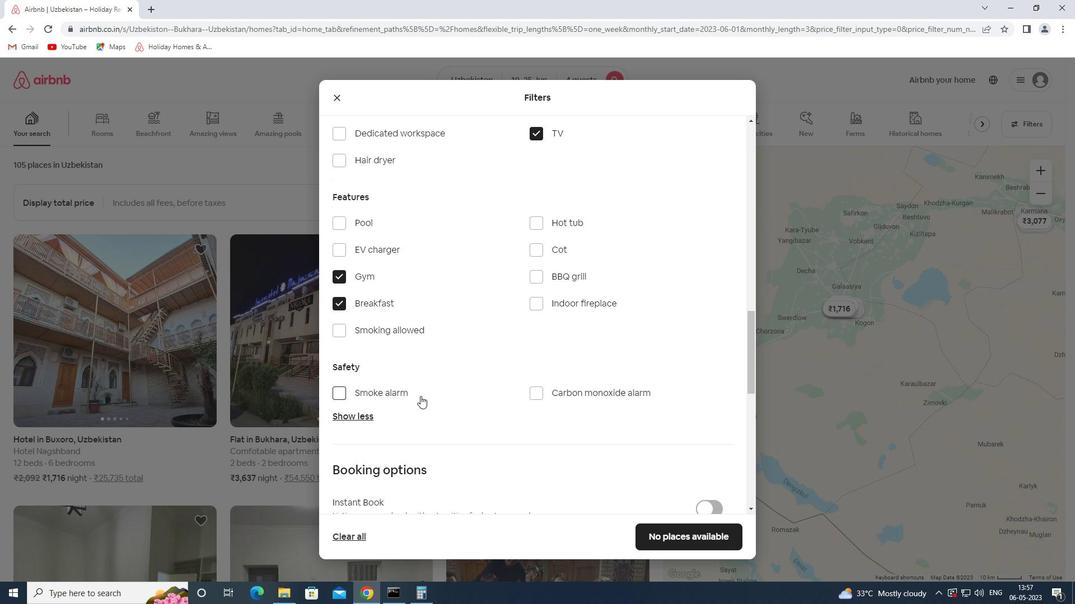 
Action: Mouse scrolled (443, 397) with delta (0, 0)
Screenshot: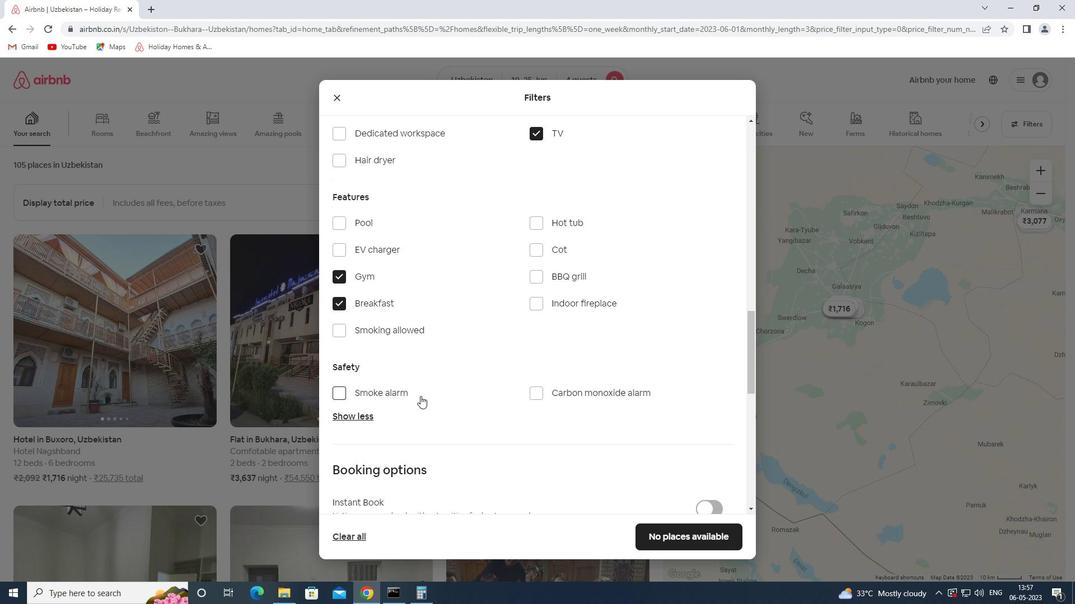 
Action: Mouse moved to (709, 262)
Screenshot: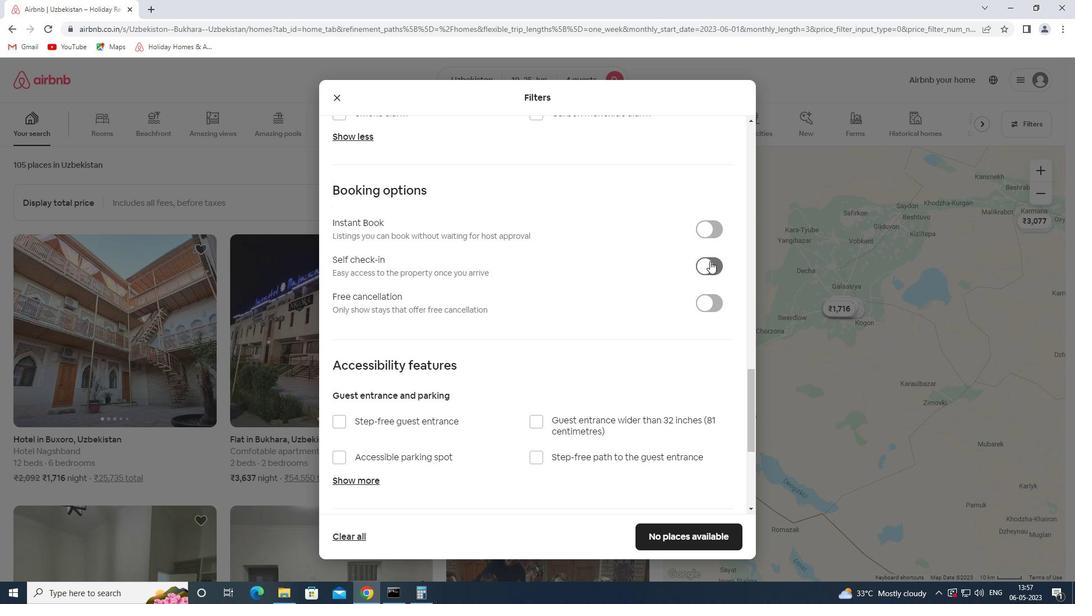 
Action: Mouse pressed left at (709, 262)
Screenshot: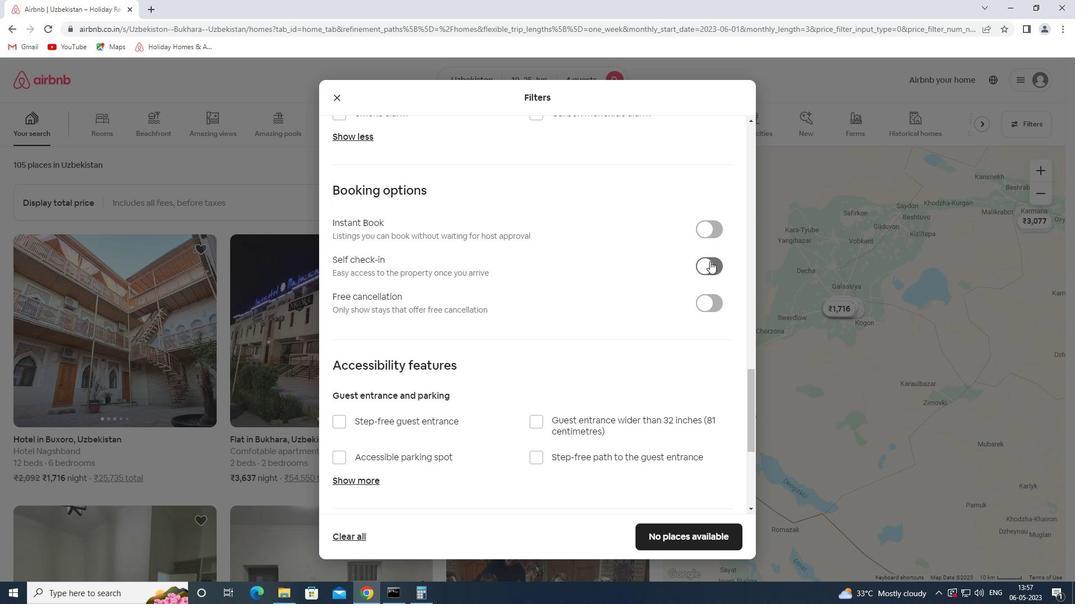 
Action: Mouse moved to (502, 414)
Screenshot: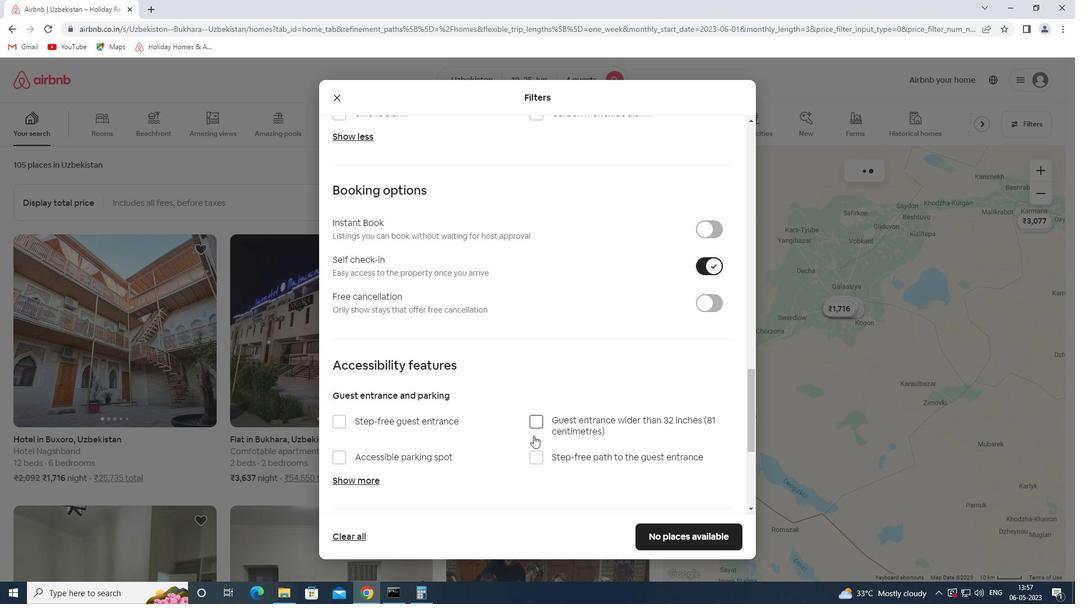 
Action: Mouse scrolled (502, 413) with delta (0, 0)
Screenshot: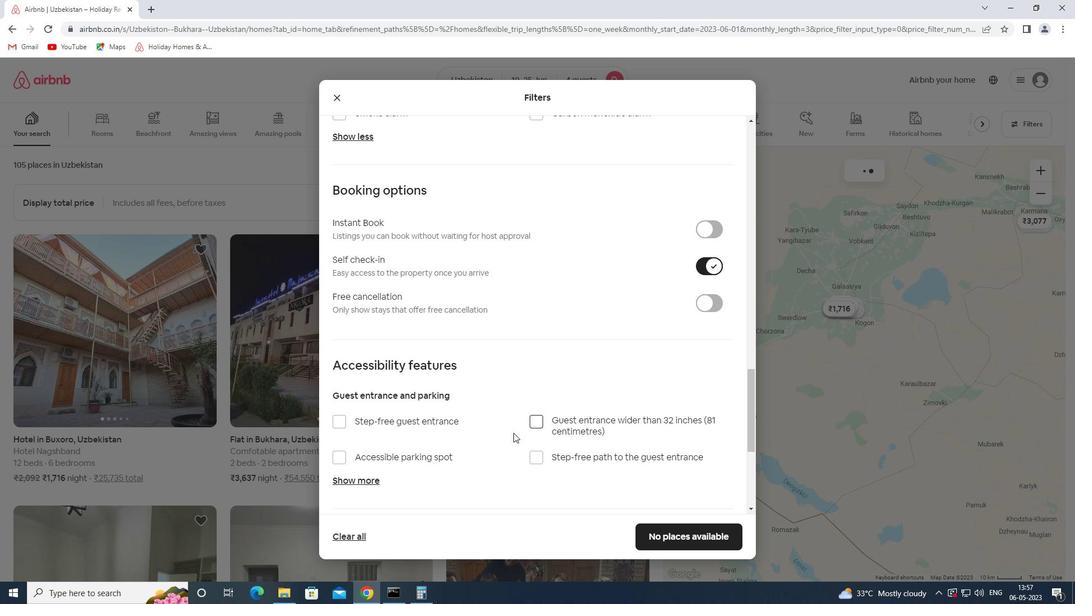 
Action: Mouse scrolled (502, 413) with delta (0, 0)
Screenshot: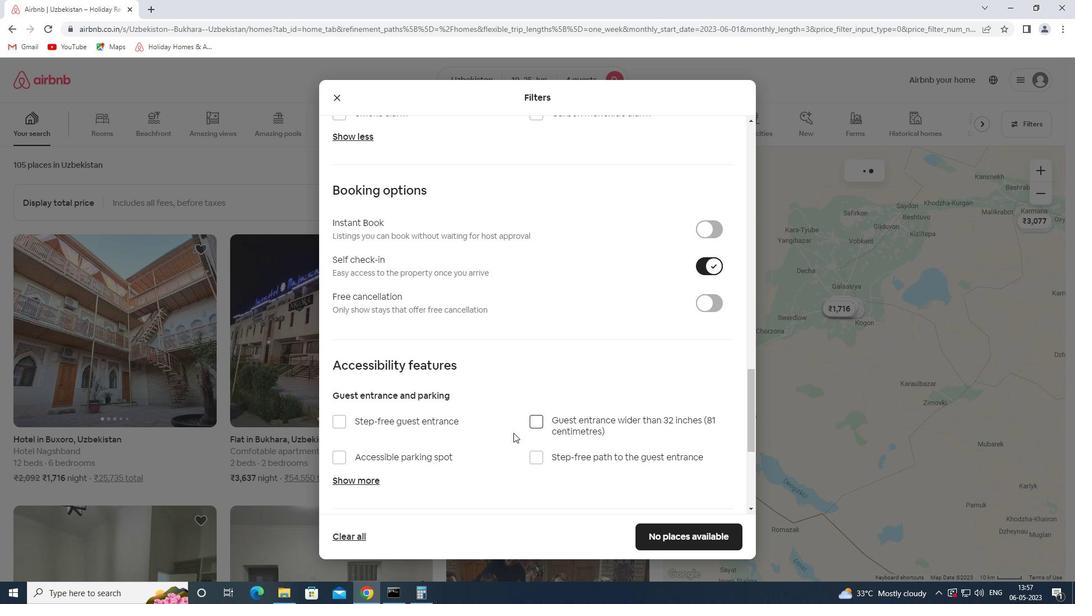 
Action: Mouse moved to (502, 413)
Screenshot: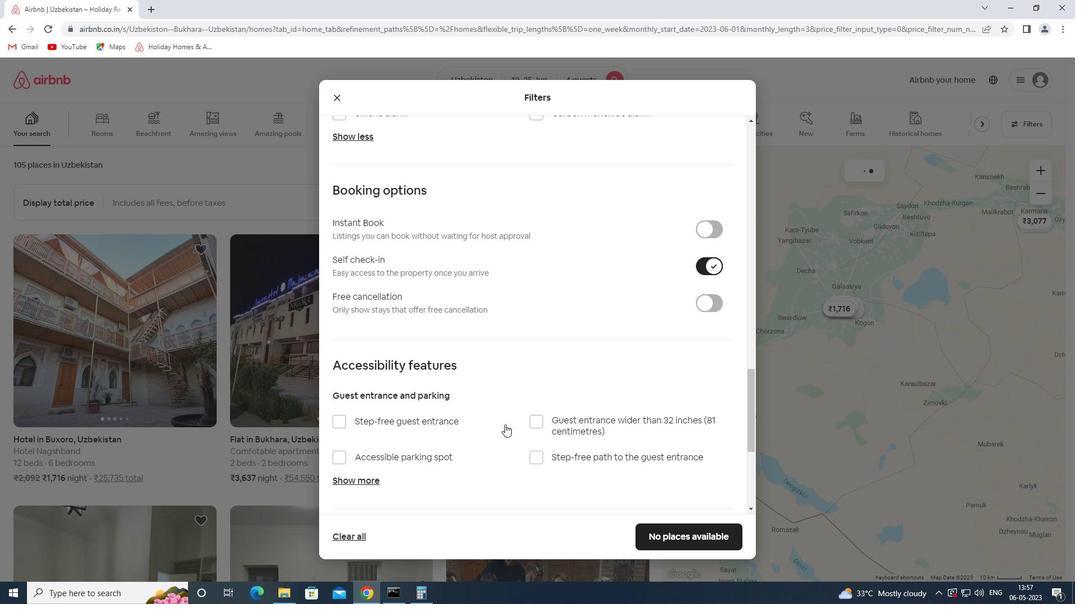 
Action: Mouse scrolled (502, 413) with delta (0, 0)
Screenshot: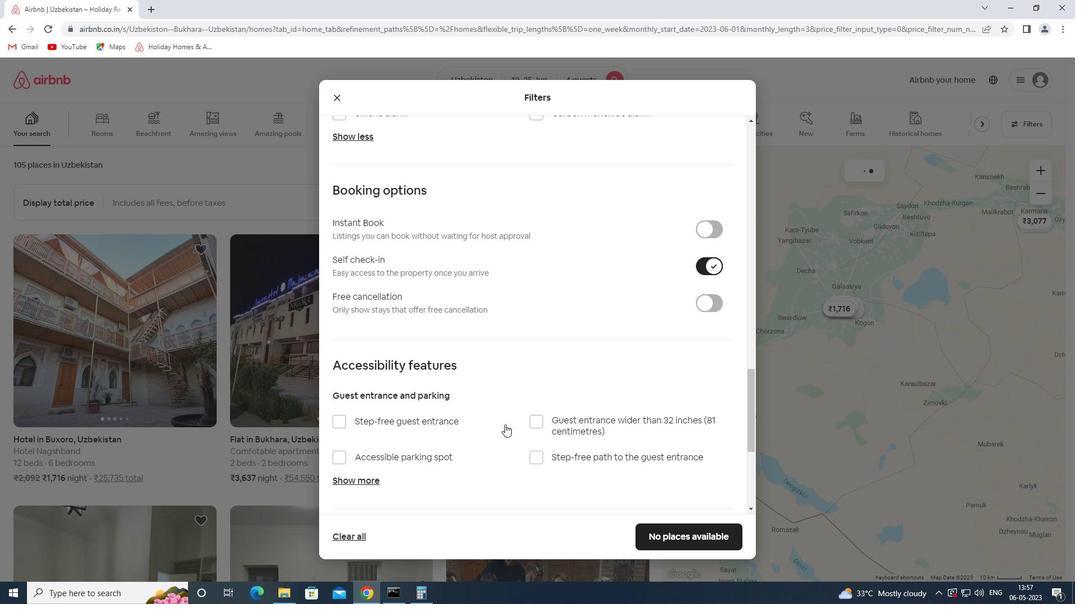 
Action: Mouse moved to (515, 404)
Screenshot: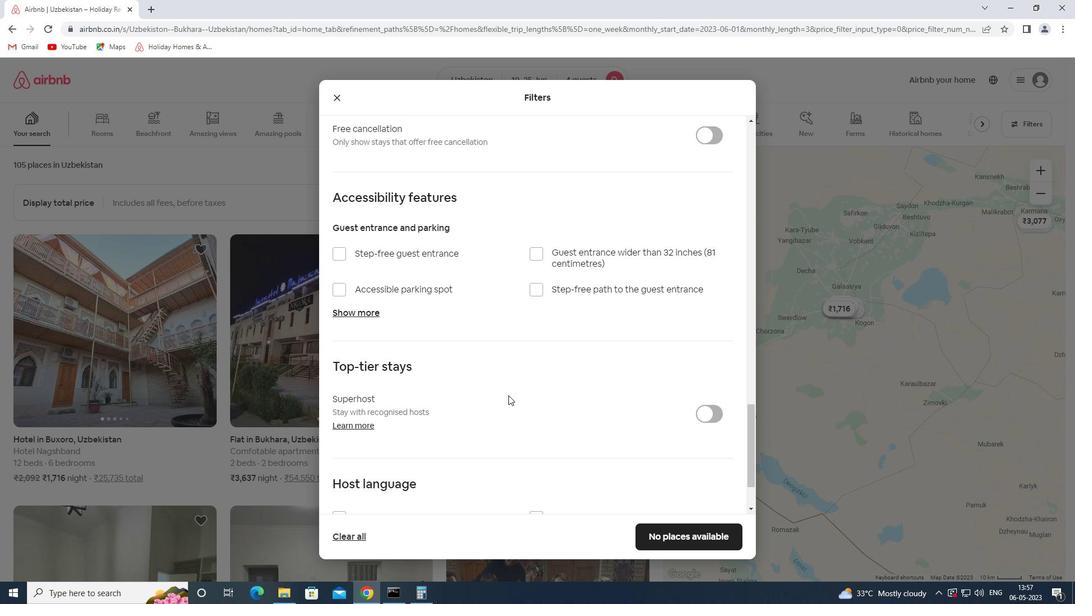 
Action: Mouse scrolled (515, 404) with delta (0, 0)
Screenshot: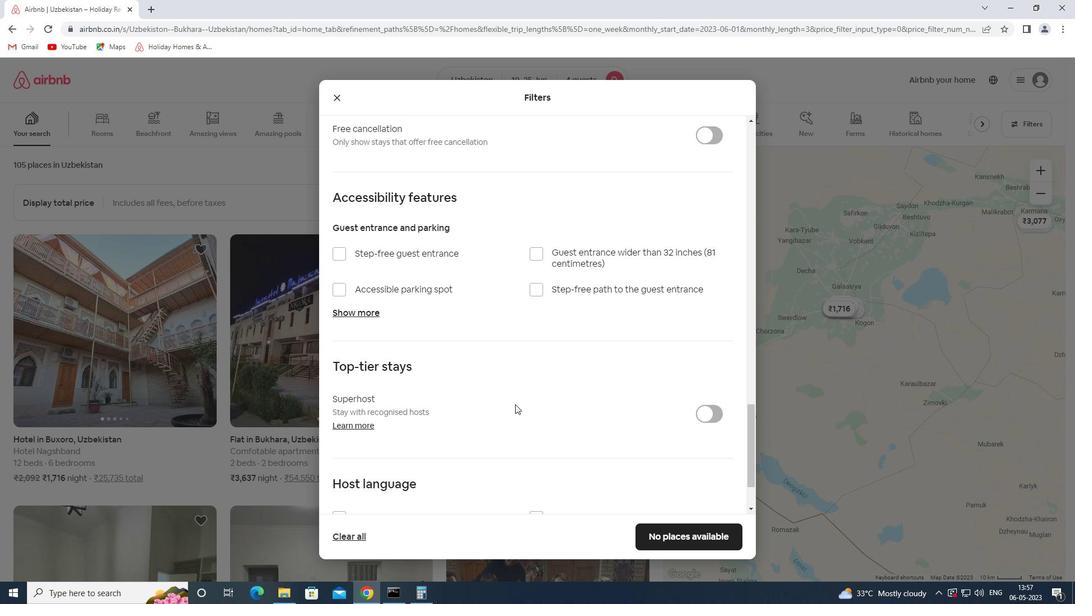 
Action: Mouse scrolled (515, 404) with delta (0, 0)
Screenshot: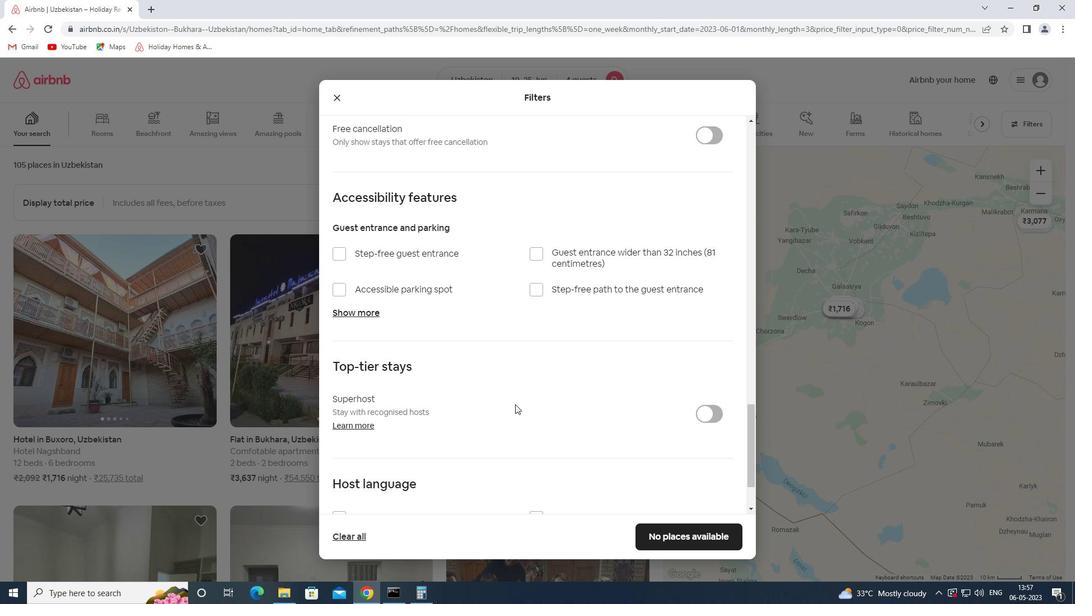 
Action: Mouse scrolled (515, 404) with delta (0, 0)
Screenshot: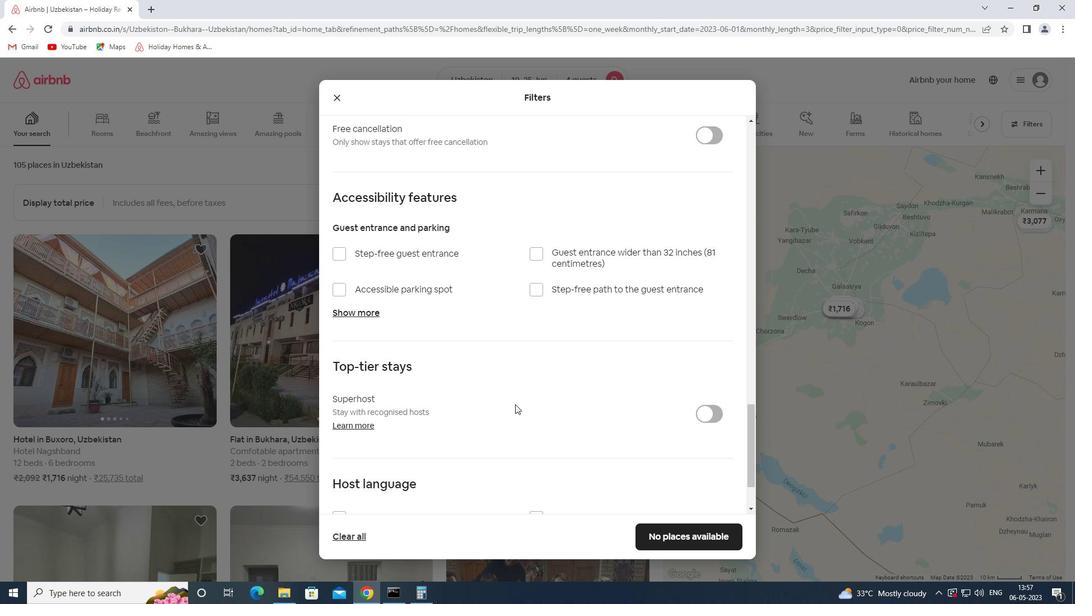 
Action: Mouse moved to (369, 437)
Screenshot: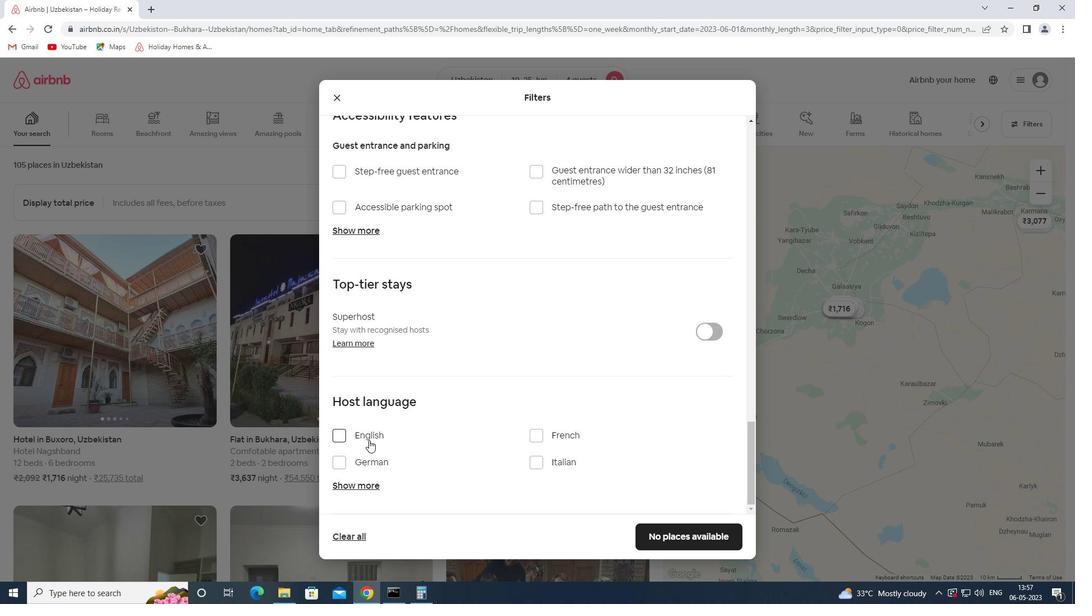 
Action: Mouse pressed left at (369, 437)
Screenshot: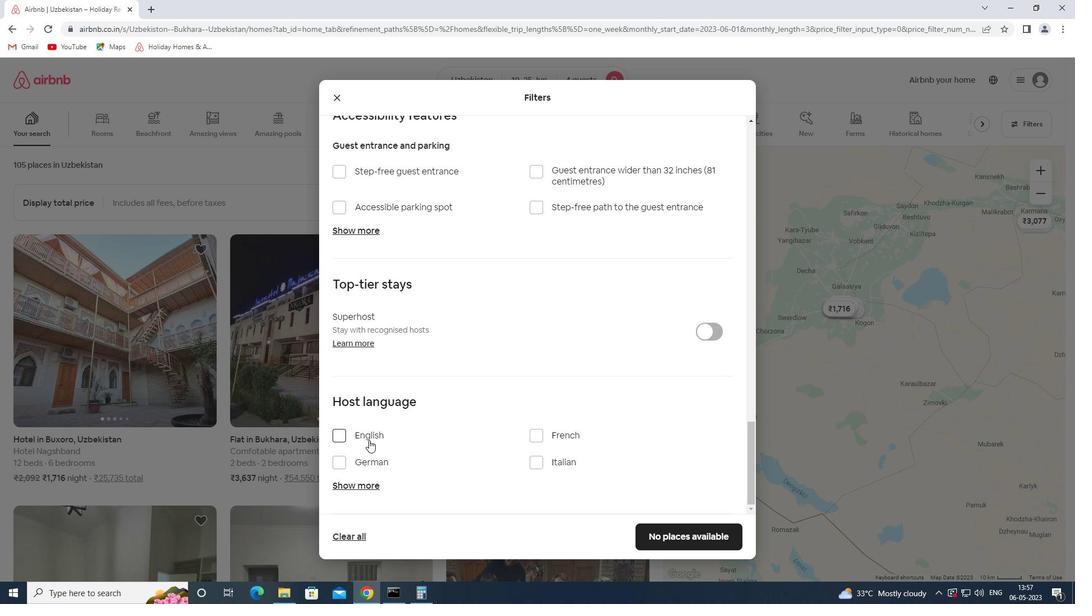 
Action: Mouse moved to (545, 387)
Screenshot: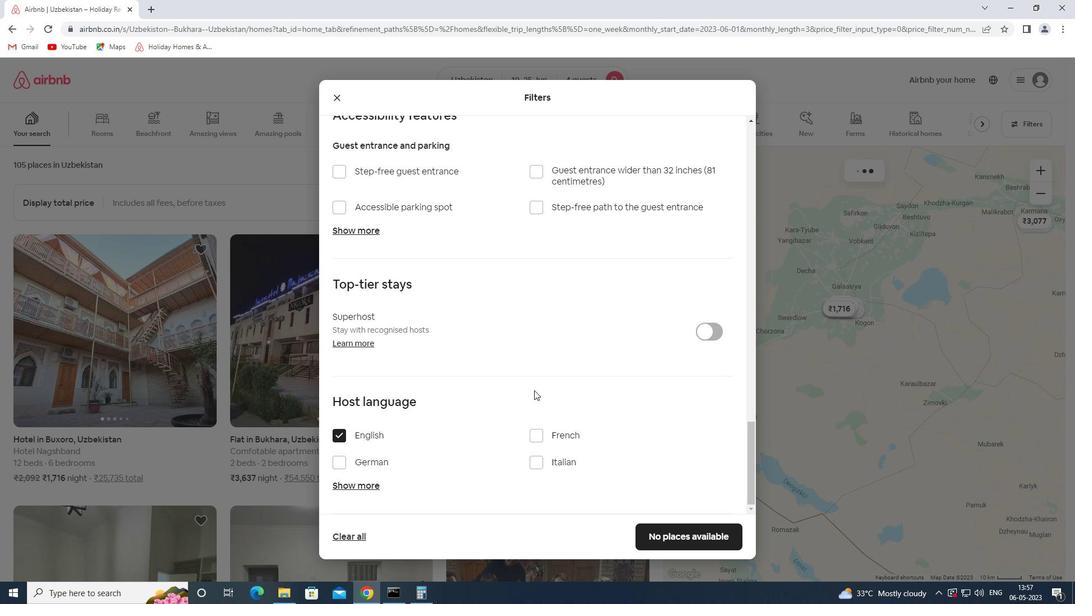 
Action: Mouse scrolled (545, 387) with delta (0, 0)
Screenshot: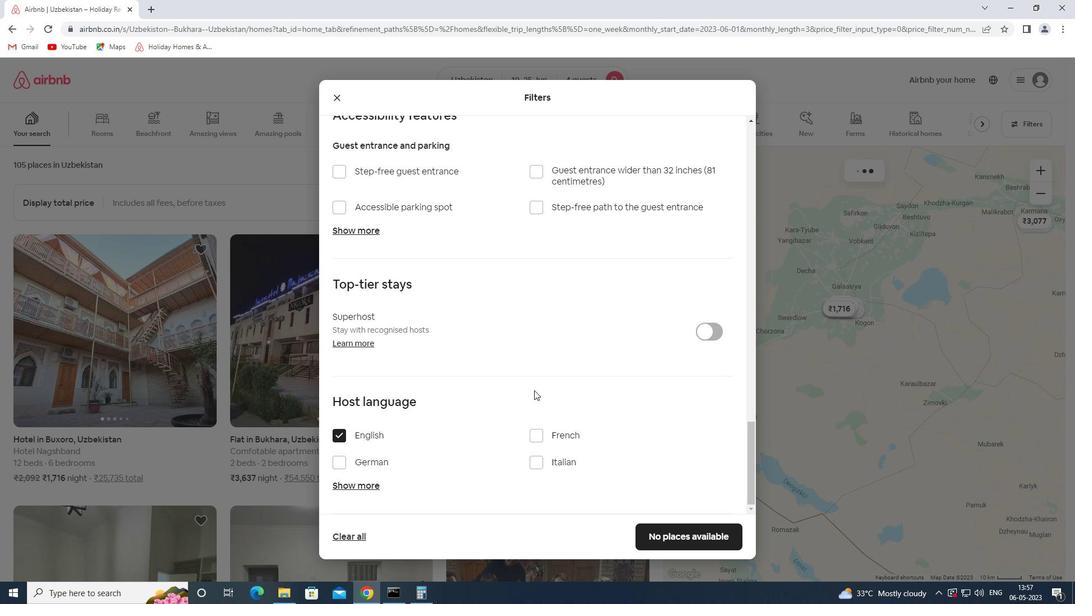 
Action: Mouse scrolled (545, 387) with delta (0, 0)
Screenshot: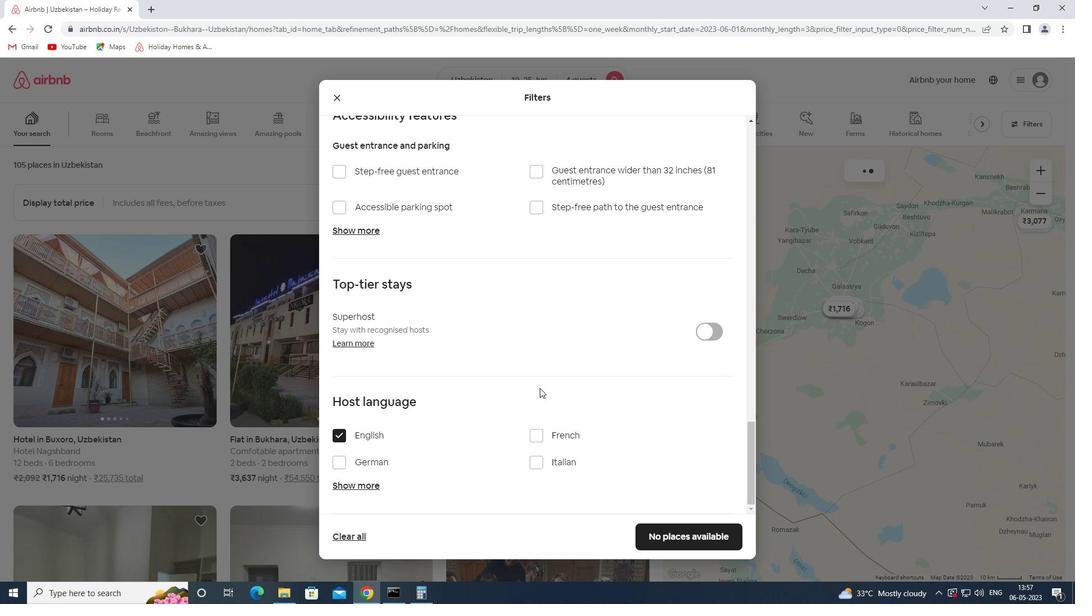 
Action: Mouse scrolled (545, 387) with delta (0, 0)
Screenshot: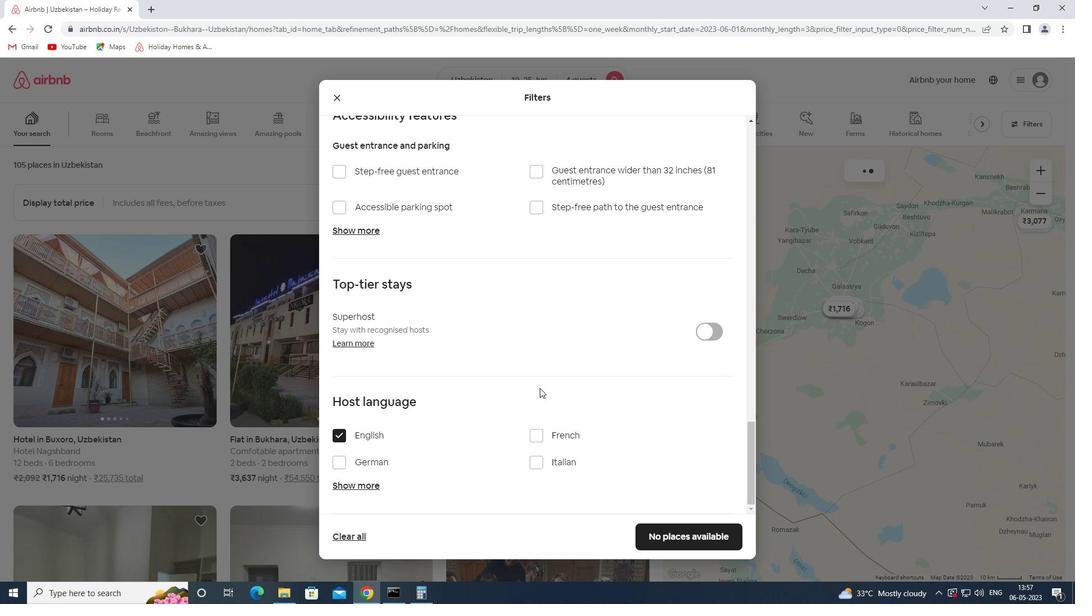 
Action: Mouse moved to (545, 387)
Screenshot: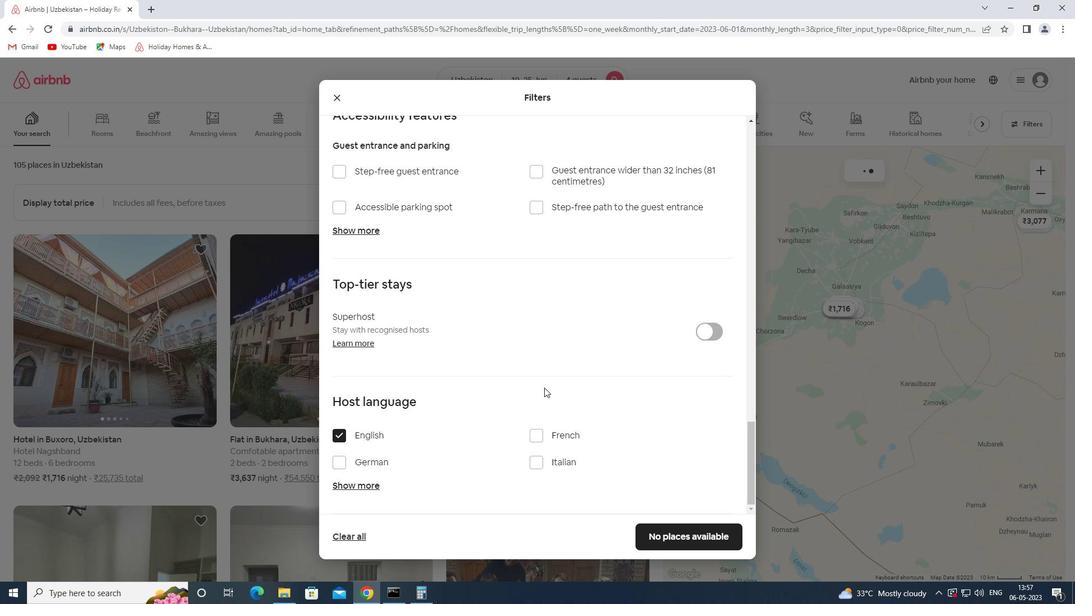 
Action: Mouse scrolled (545, 387) with delta (0, 0)
Screenshot: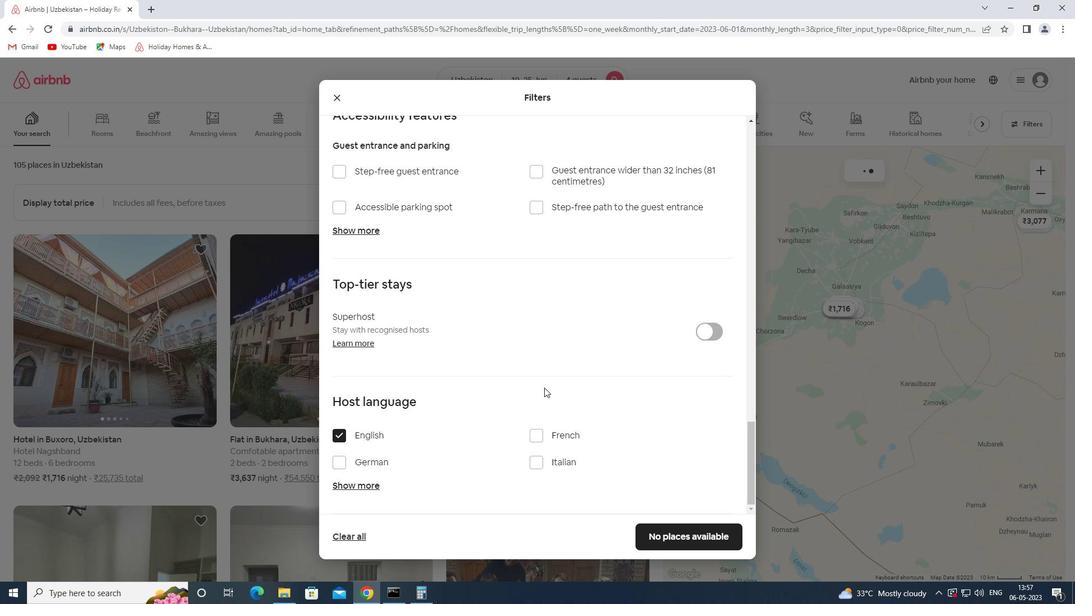 
Action: Mouse moved to (547, 387)
Screenshot: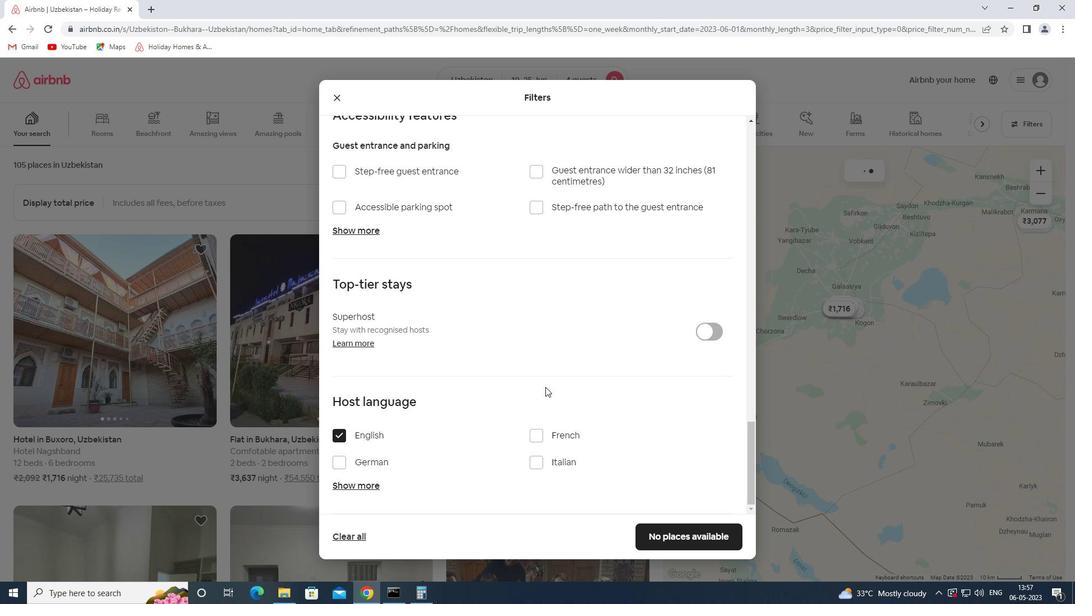 
Action: Mouse scrolled (547, 386) with delta (0, 0)
Screenshot: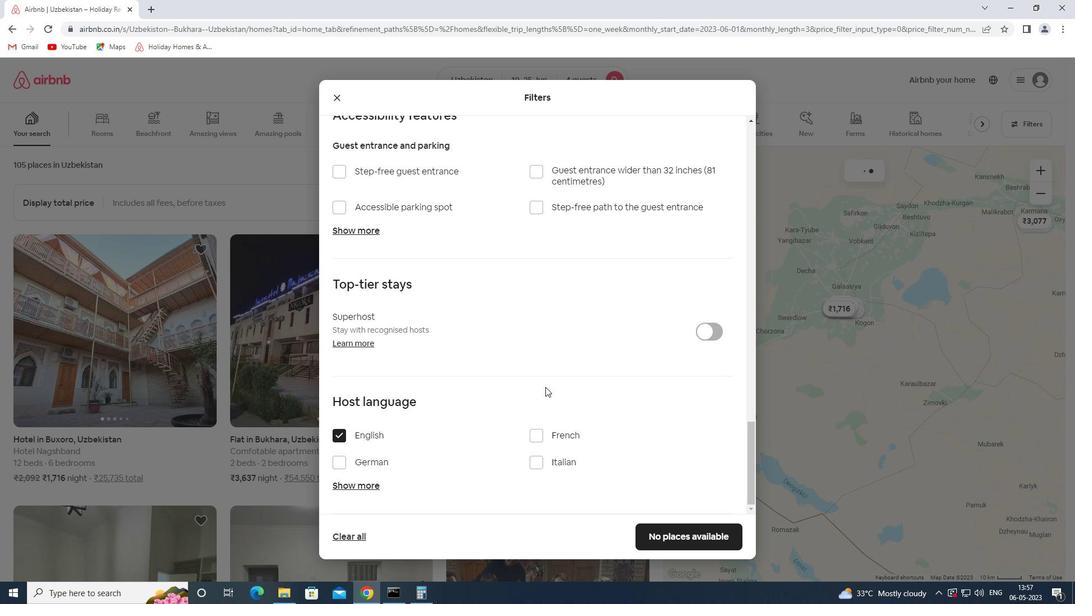 
Action: Mouse moved to (619, 429)
Screenshot: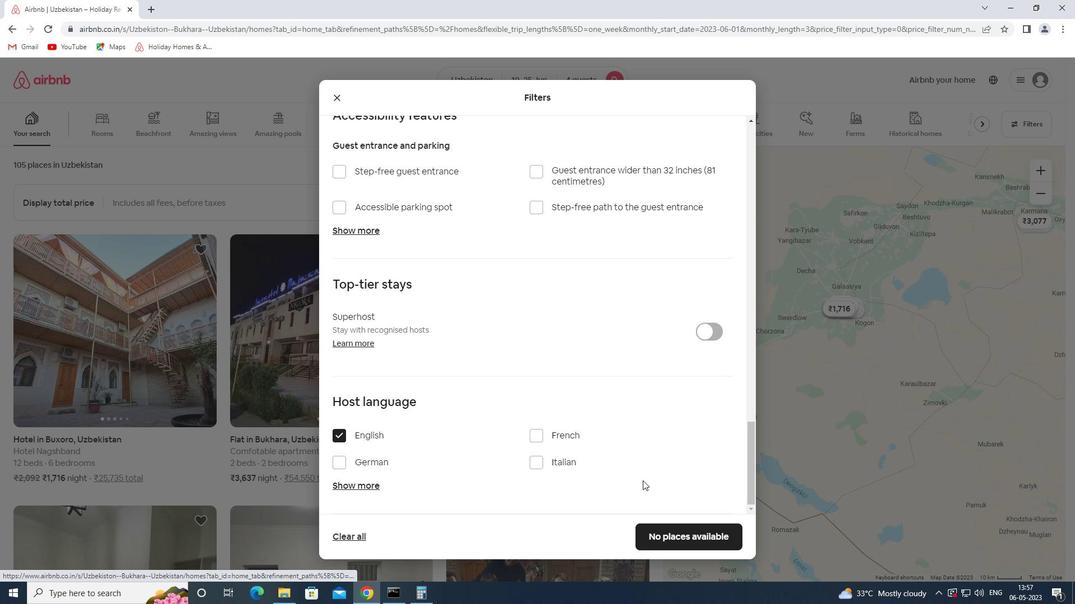 
Action: Mouse scrolled (619, 429) with delta (0, 0)
Screenshot: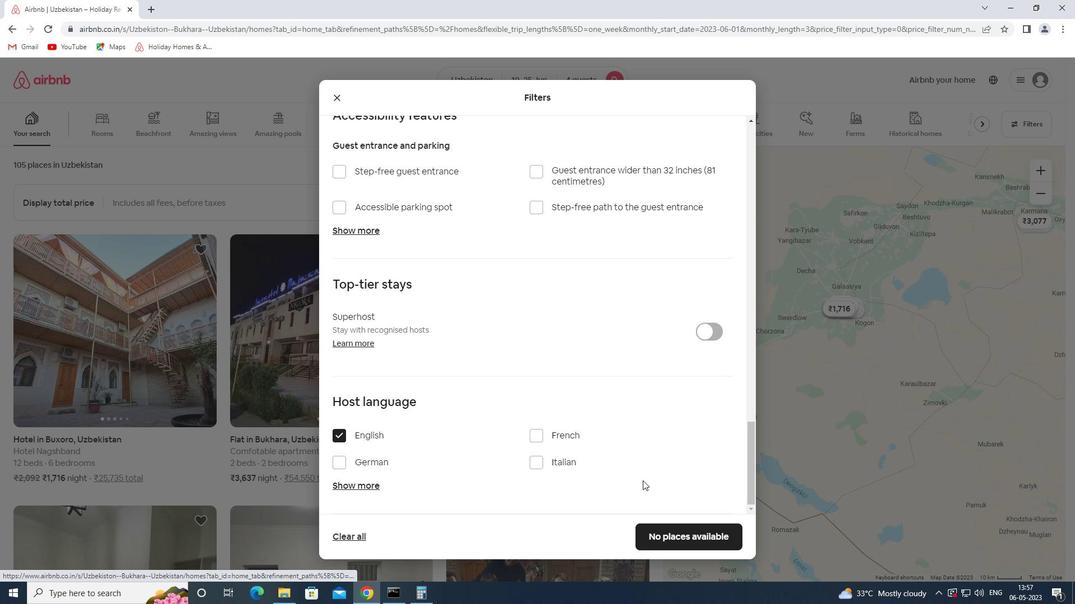 
Action: Mouse scrolled (619, 429) with delta (0, 0)
Screenshot: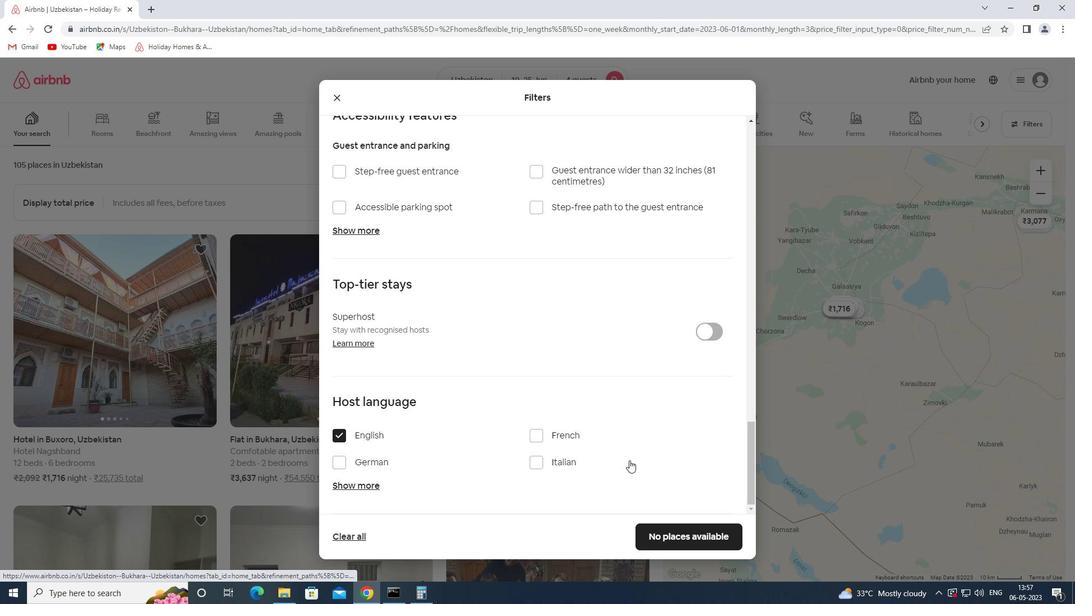 
Action: Mouse scrolled (619, 429) with delta (0, 0)
Screenshot: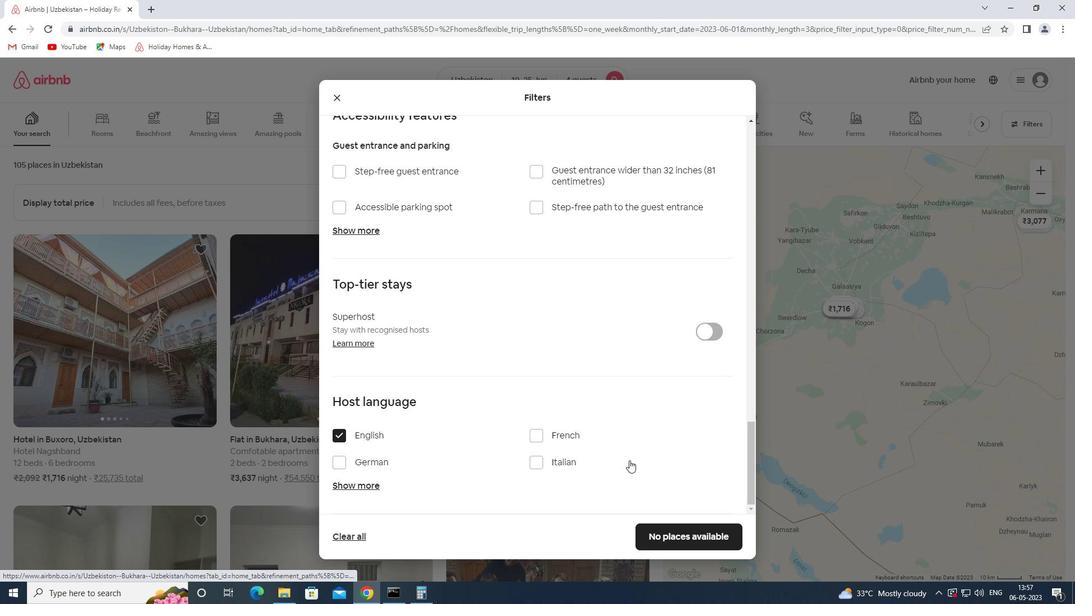 
Action: Mouse scrolled (619, 429) with delta (0, 0)
Screenshot: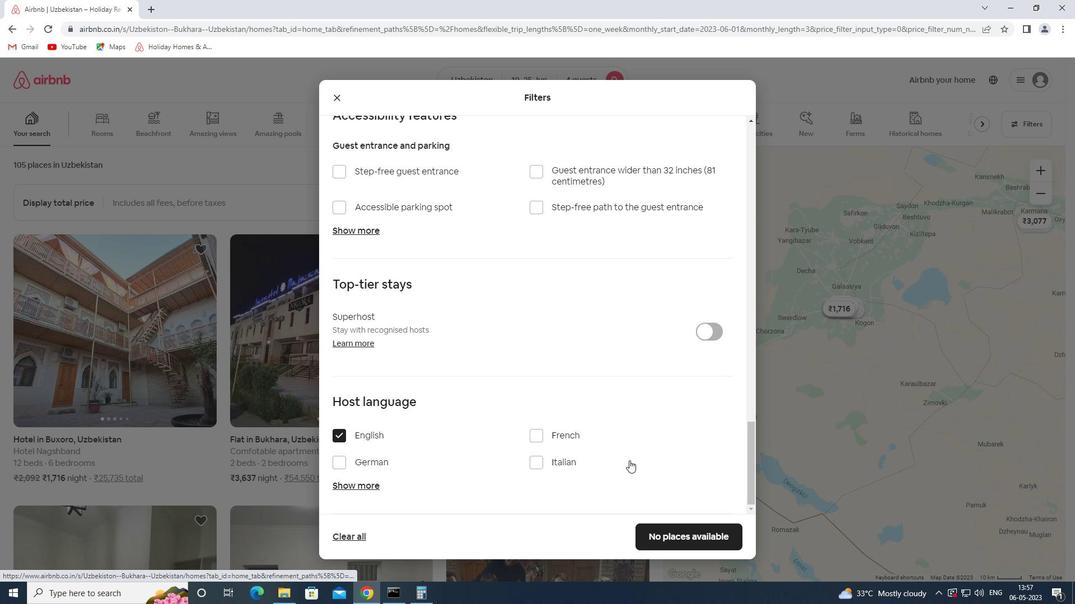 
Action: Mouse scrolled (619, 429) with delta (0, 0)
Screenshot: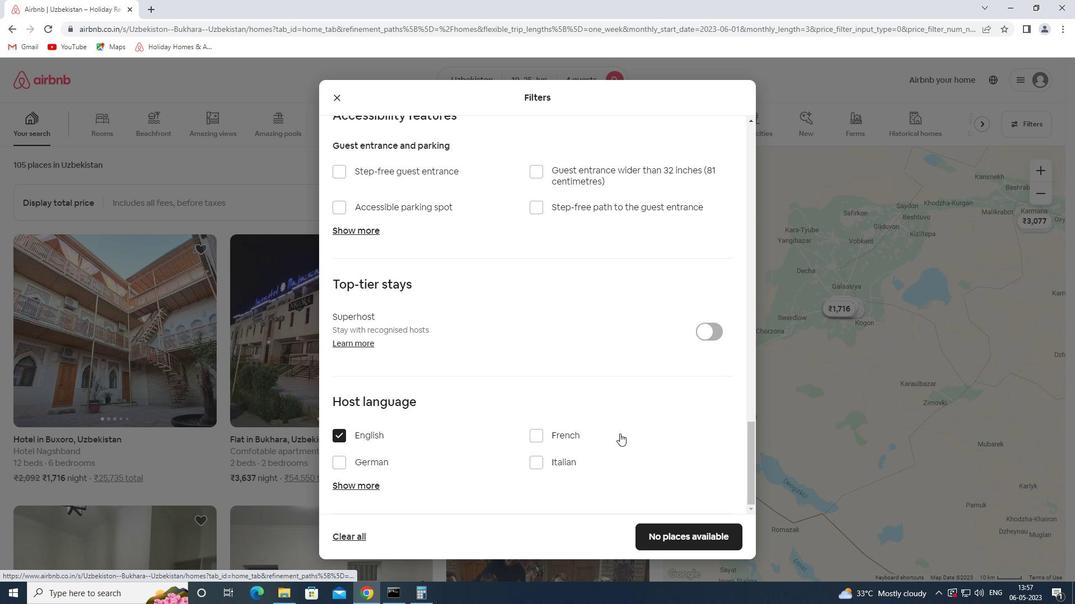 
Action: Mouse scrolled (619, 428) with delta (0, 0)
Screenshot: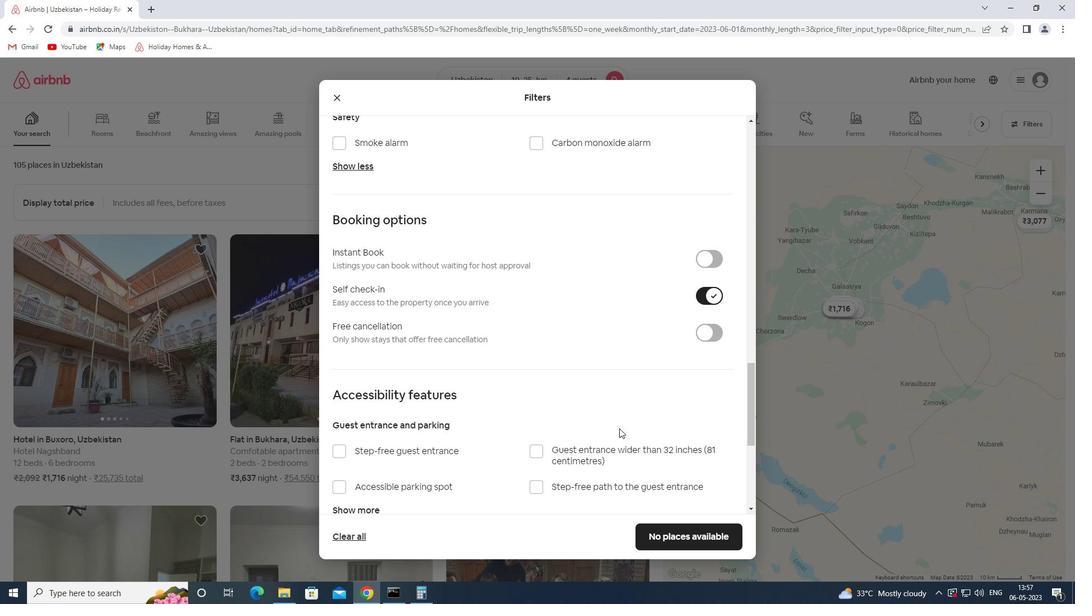 
Action: Mouse scrolled (619, 428) with delta (0, 0)
Screenshot: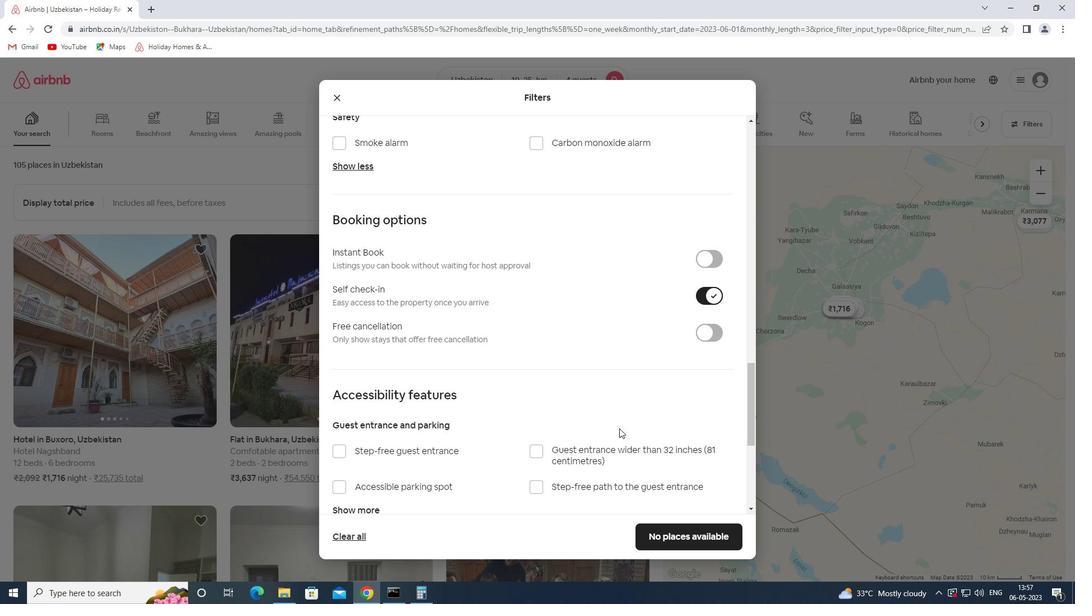 
Action: Mouse scrolled (619, 428) with delta (0, 0)
Screenshot: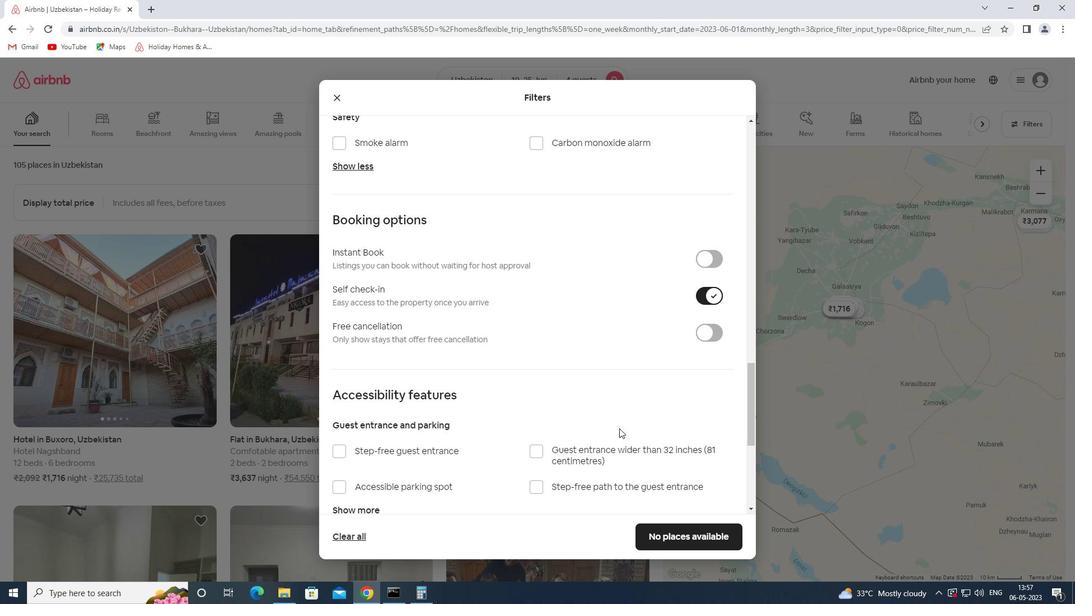 
Action: Mouse scrolled (619, 428) with delta (0, 0)
Screenshot: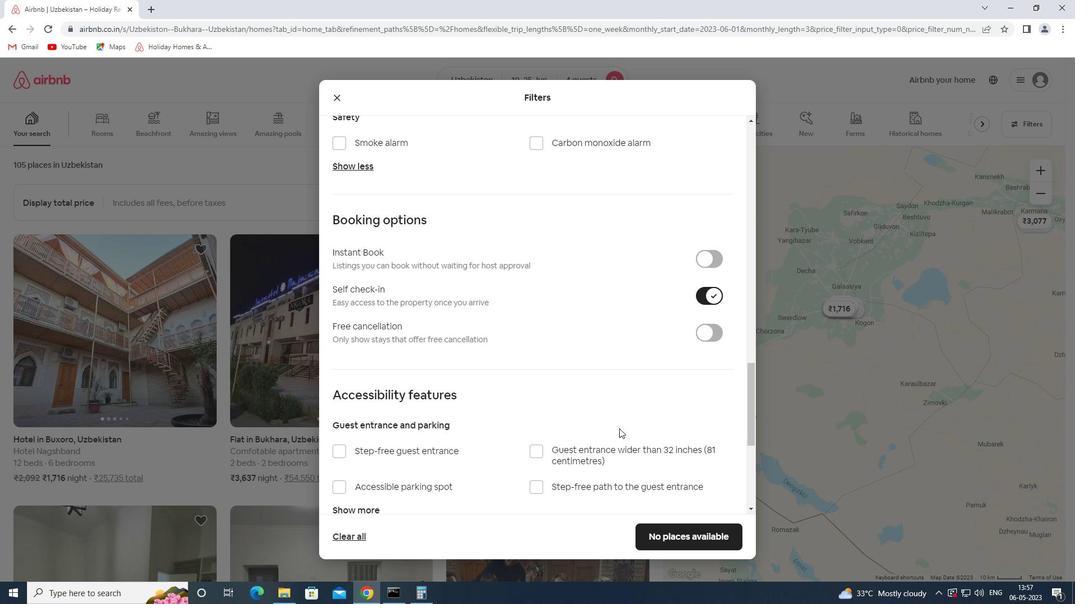 
Action: Mouse scrolled (619, 428) with delta (0, 0)
Screenshot: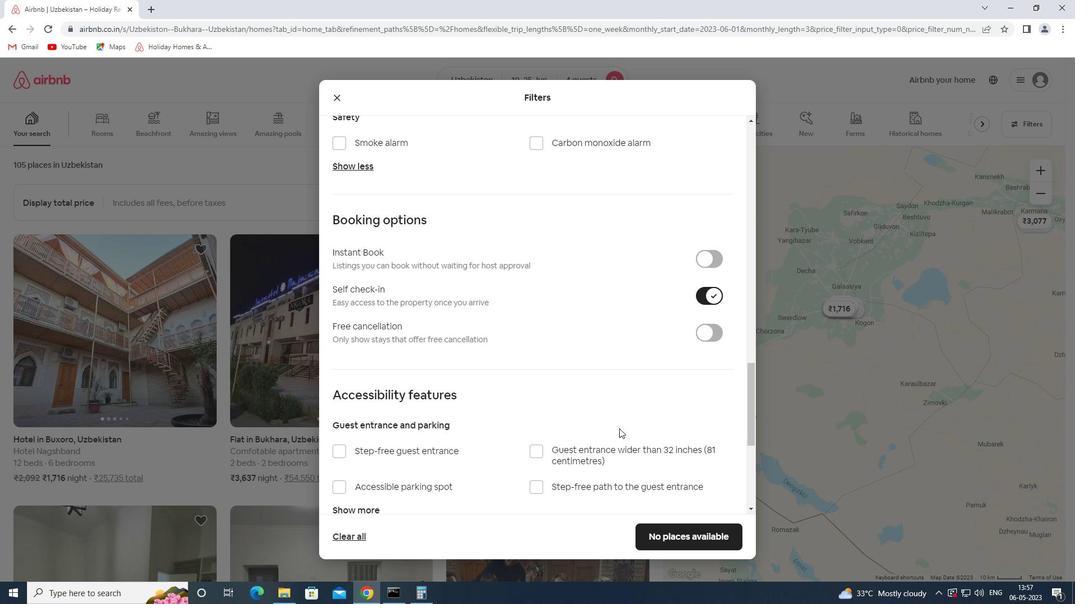 
Action: Mouse scrolled (619, 428) with delta (0, 0)
Screenshot: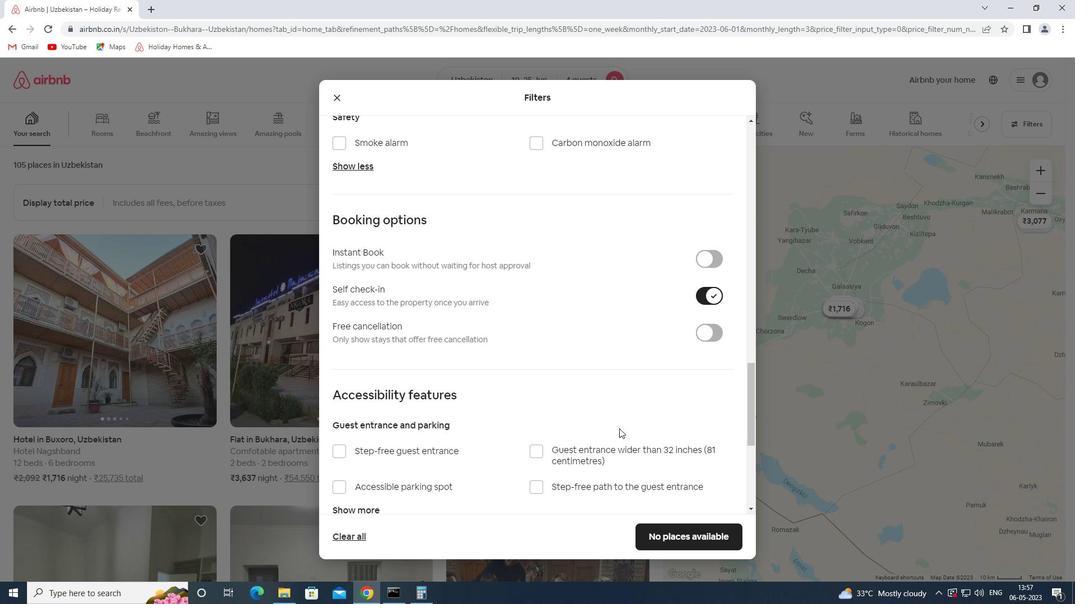 
Action: Mouse moved to (651, 532)
Screenshot: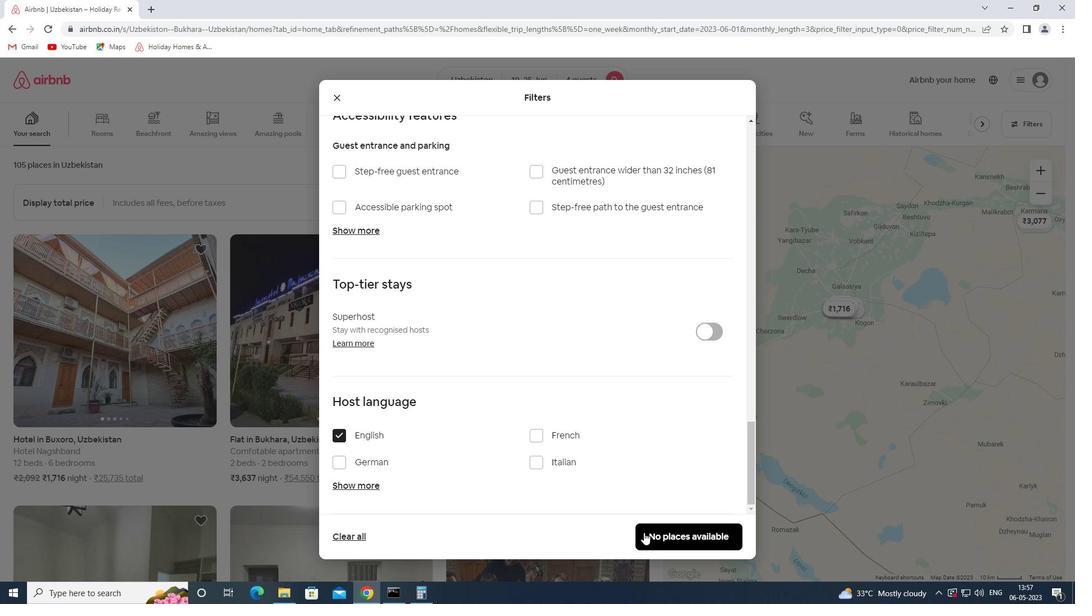 
Action: Mouse pressed left at (651, 532)
Screenshot: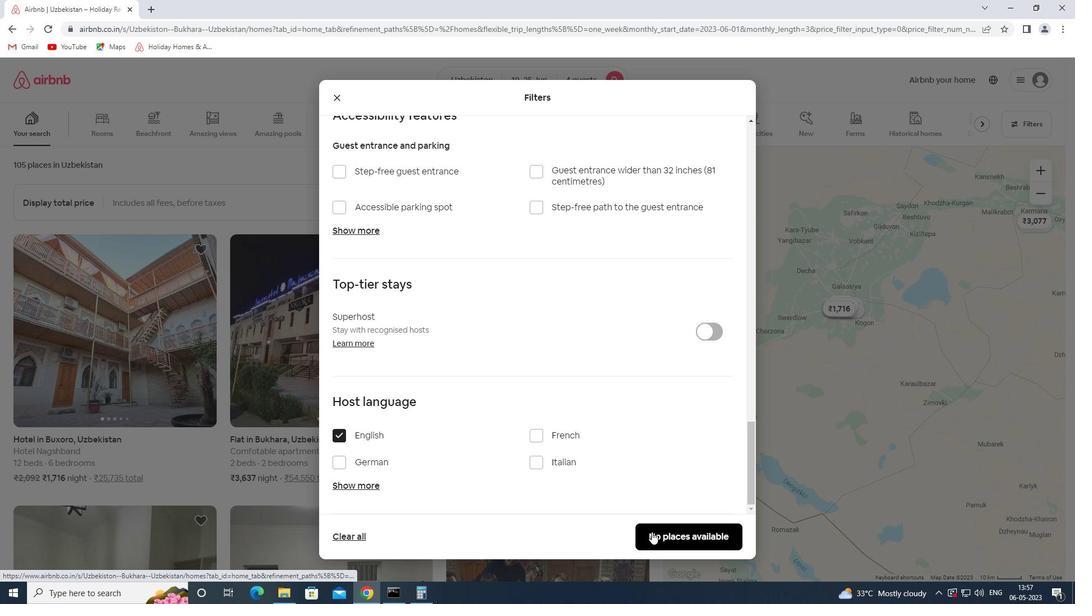 
Action: Mouse moved to (638, 497)
Screenshot: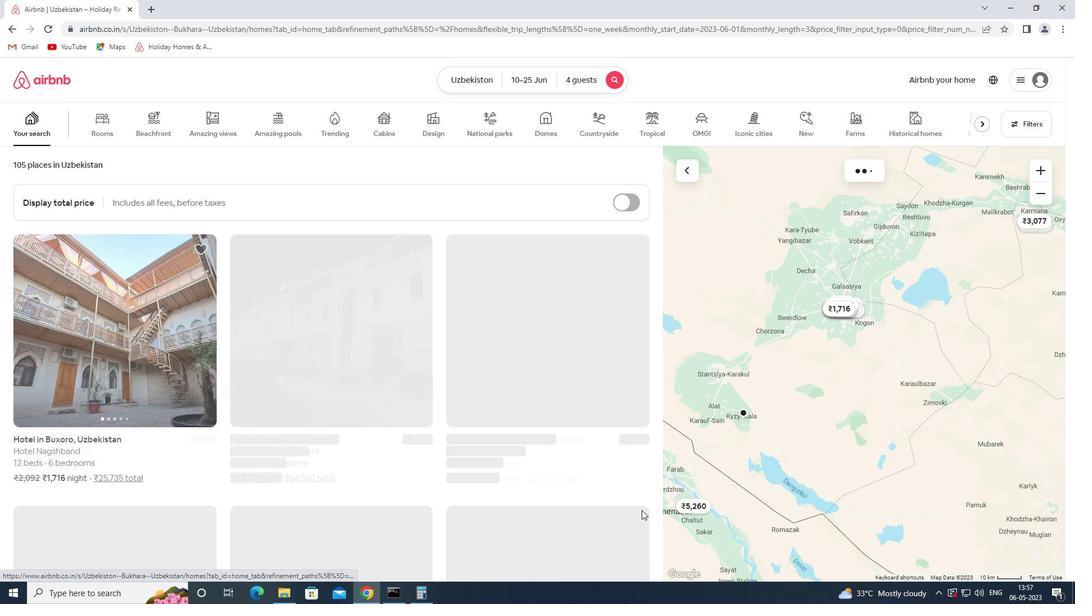 
